 Task: Look for space in Tōbetsu, Japan from 21st June, 2023 to 29th June, 2023 for 4 adults in price range Rs.7000 to Rs.12000. Place can be entire place with 2 bedrooms having 2 beds and 2 bathrooms. Property type can be house, flat, guest house. Booking option can be shelf check-in. Required host language is English.
Action: Mouse moved to (558, 139)
Screenshot: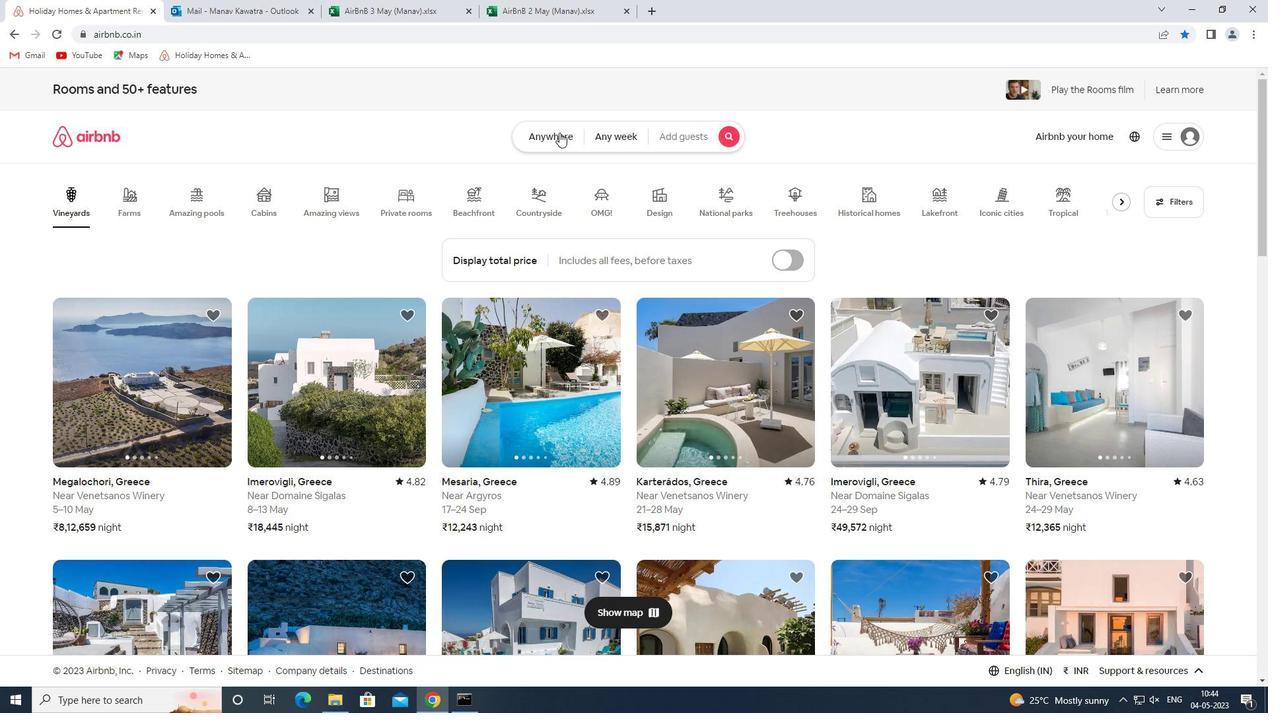 
Action: Mouse pressed left at (558, 139)
Screenshot: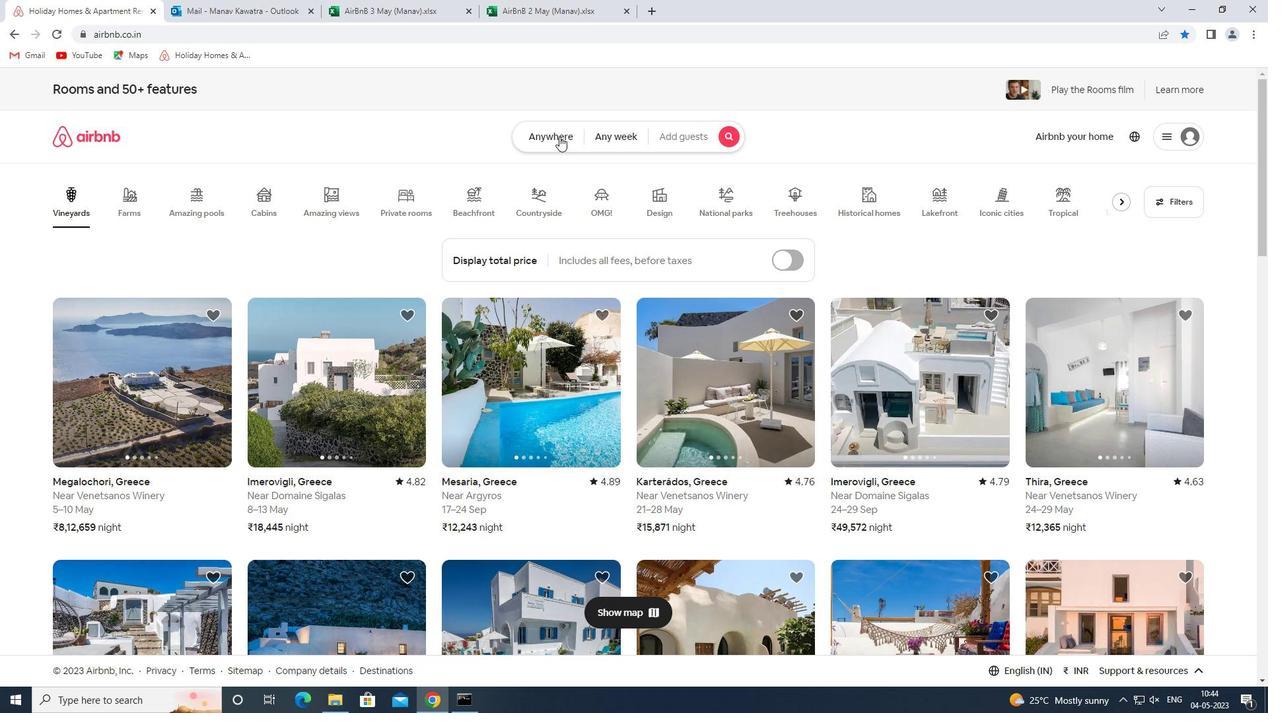 
Action: Mouse moved to (479, 188)
Screenshot: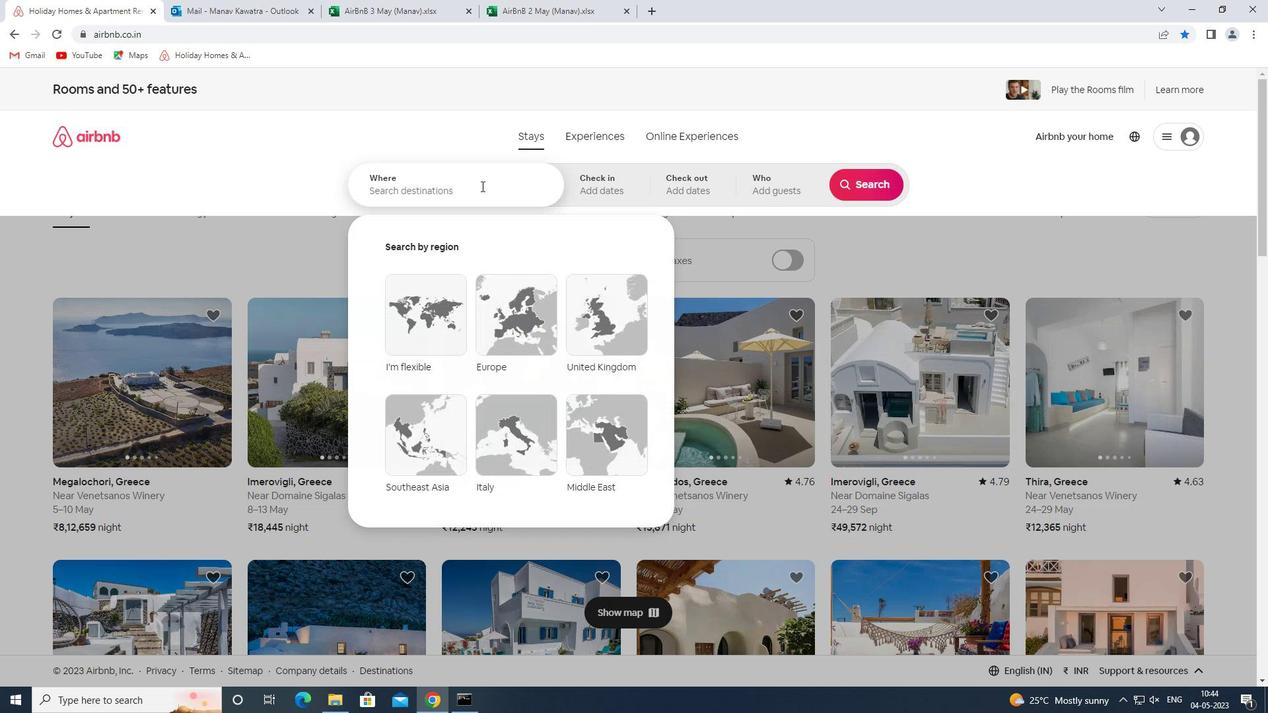 
Action: Mouse pressed left at (479, 188)
Screenshot: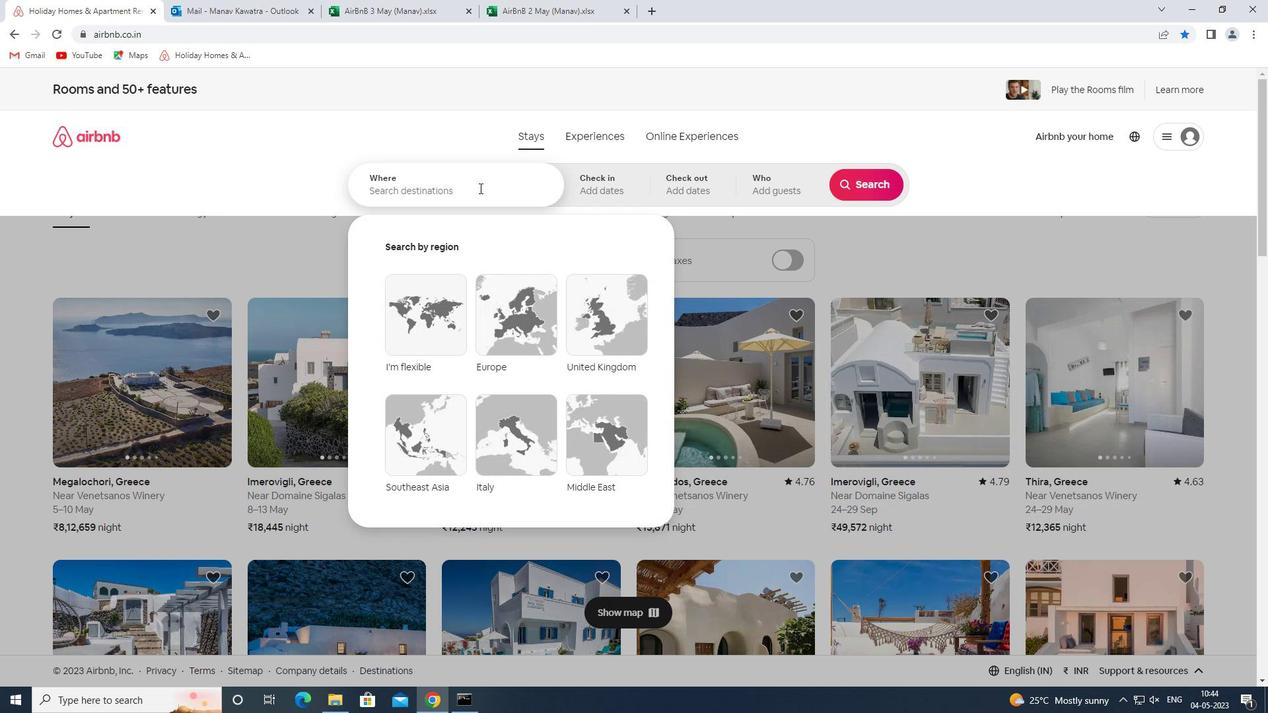 
Action: Key pressed tobetsu<Key.space>japan<Key.space><Key.enter>
Screenshot: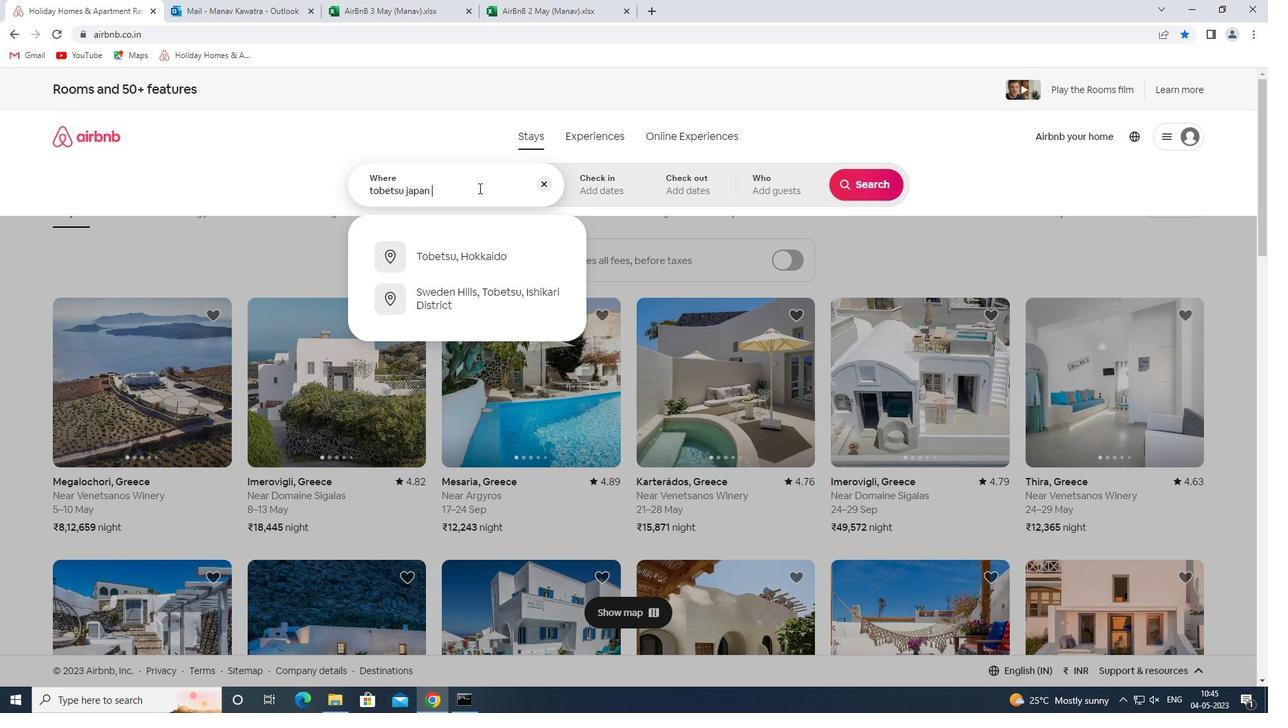 
Action: Mouse moved to (759, 446)
Screenshot: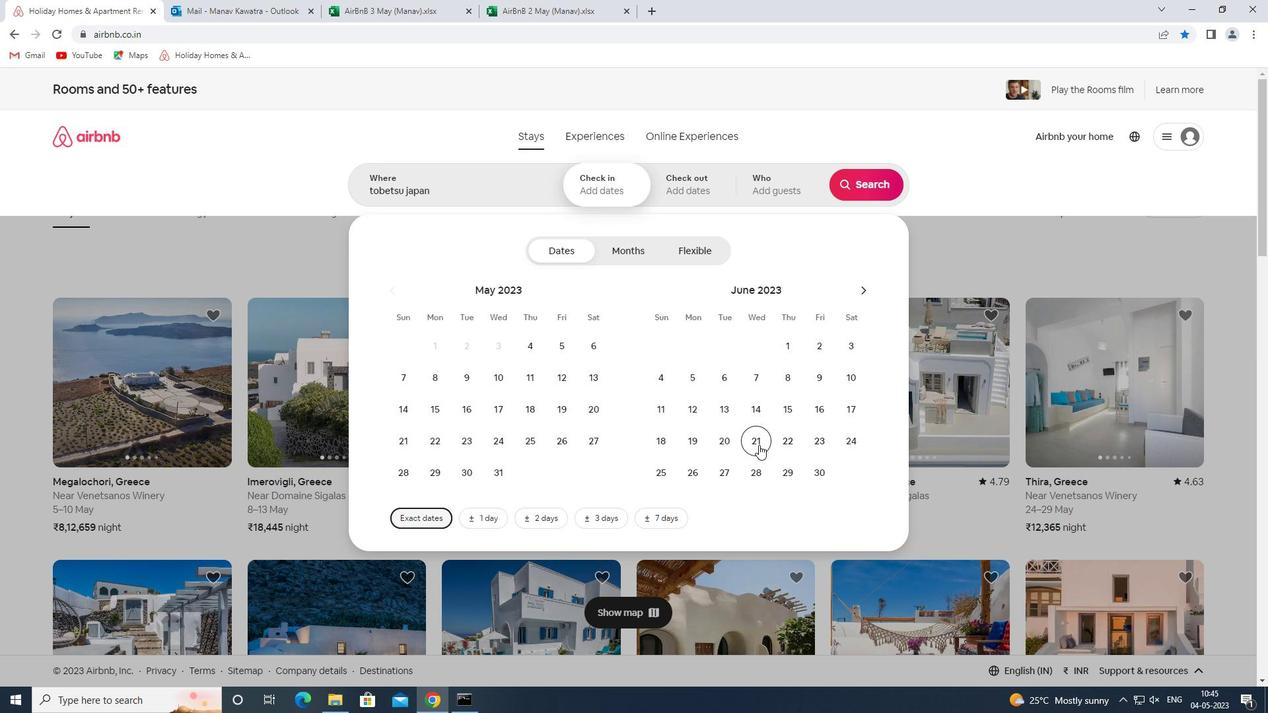 
Action: Mouse pressed left at (759, 446)
Screenshot: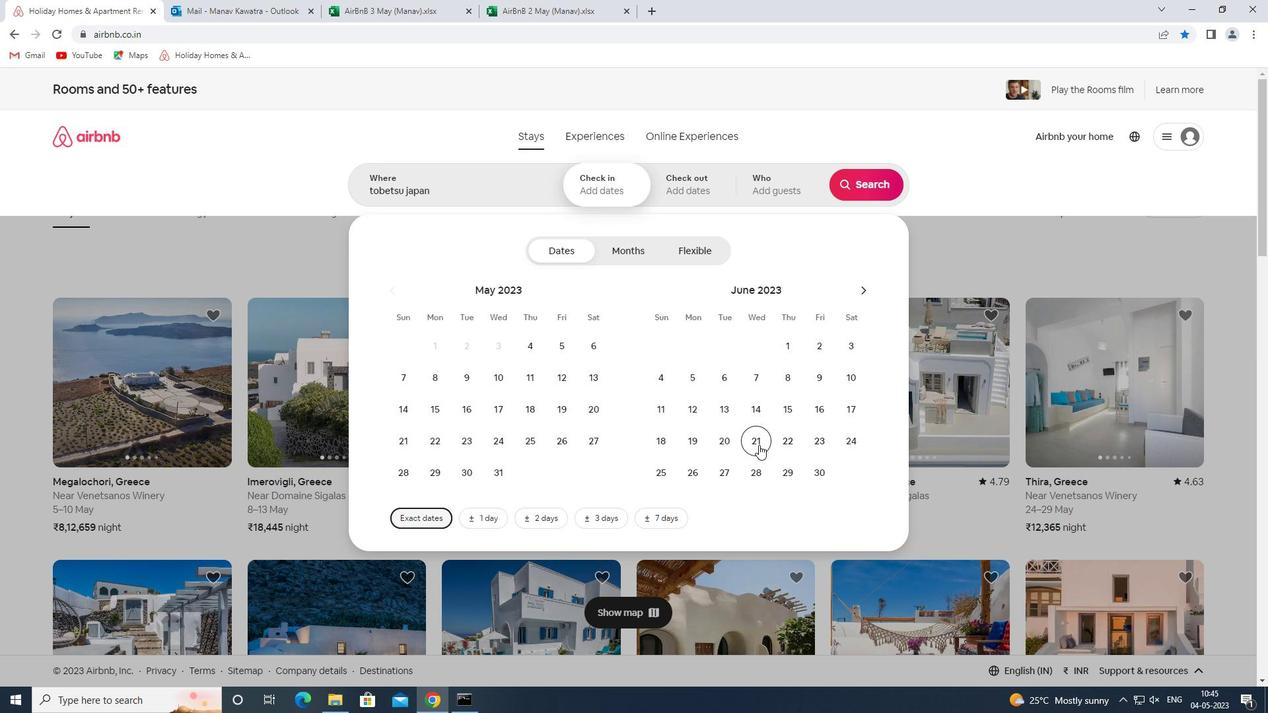 
Action: Mouse moved to (792, 466)
Screenshot: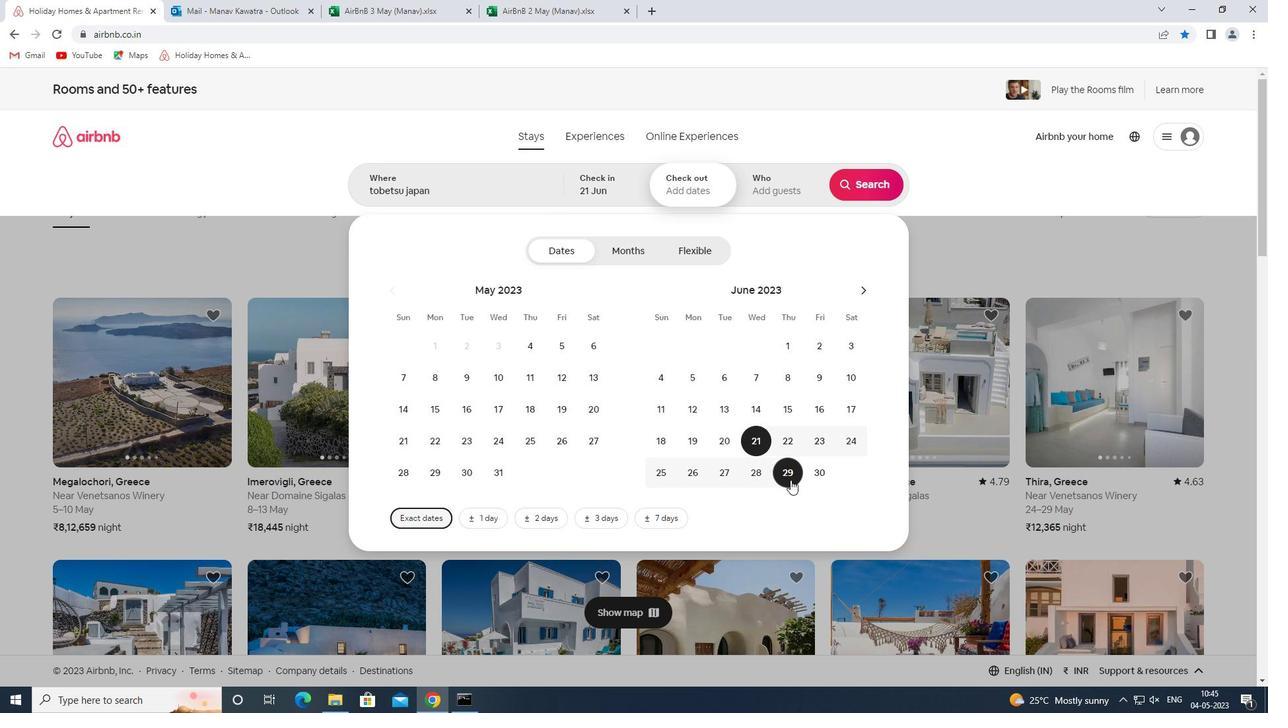 
Action: Mouse pressed left at (792, 466)
Screenshot: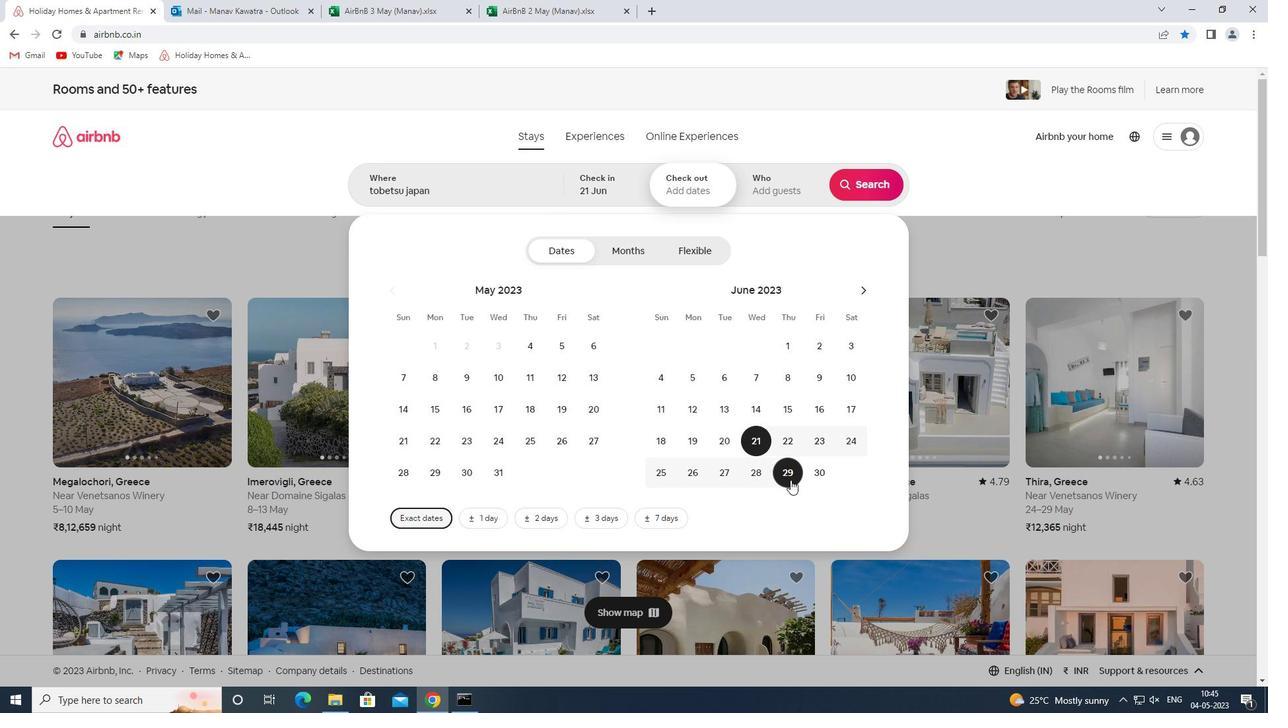 
Action: Mouse moved to (784, 196)
Screenshot: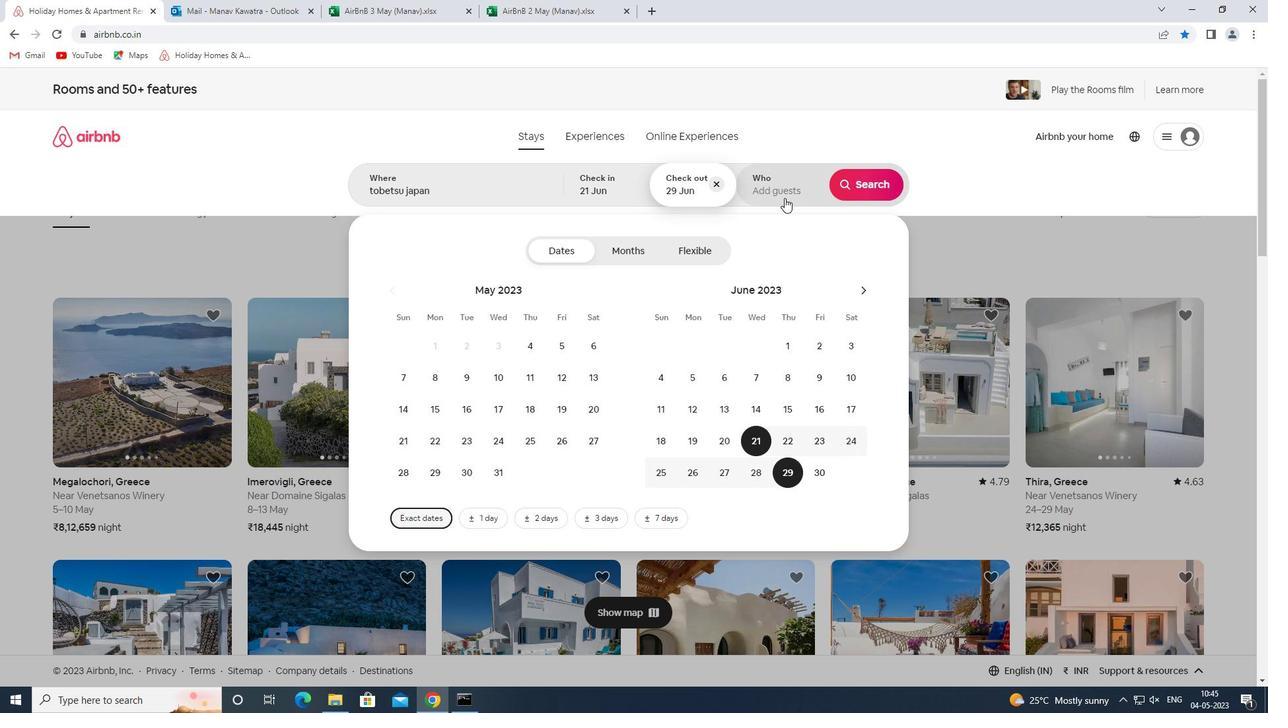 
Action: Mouse pressed left at (784, 196)
Screenshot: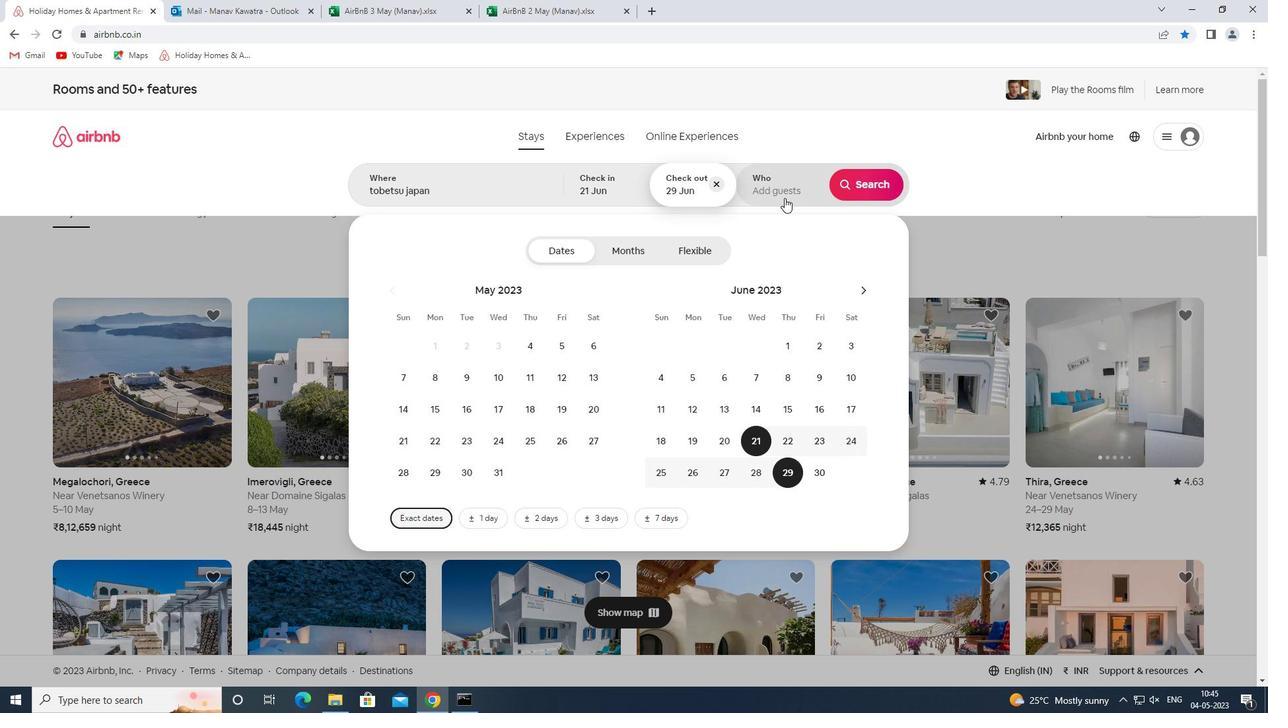 
Action: Mouse moved to (877, 253)
Screenshot: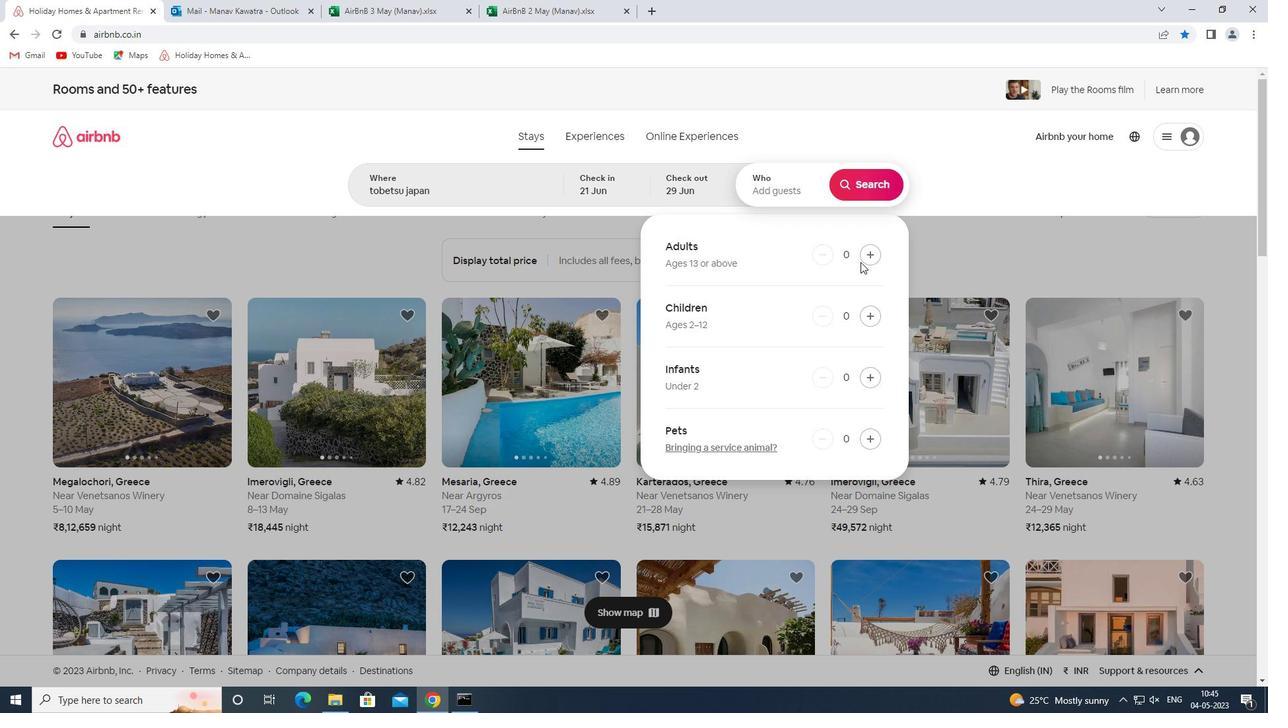 
Action: Mouse pressed left at (877, 253)
Screenshot: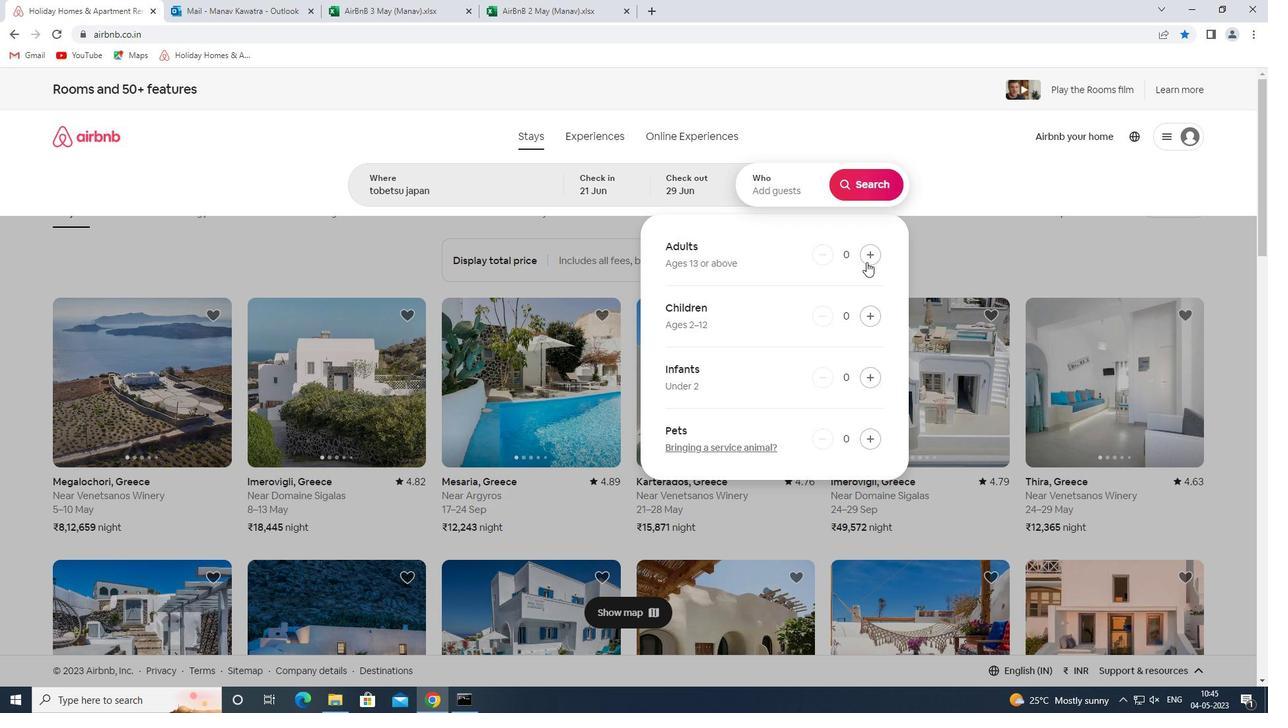 
Action: Mouse pressed left at (877, 253)
Screenshot: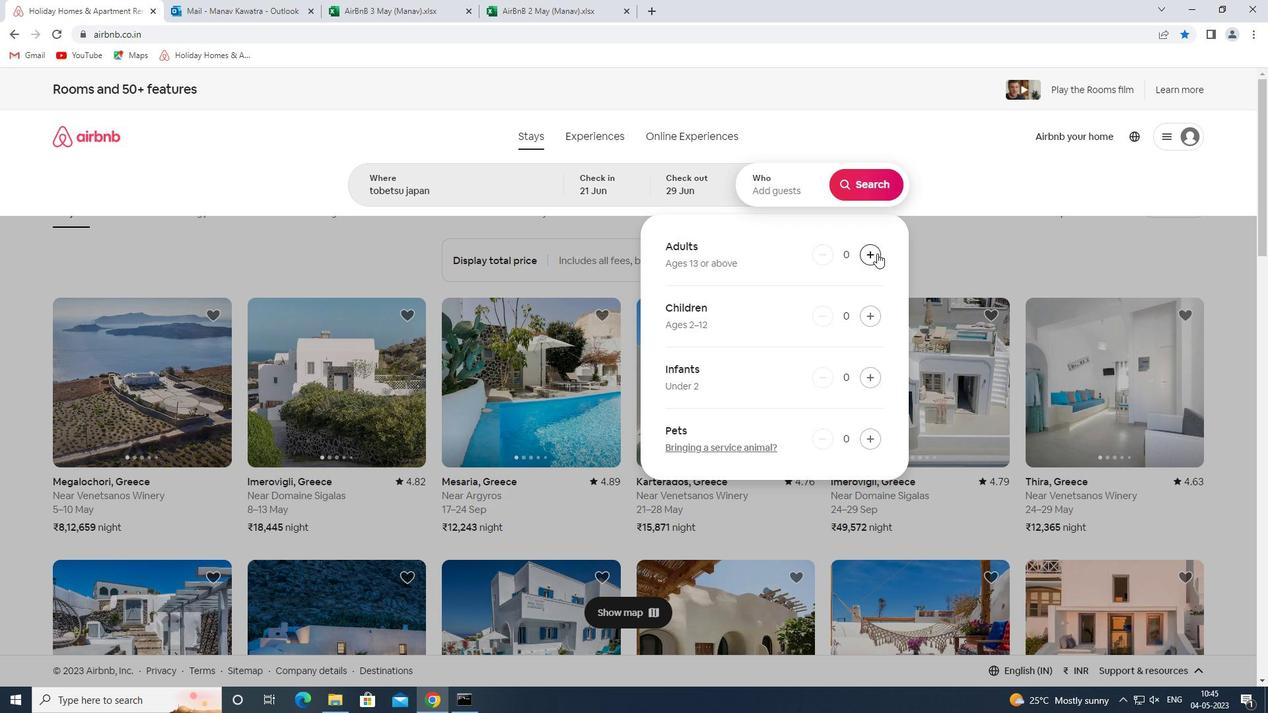 
Action: Mouse pressed left at (877, 253)
Screenshot: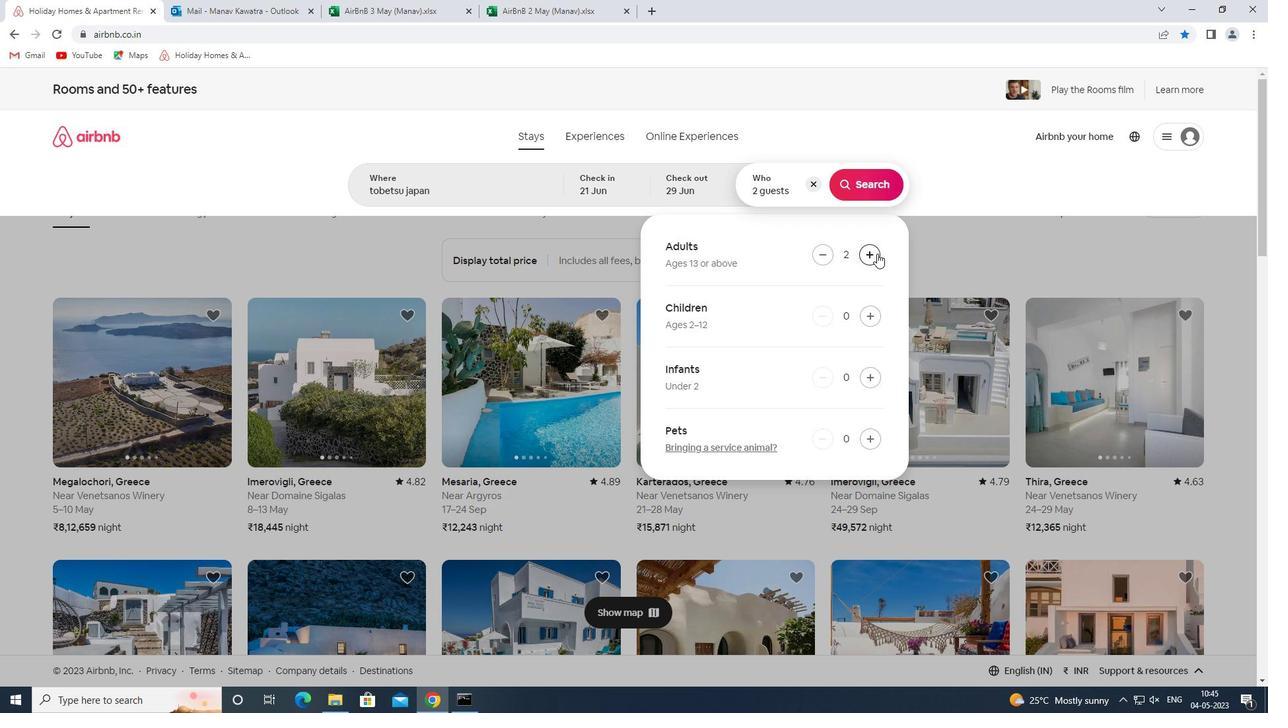 
Action: Mouse pressed left at (877, 253)
Screenshot: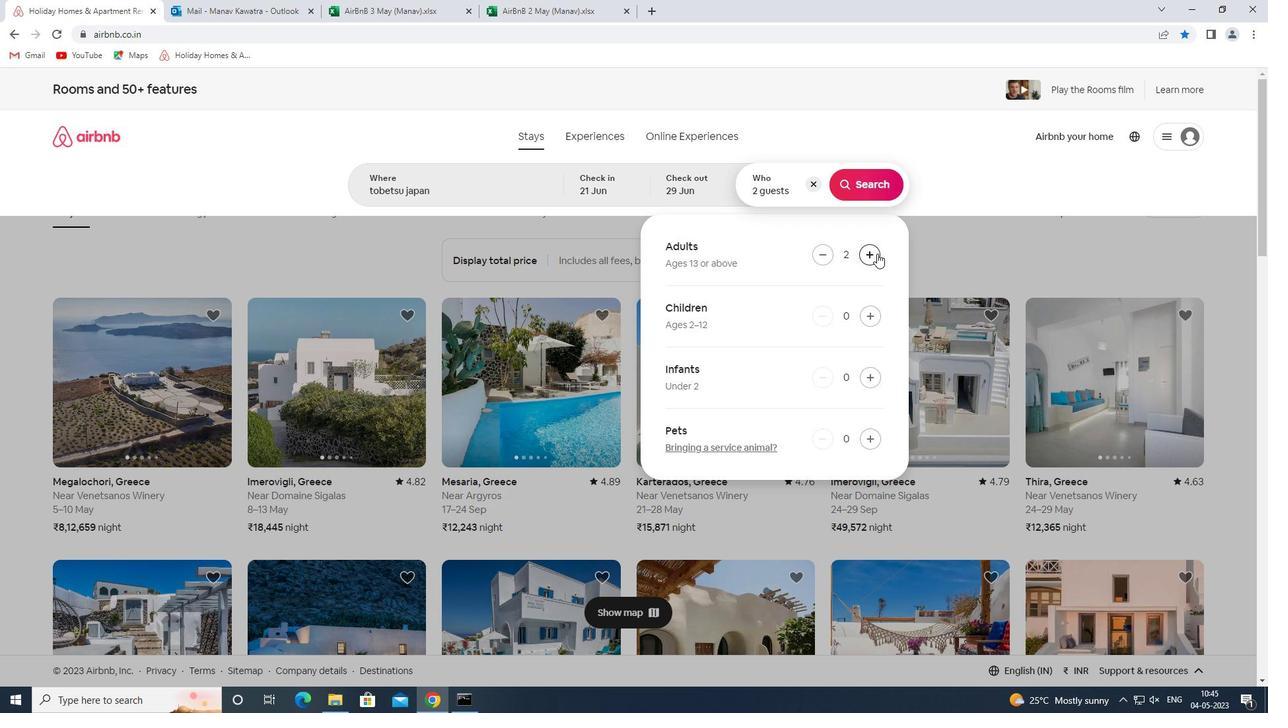 
Action: Mouse moved to (866, 180)
Screenshot: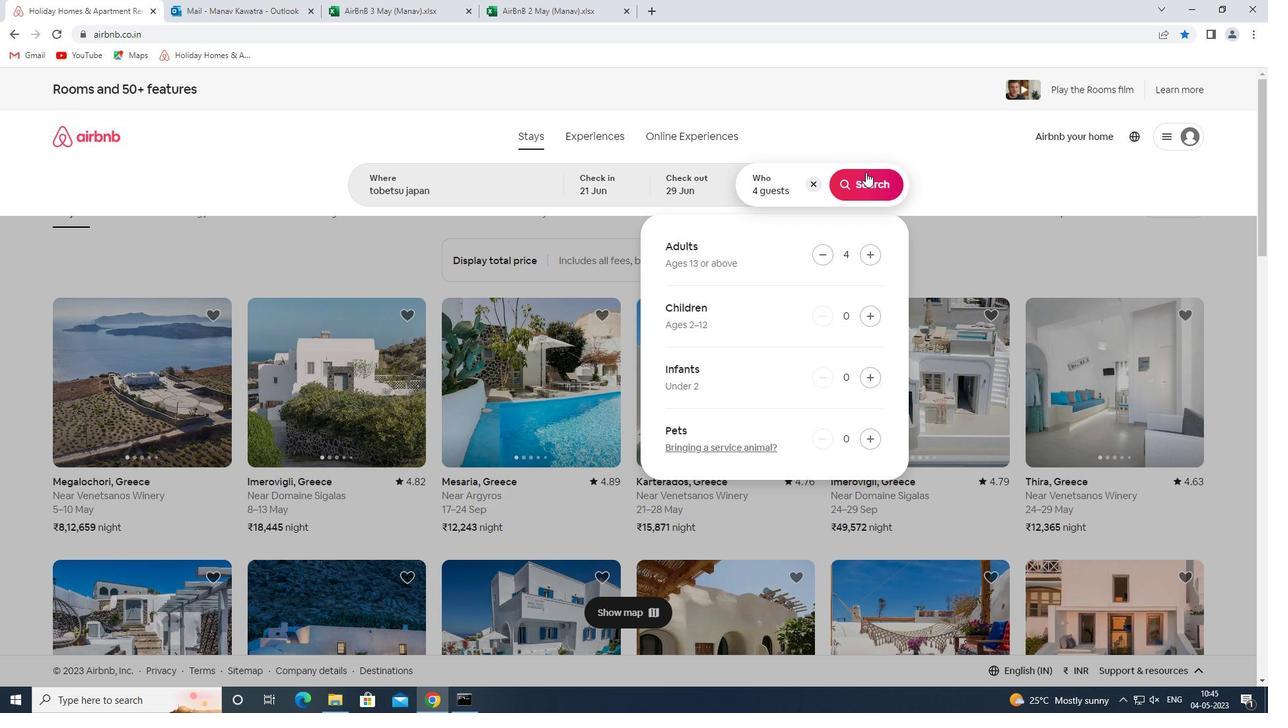 
Action: Mouse pressed left at (866, 180)
Screenshot: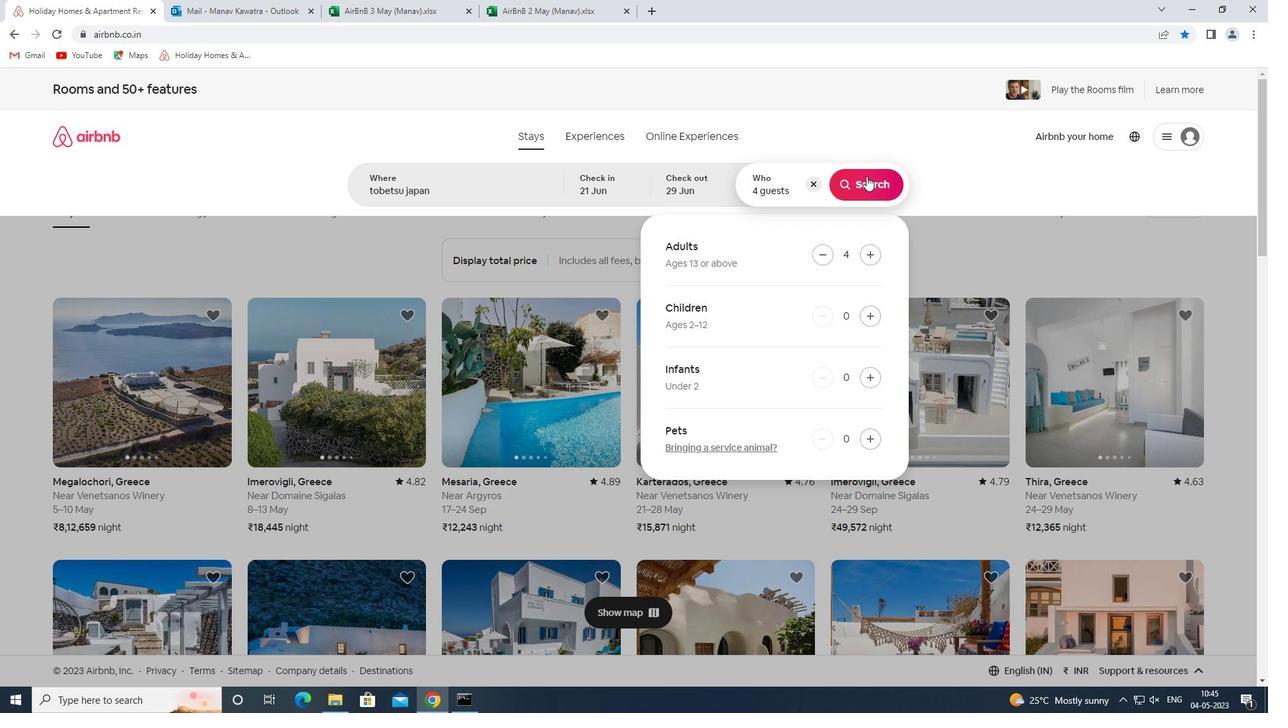
Action: Mouse moved to (1203, 148)
Screenshot: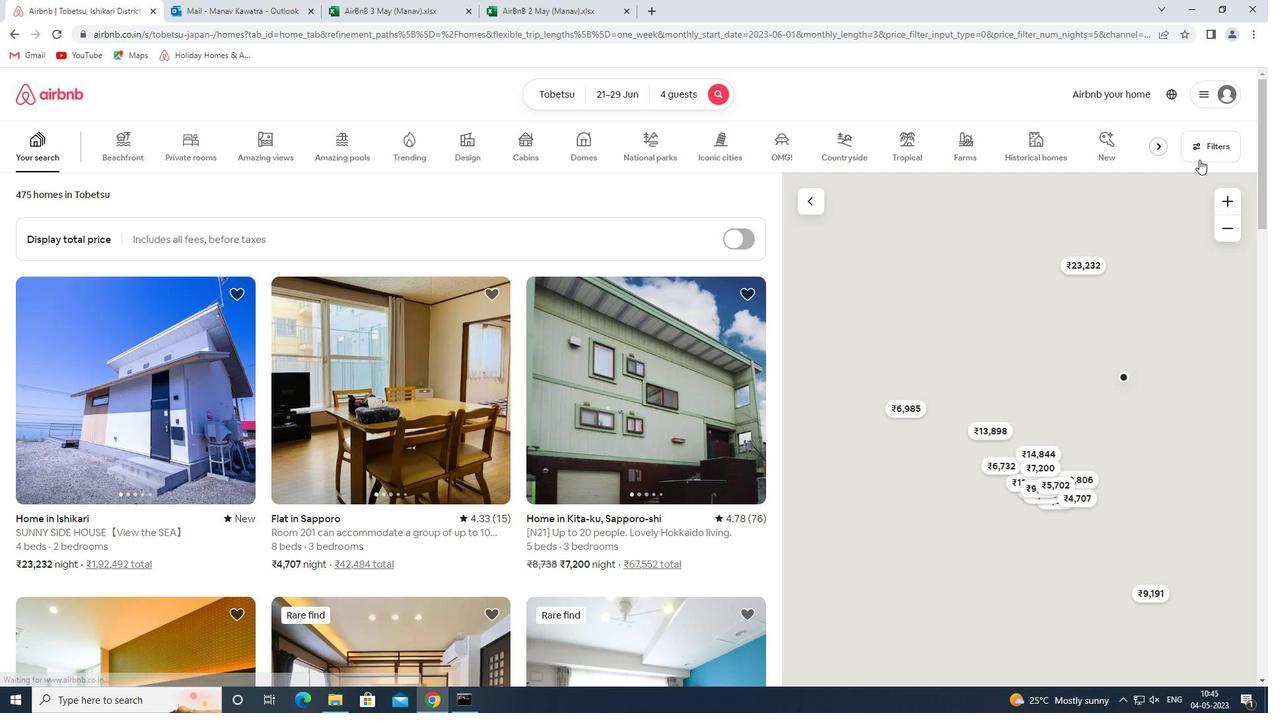 
Action: Mouse pressed left at (1203, 148)
Screenshot: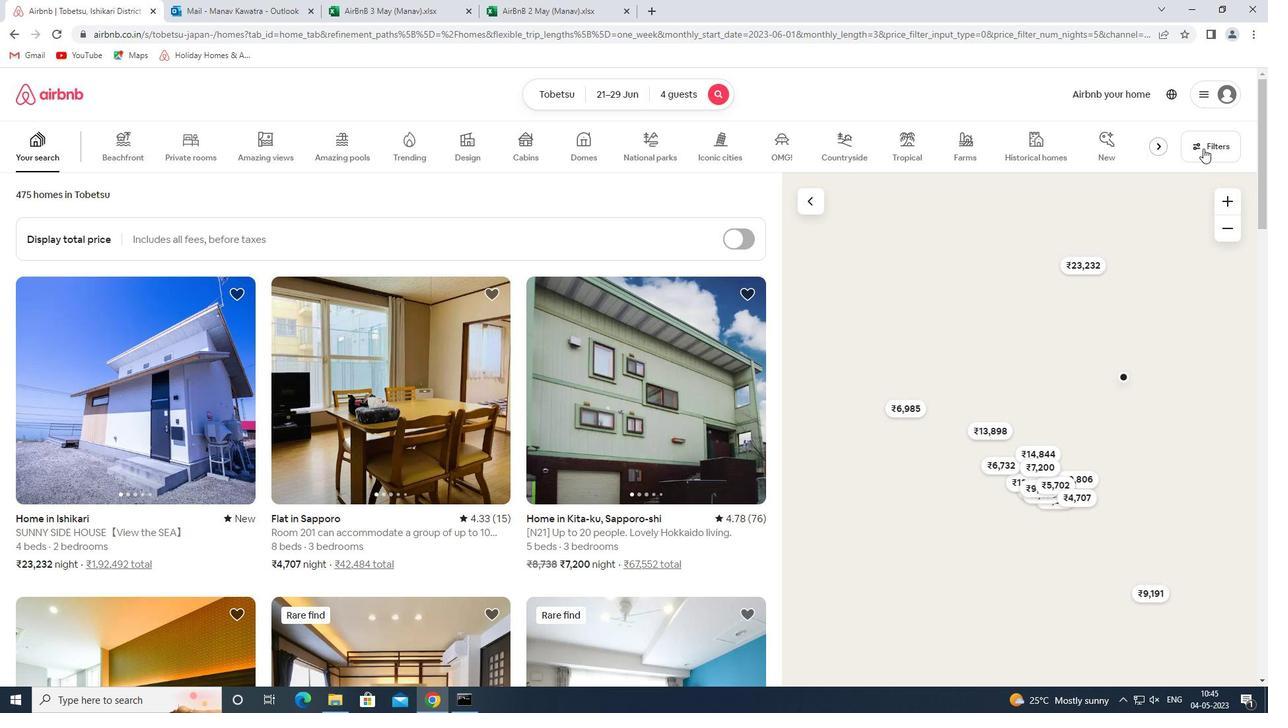 
Action: Mouse moved to (496, 313)
Screenshot: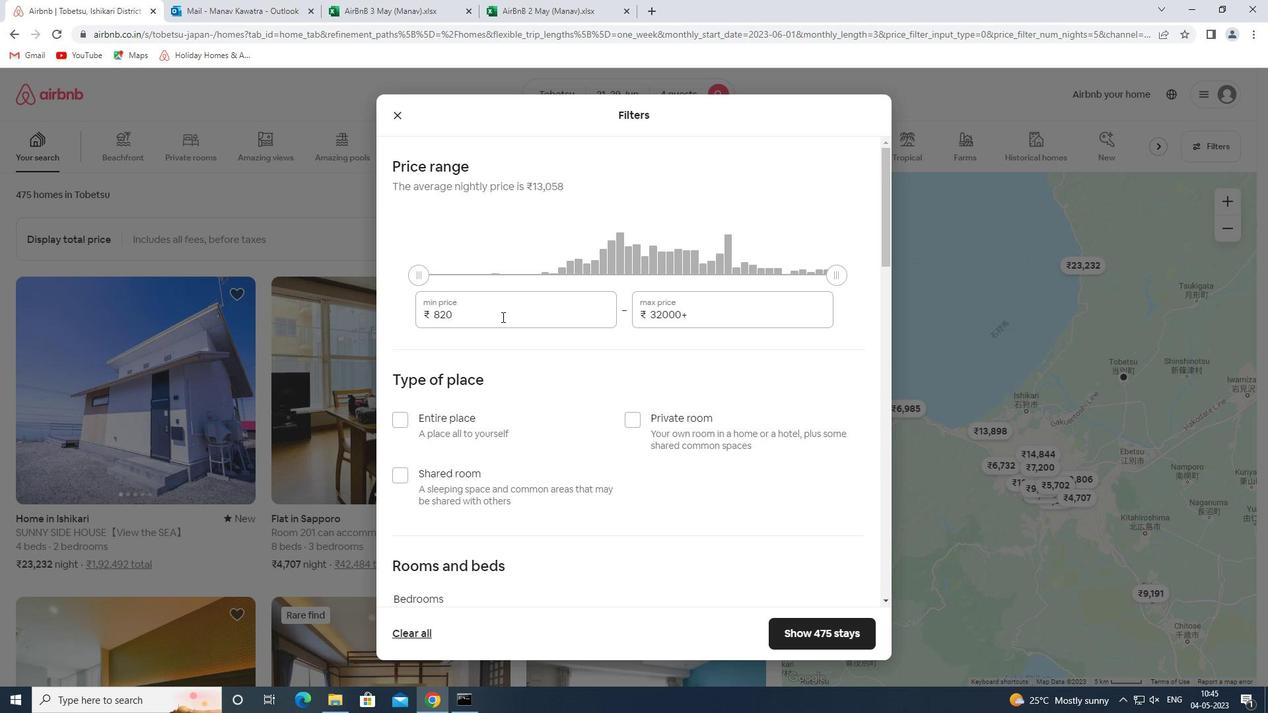 
Action: Mouse pressed left at (496, 313)
Screenshot: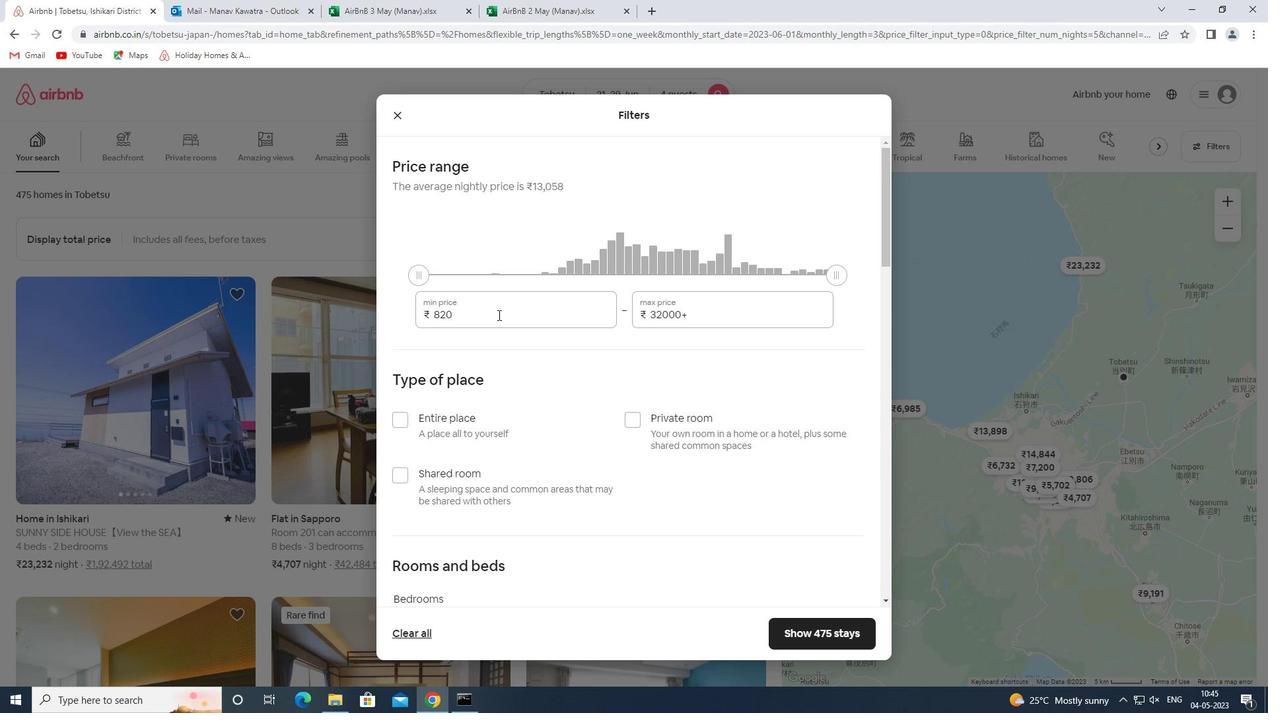 
Action: Mouse pressed left at (496, 313)
Screenshot: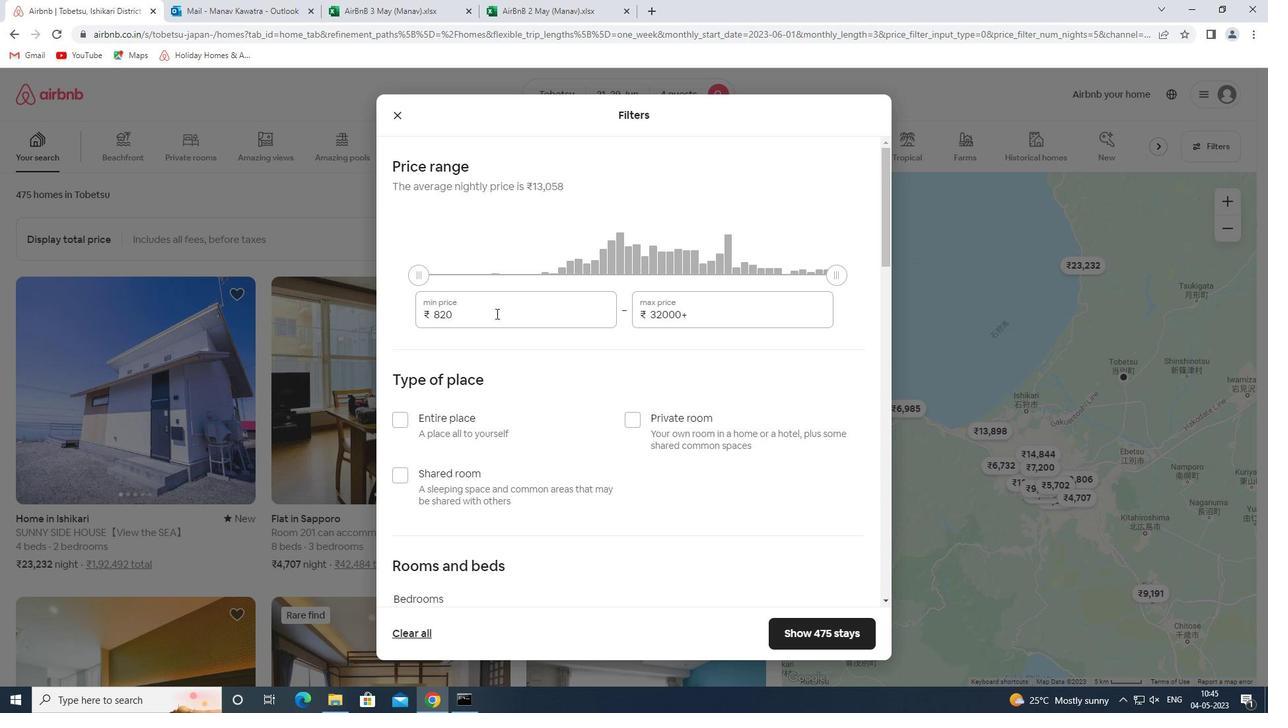 
Action: Key pressed 7000<Key.backspace><Key.backspace><Key.backspace><Key.backspace><Key.backspace><Key.backspace><Key.backspace><Key.backspace><Key.backspace><Key.backspace><Key.backspace><Key.backspace><Key.backspace>7000<Key.tab>12000
Screenshot: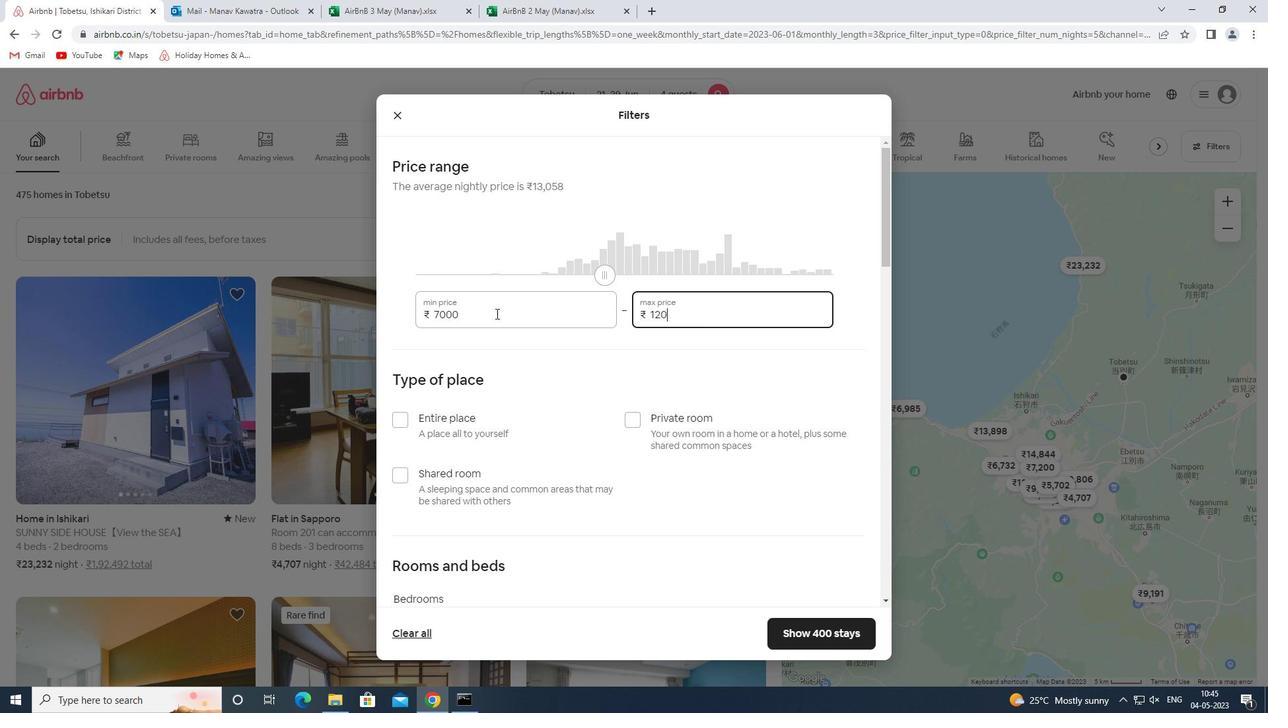 
Action: Mouse moved to (473, 419)
Screenshot: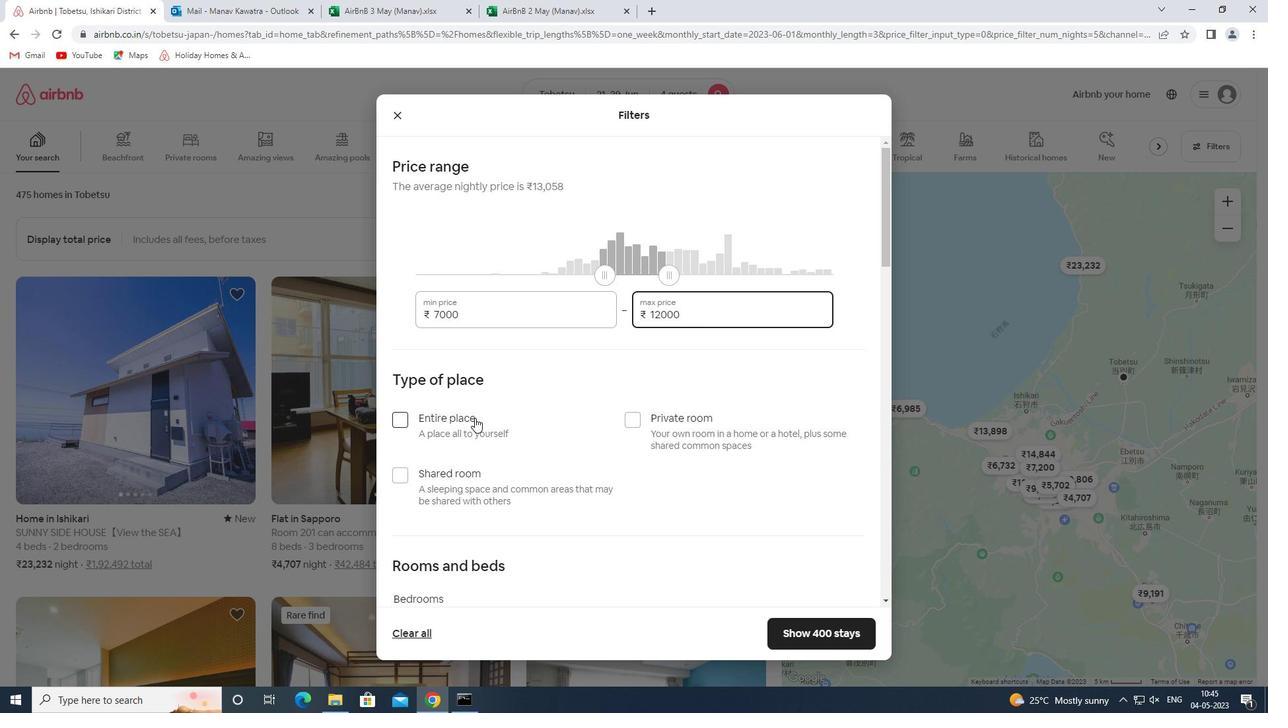 
Action: Mouse pressed left at (473, 419)
Screenshot: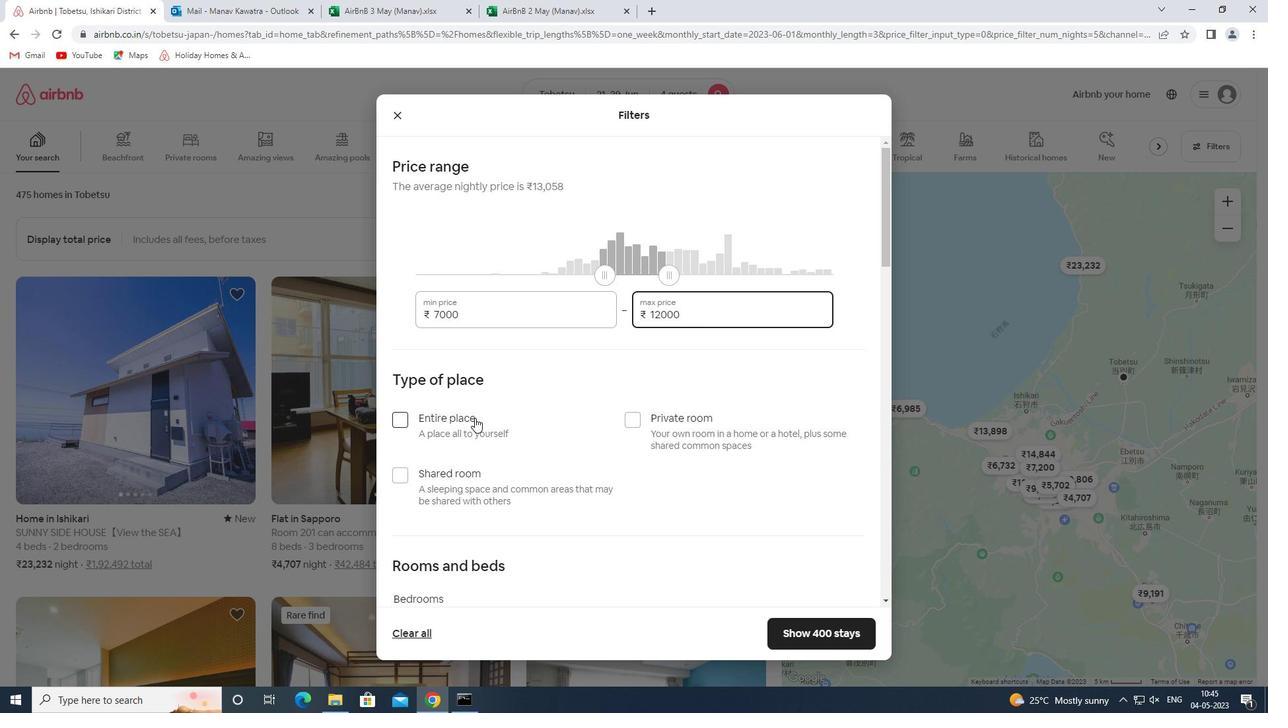 
Action: Mouse moved to (579, 379)
Screenshot: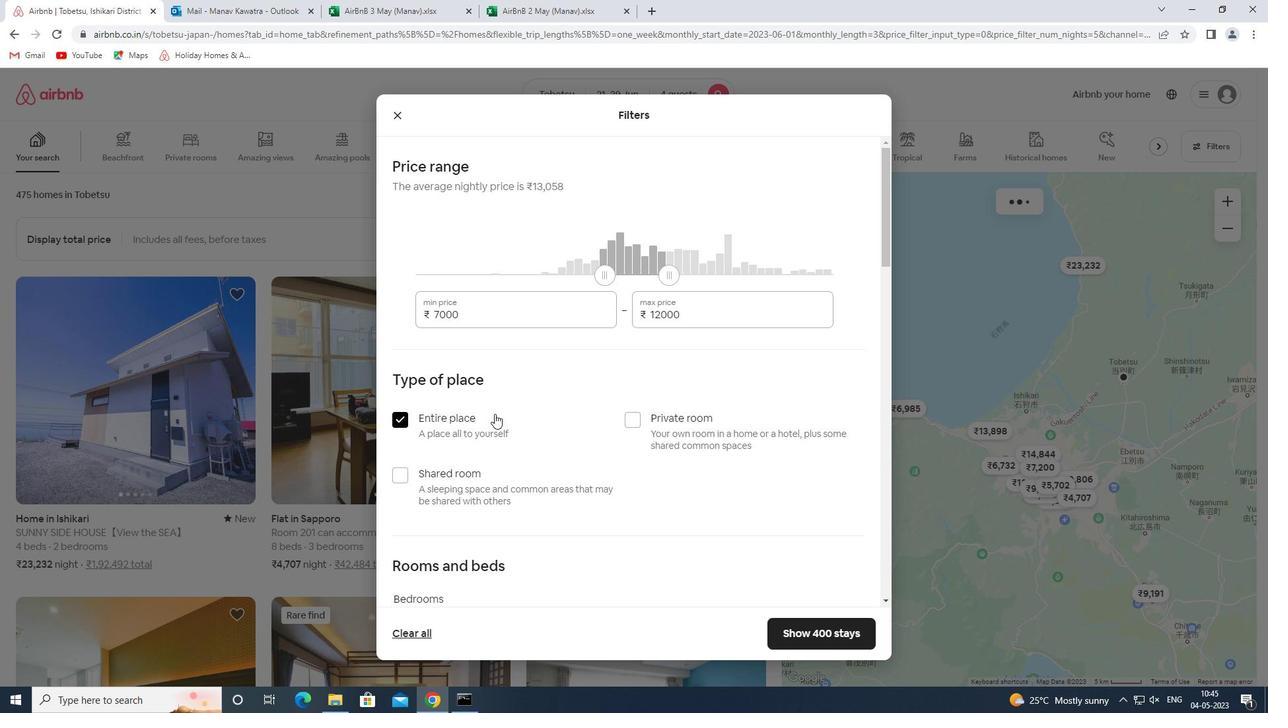 
Action: Mouse scrolled (579, 379) with delta (0, 0)
Screenshot: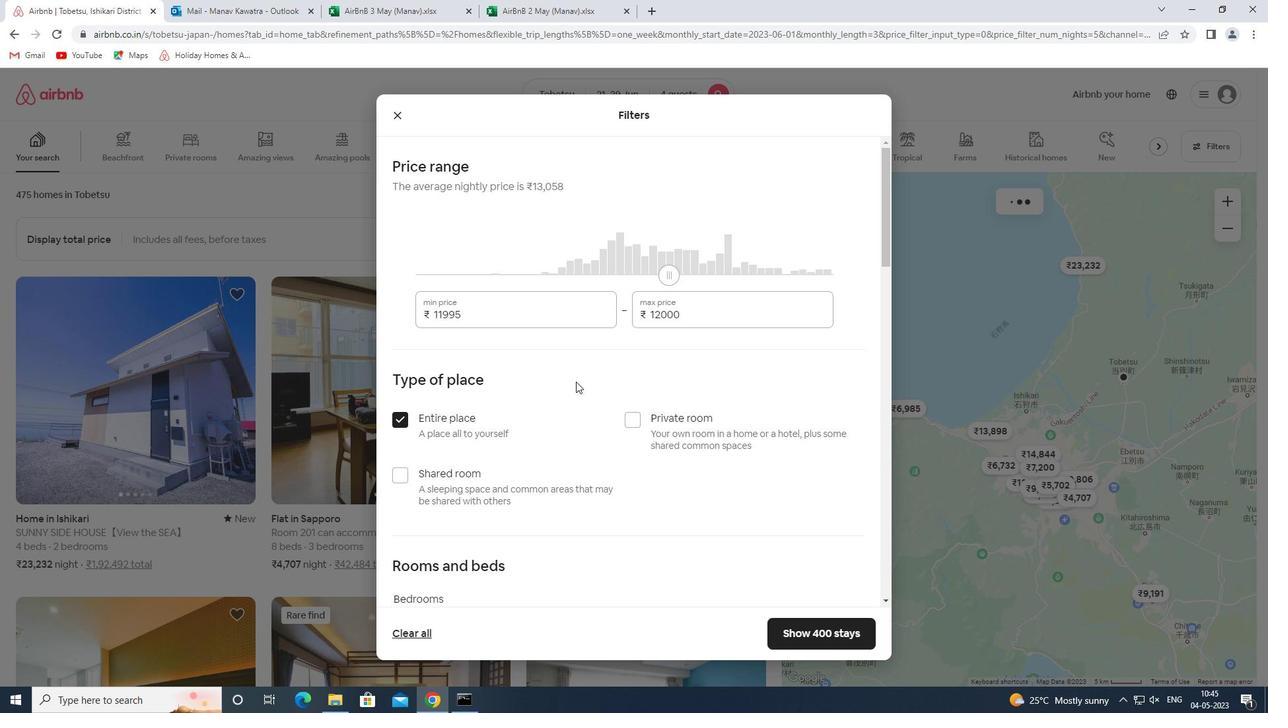 
Action: Mouse scrolled (579, 379) with delta (0, 0)
Screenshot: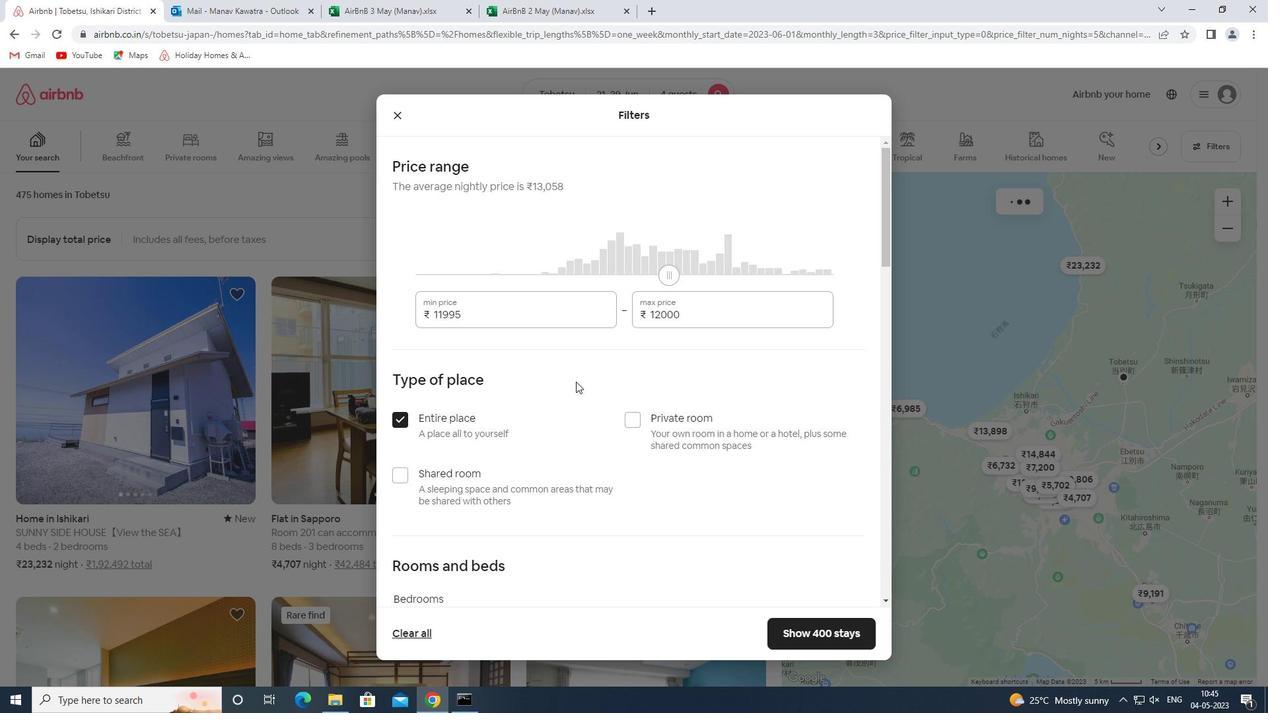 
Action: Mouse scrolled (579, 379) with delta (0, 0)
Screenshot: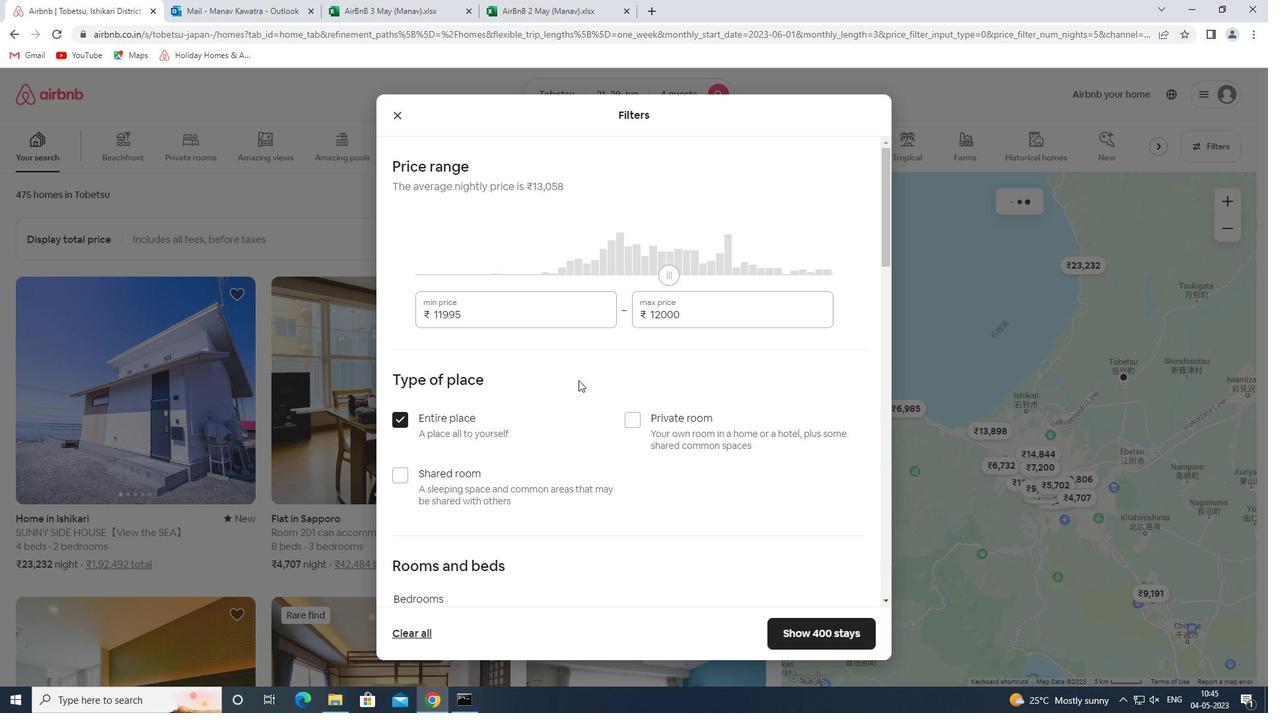 
Action: Mouse scrolled (579, 379) with delta (0, 0)
Screenshot: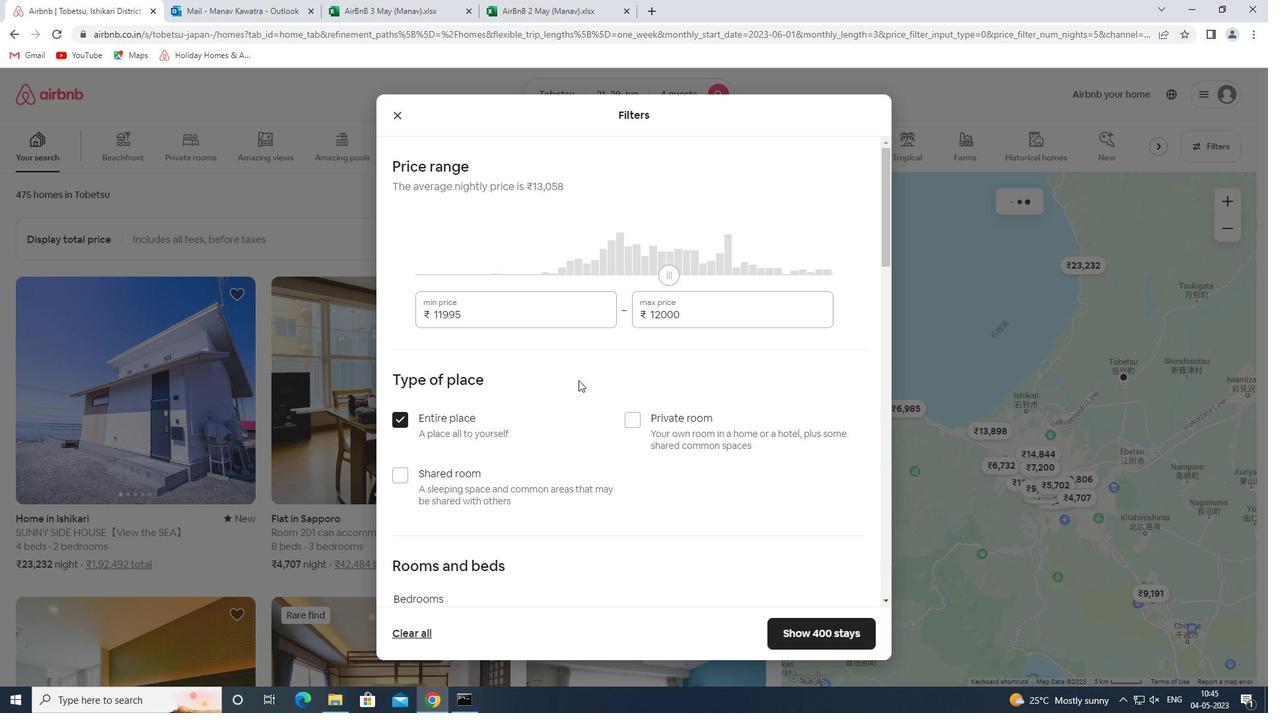
Action: Mouse scrolled (579, 379) with delta (0, 0)
Screenshot: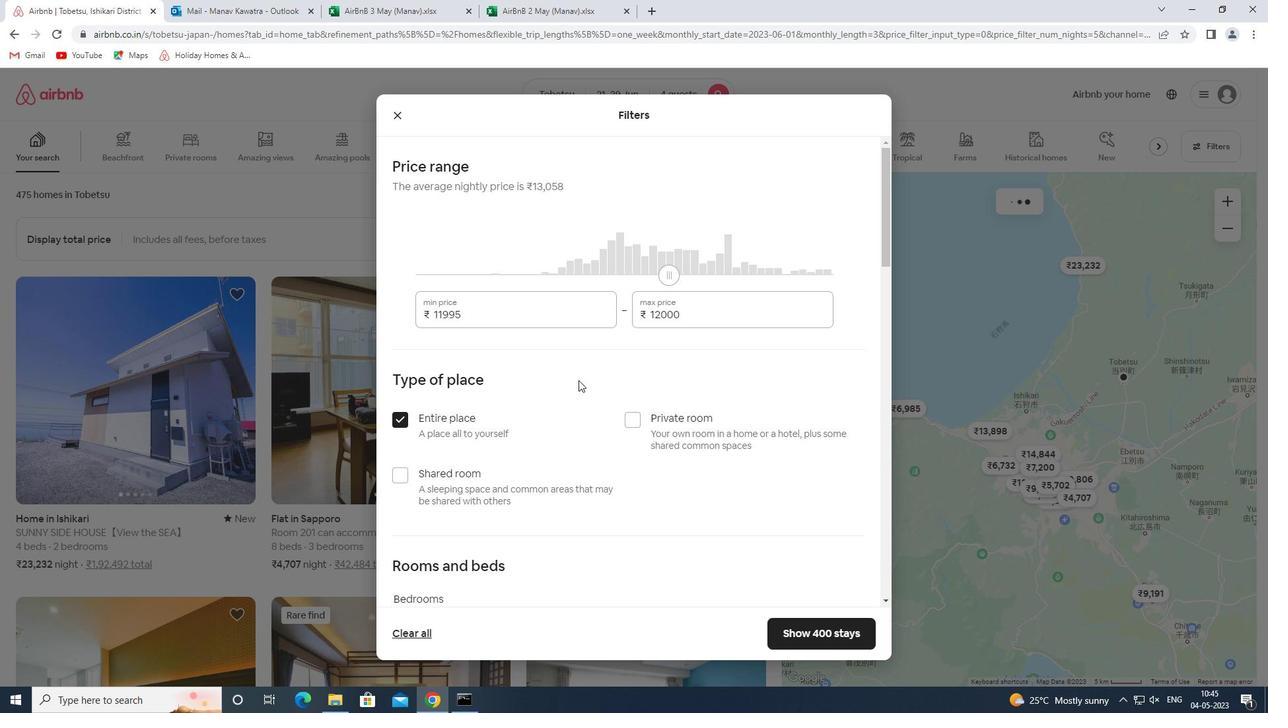 
Action: Mouse scrolled (579, 379) with delta (0, 0)
Screenshot: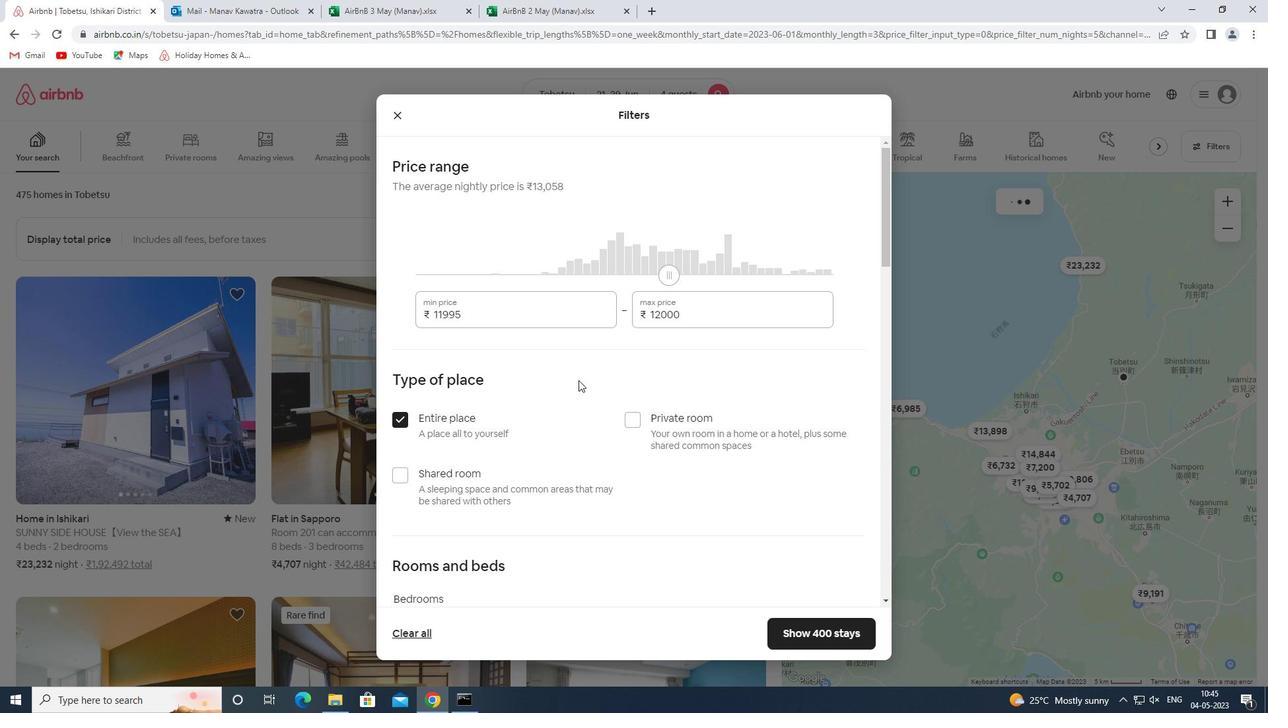 
Action: Mouse moved to (523, 248)
Screenshot: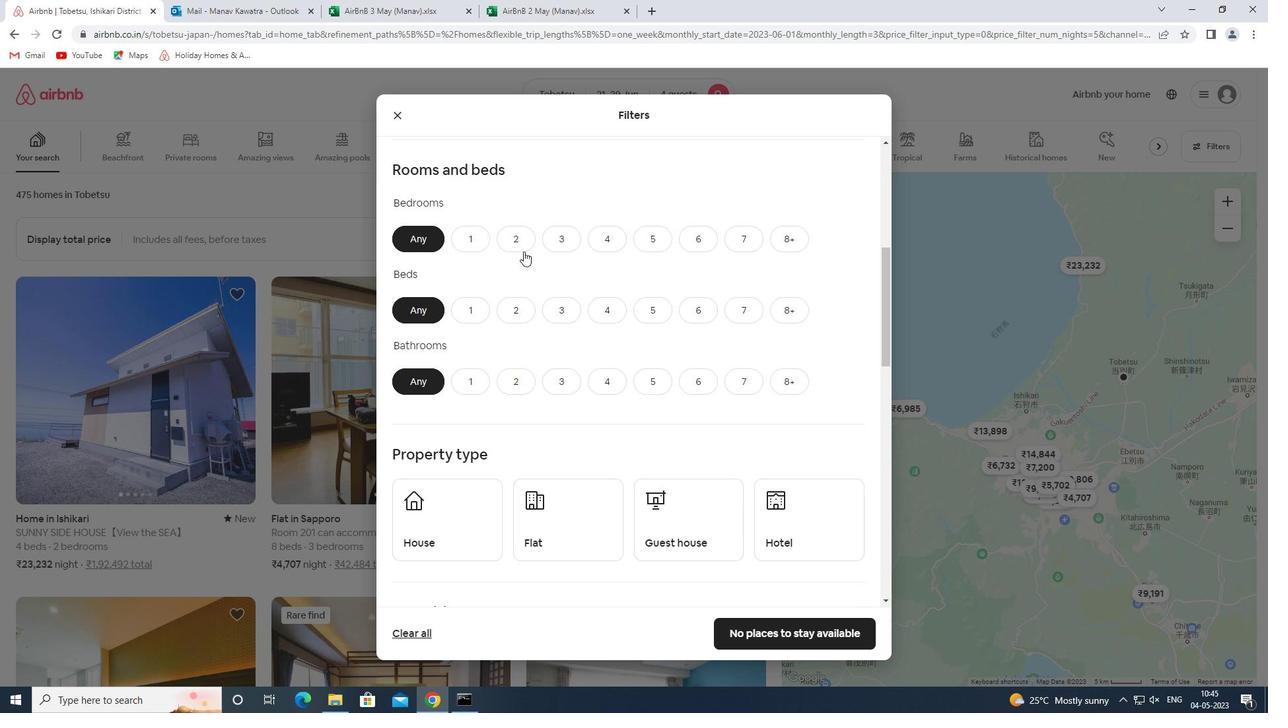 
Action: Mouse pressed left at (523, 248)
Screenshot: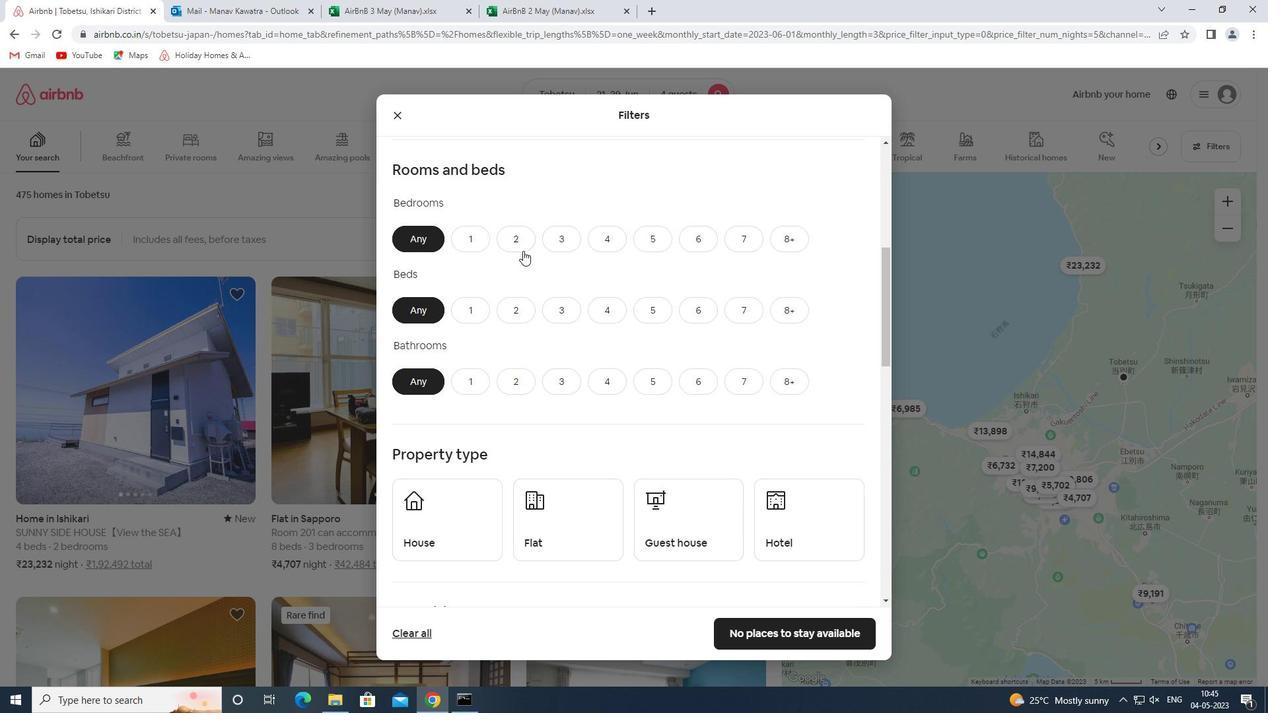 
Action: Mouse moved to (516, 312)
Screenshot: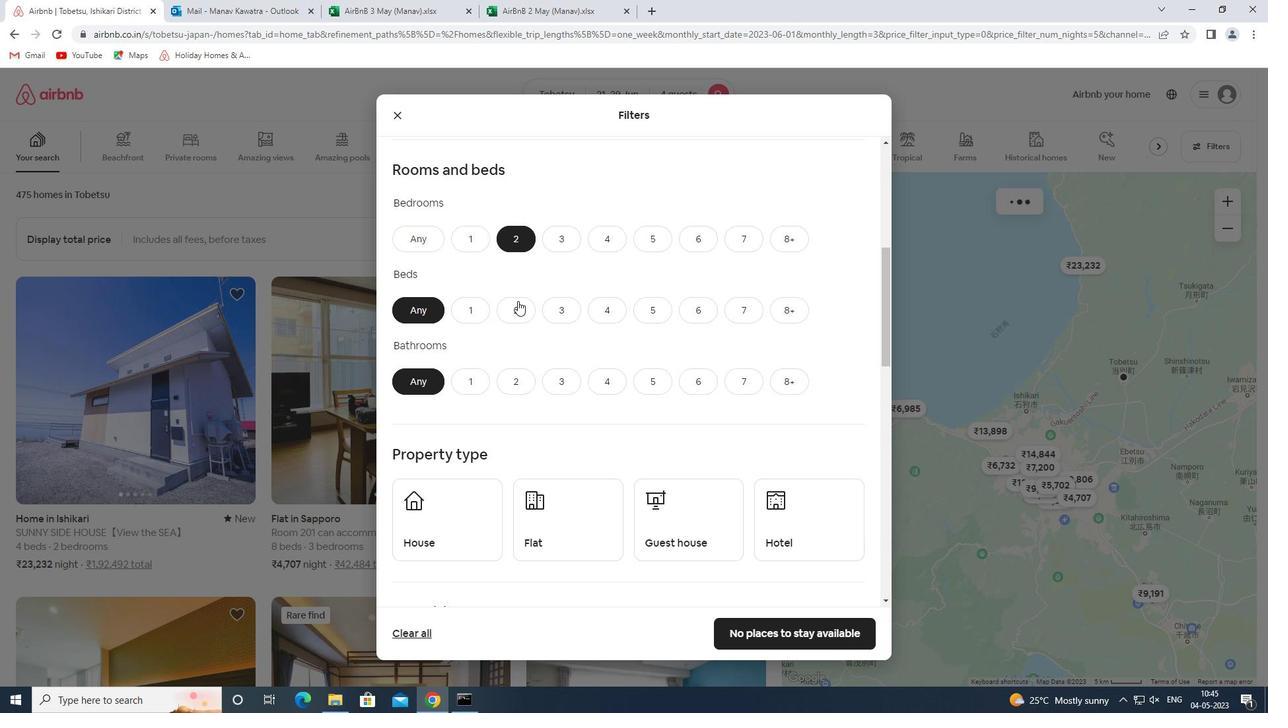 
Action: Mouse pressed left at (516, 312)
Screenshot: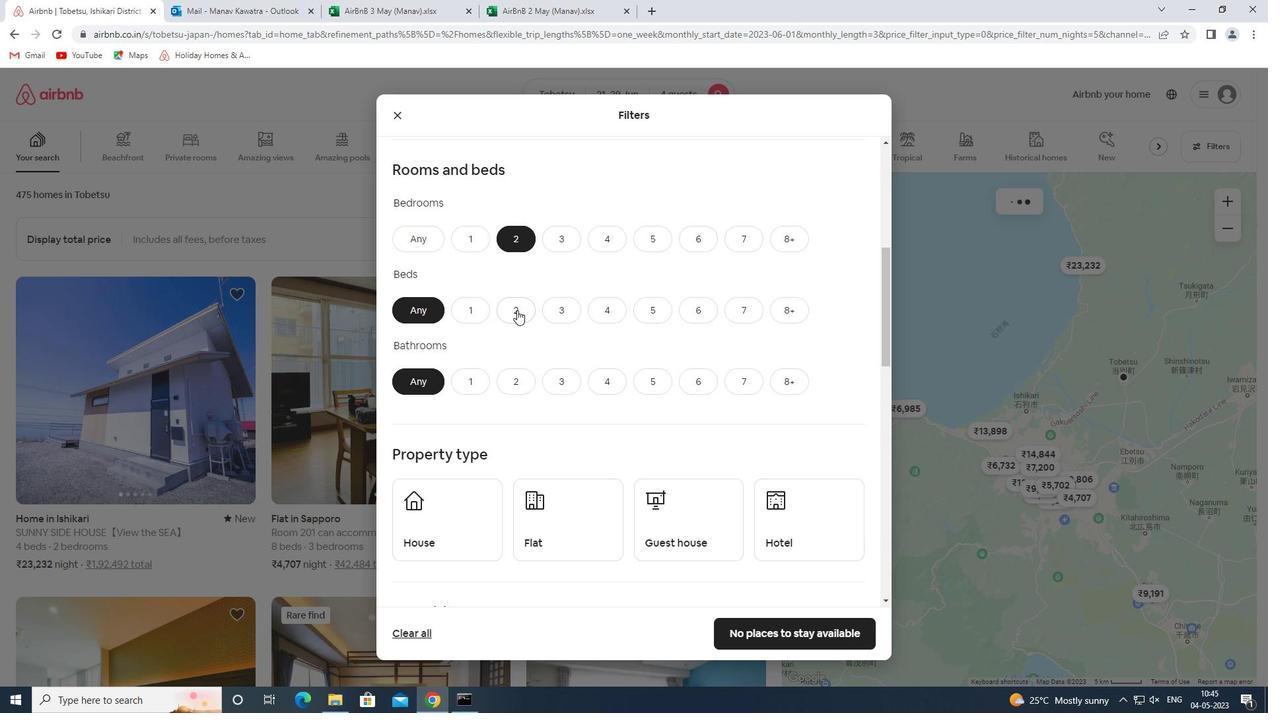 
Action: Mouse moved to (521, 375)
Screenshot: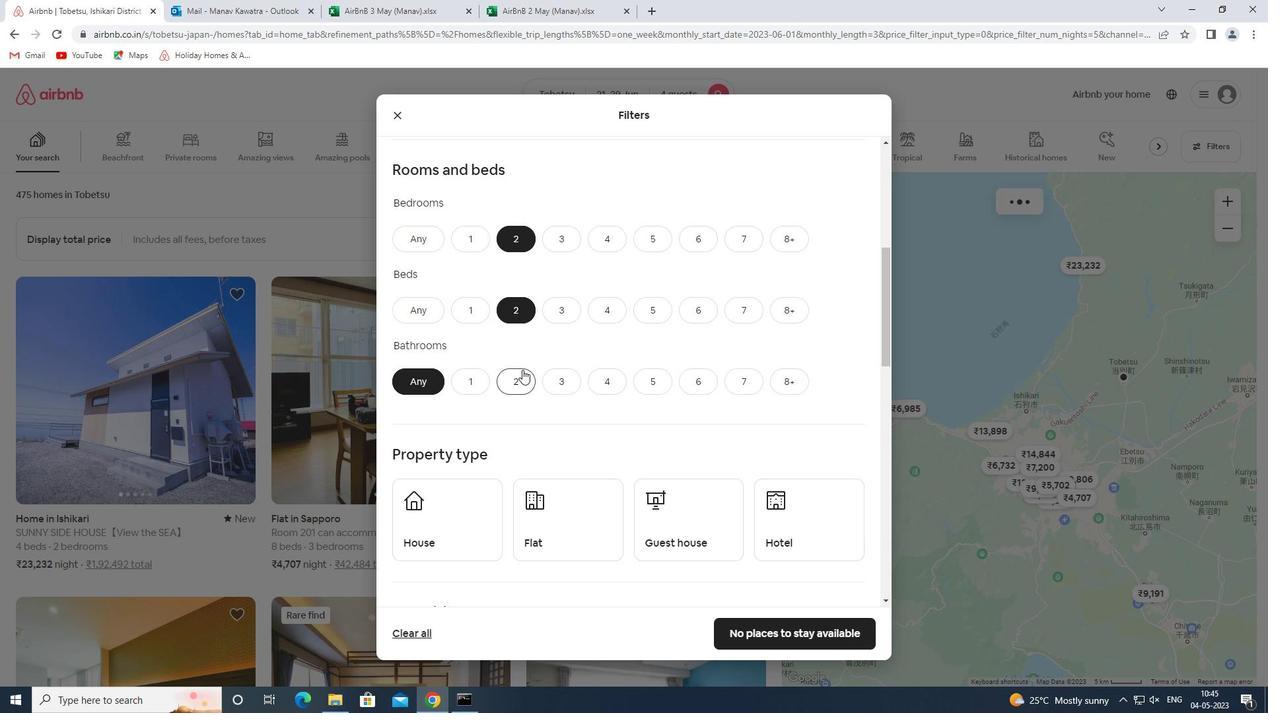 
Action: Mouse pressed left at (521, 375)
Screenshot: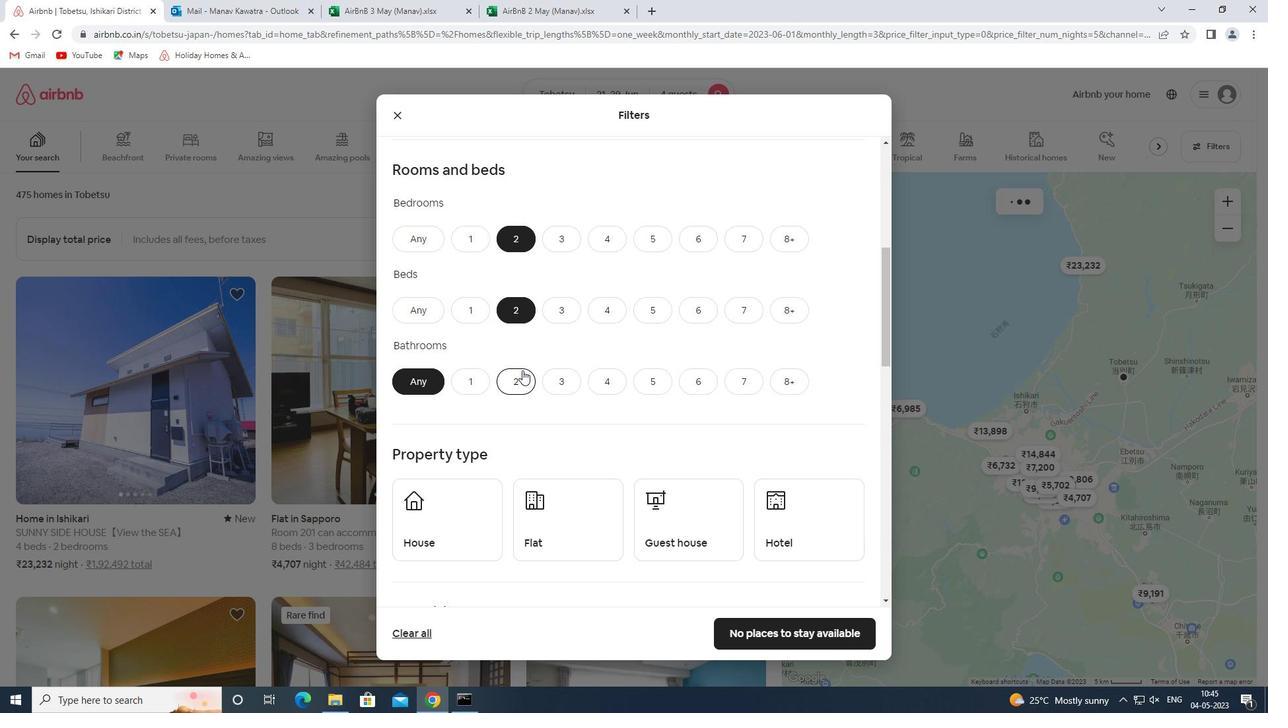
Action: Mouse moved to (442, 523)
Screenshot: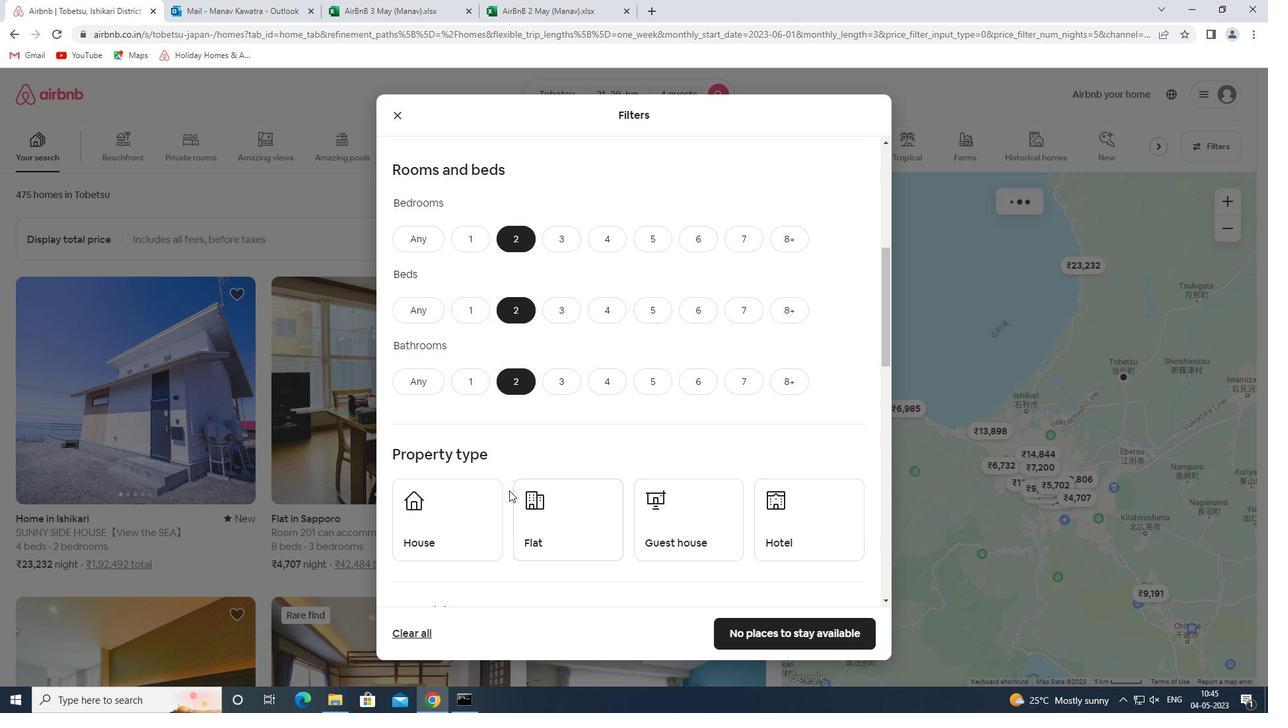 
Action: Mouse pressed left at (442, 523)
Screenshot: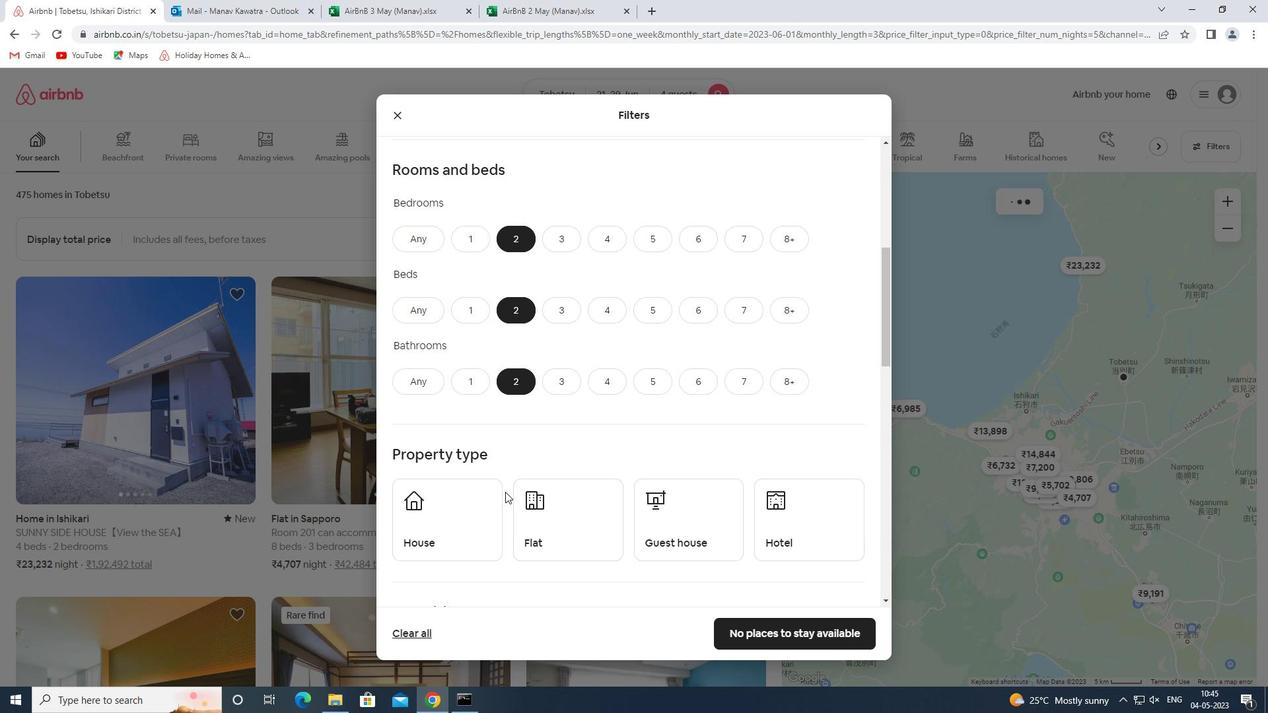 
Action: Mouse moved to (578, 510)
Screenshot: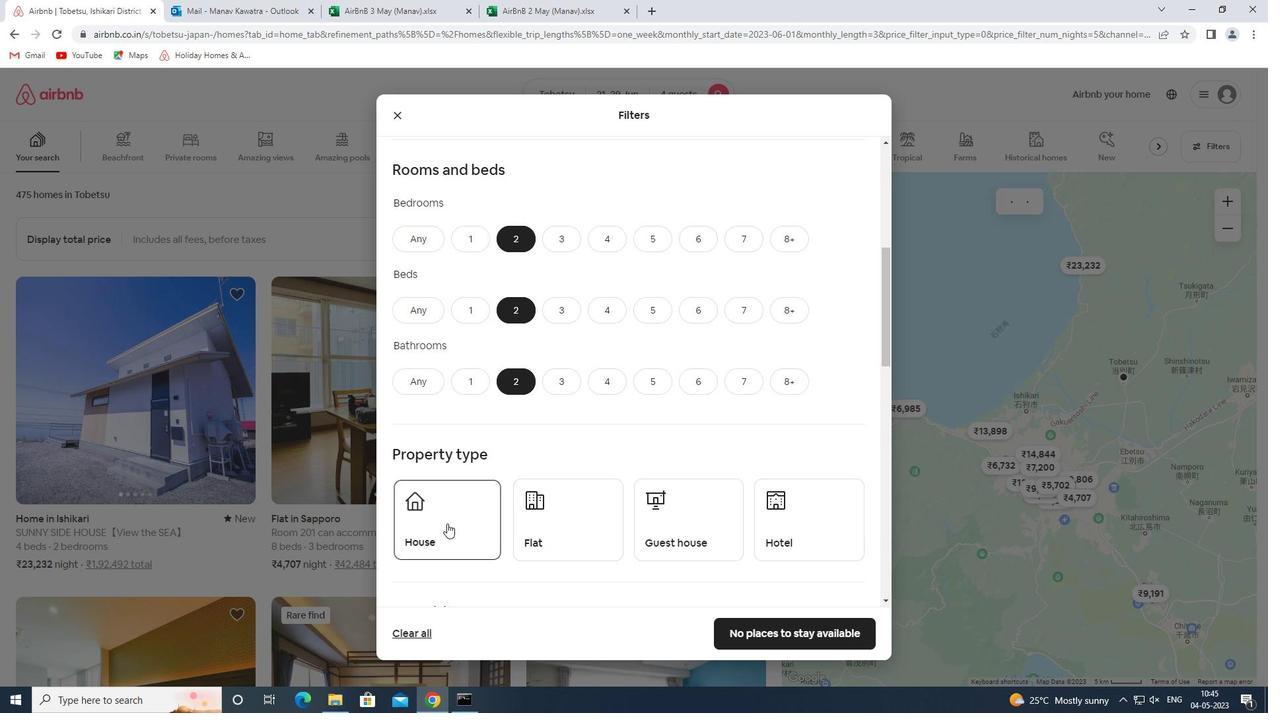 
Action: Mouse pressed left at (578, 510)
Screenshot: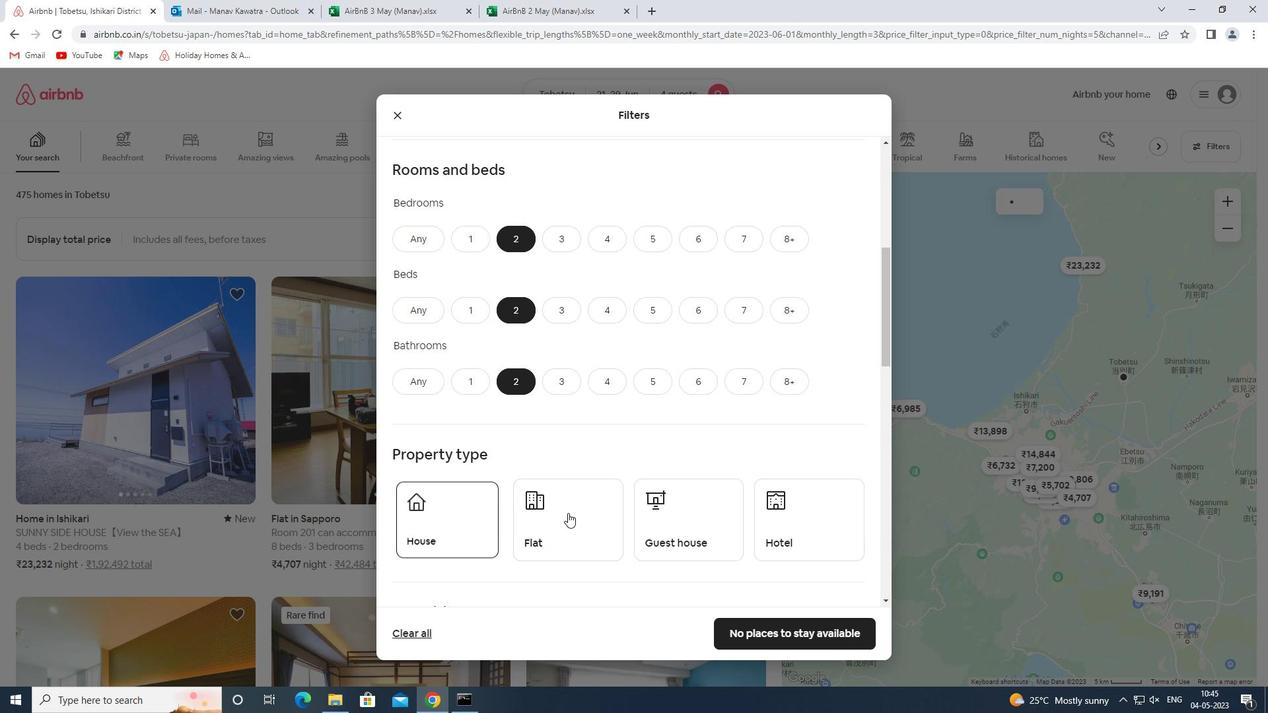
Action: Mouse moved to (673, 514)
Screenshot: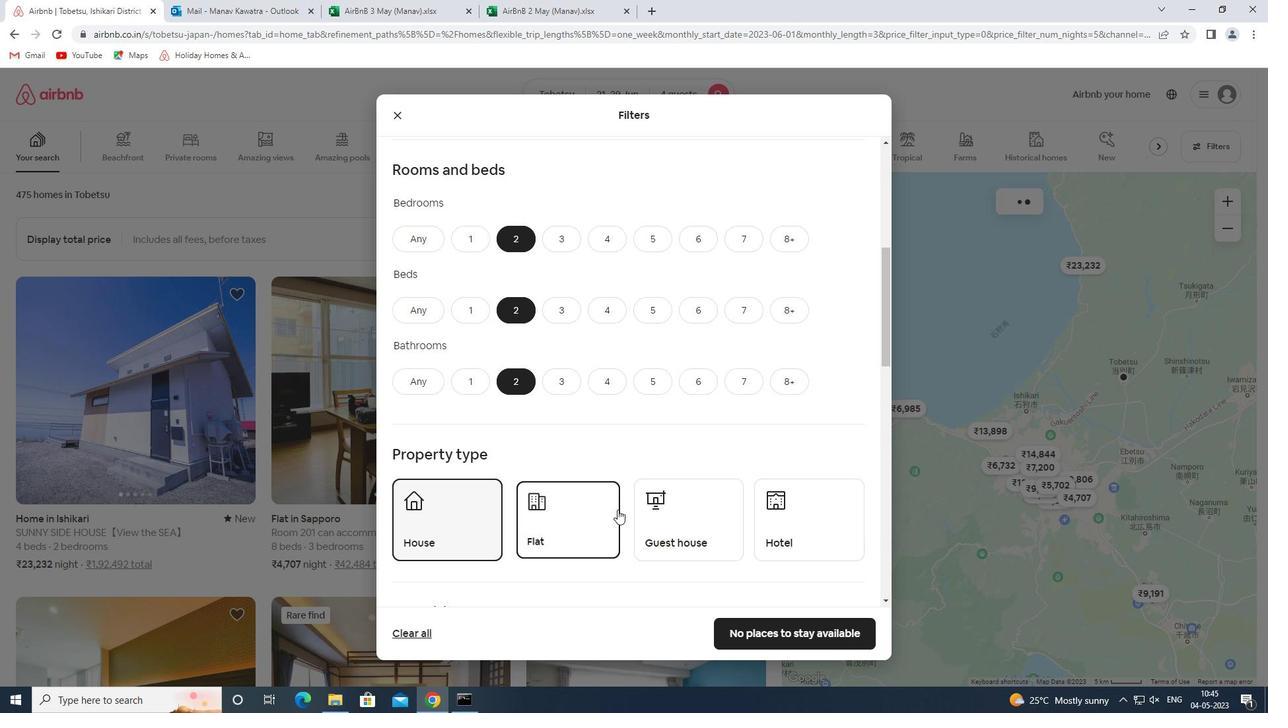 
Action: Mouse pressed left at (673, 514)
Screenshot: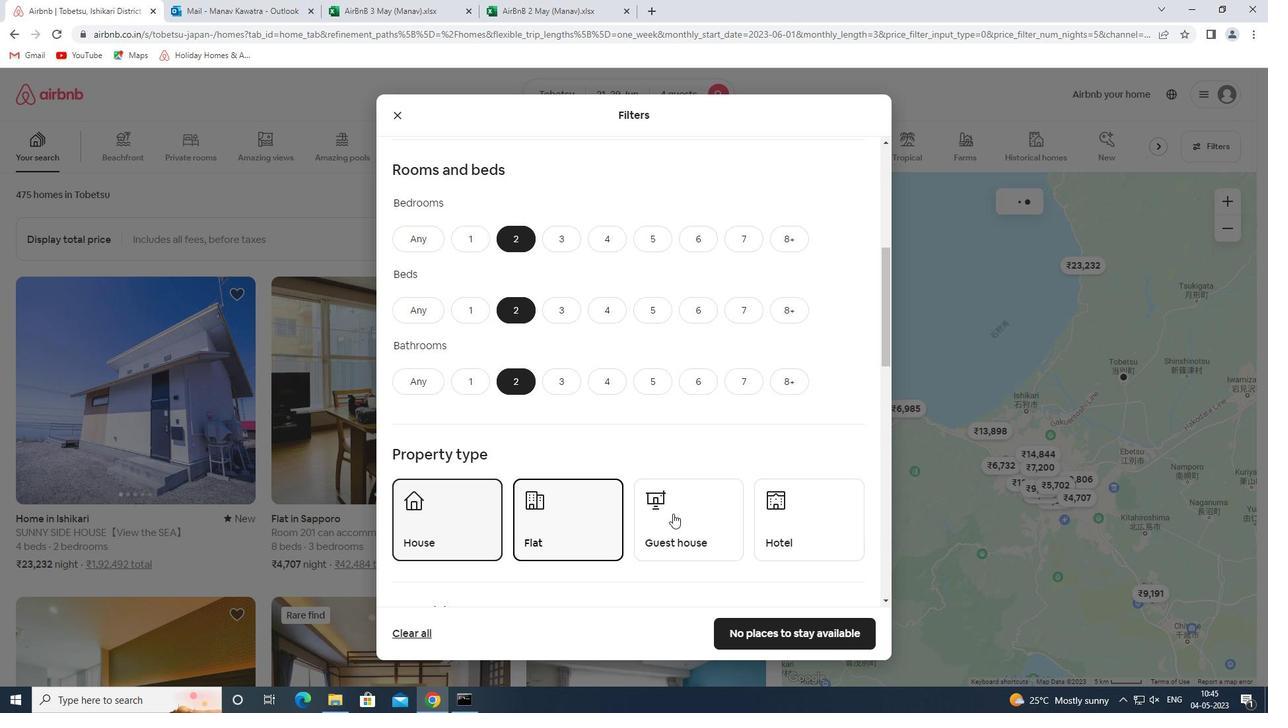 
Action: Mouse moved to (775, 535)
Screenshot: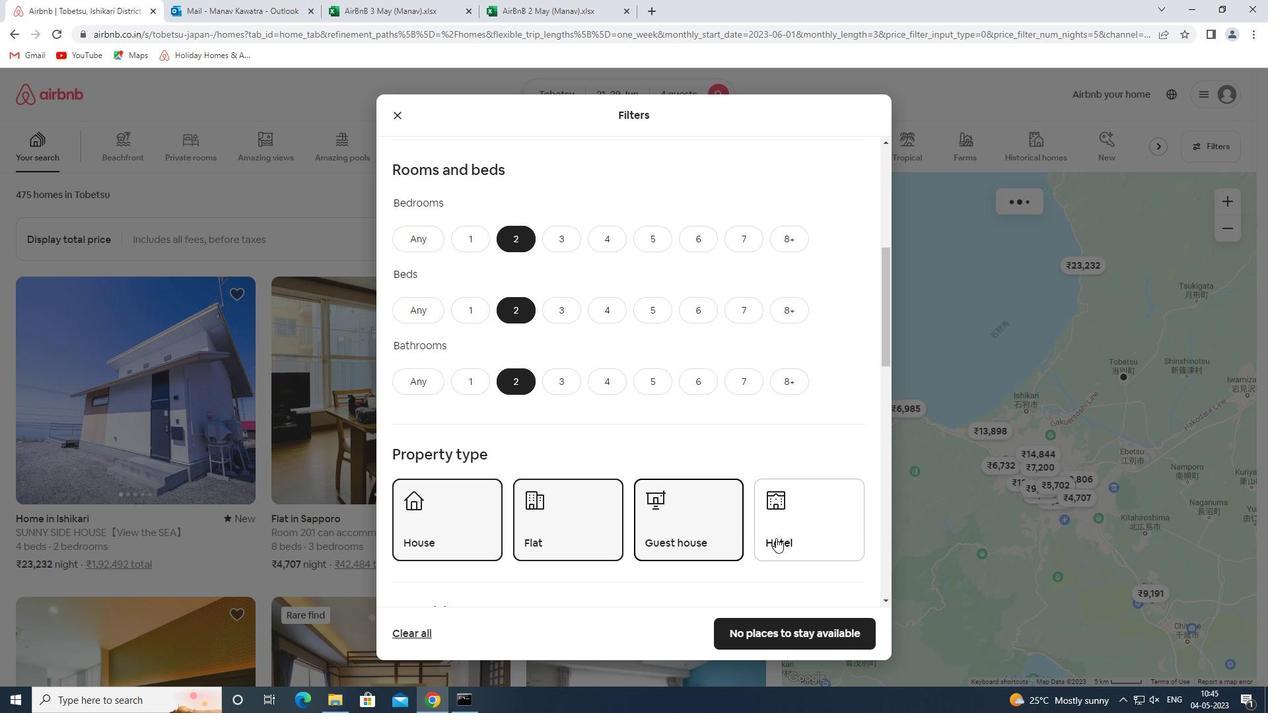
Action: Mouse pressed left at (775, 535)
Screenshot: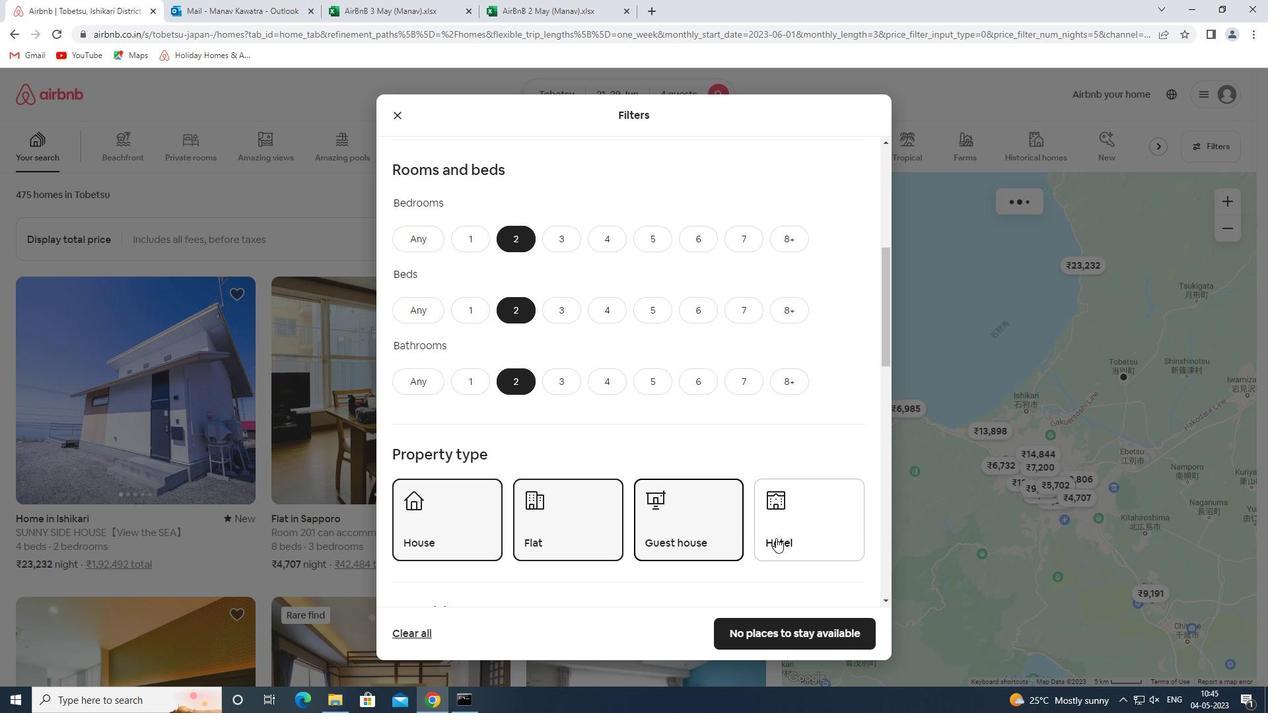 
Action: Mouse moved to (737, 428)
Screenshot: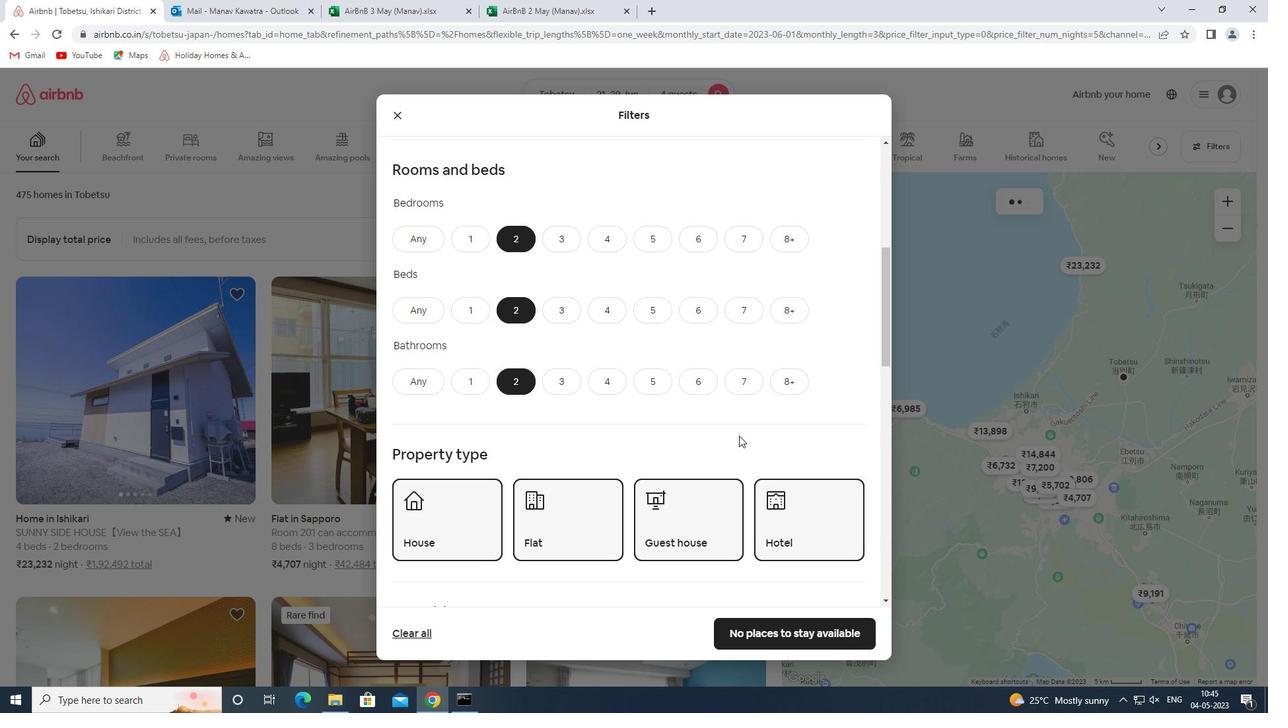 
Action: Mouse scrolled (737, 428) with delta (0, 0)
Screenshot: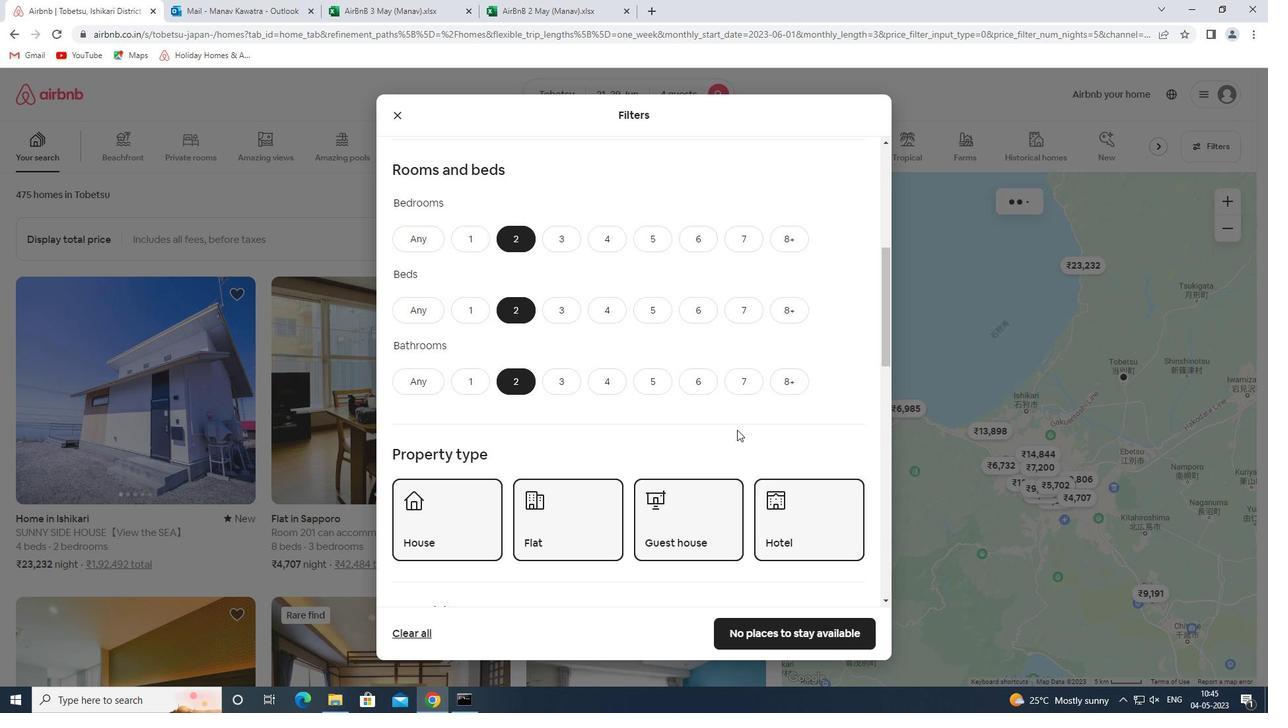 
Action: Mouse scrolled (737, 428) with delta (0, 0)
Screenshot: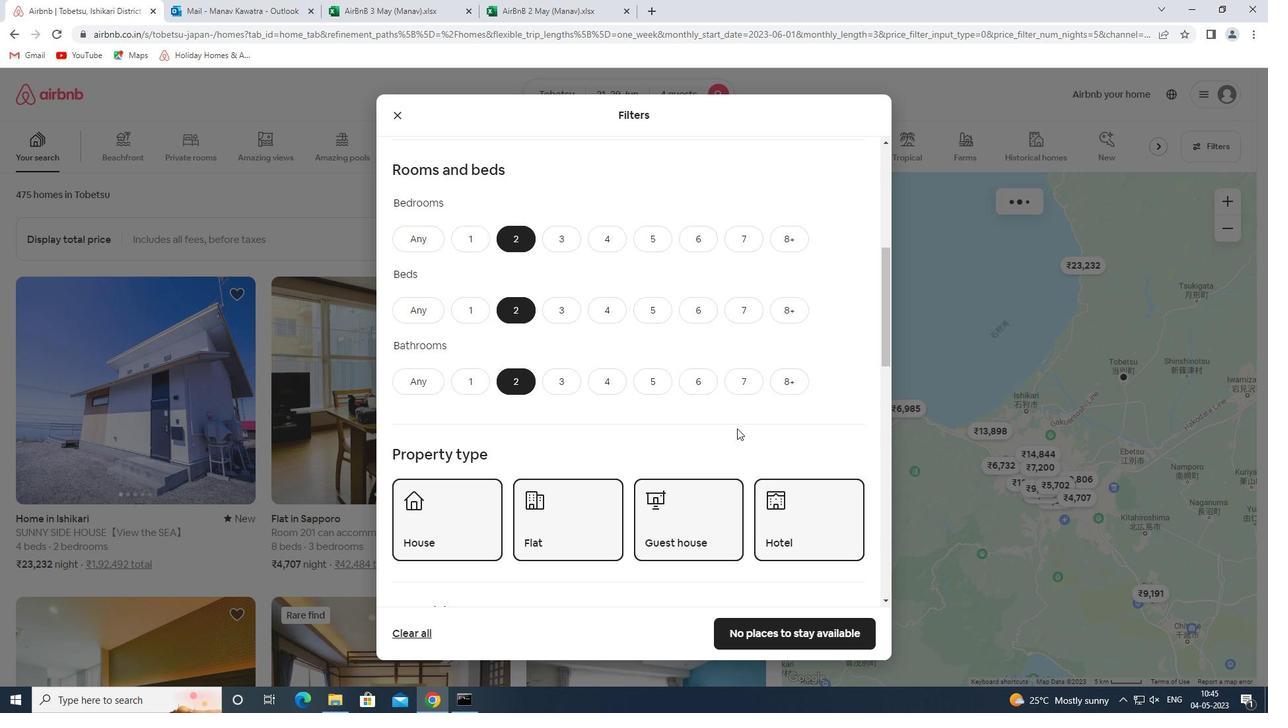 
Action: Mouse scrolled (737, 428) with delta (0, 0)
Screenshot: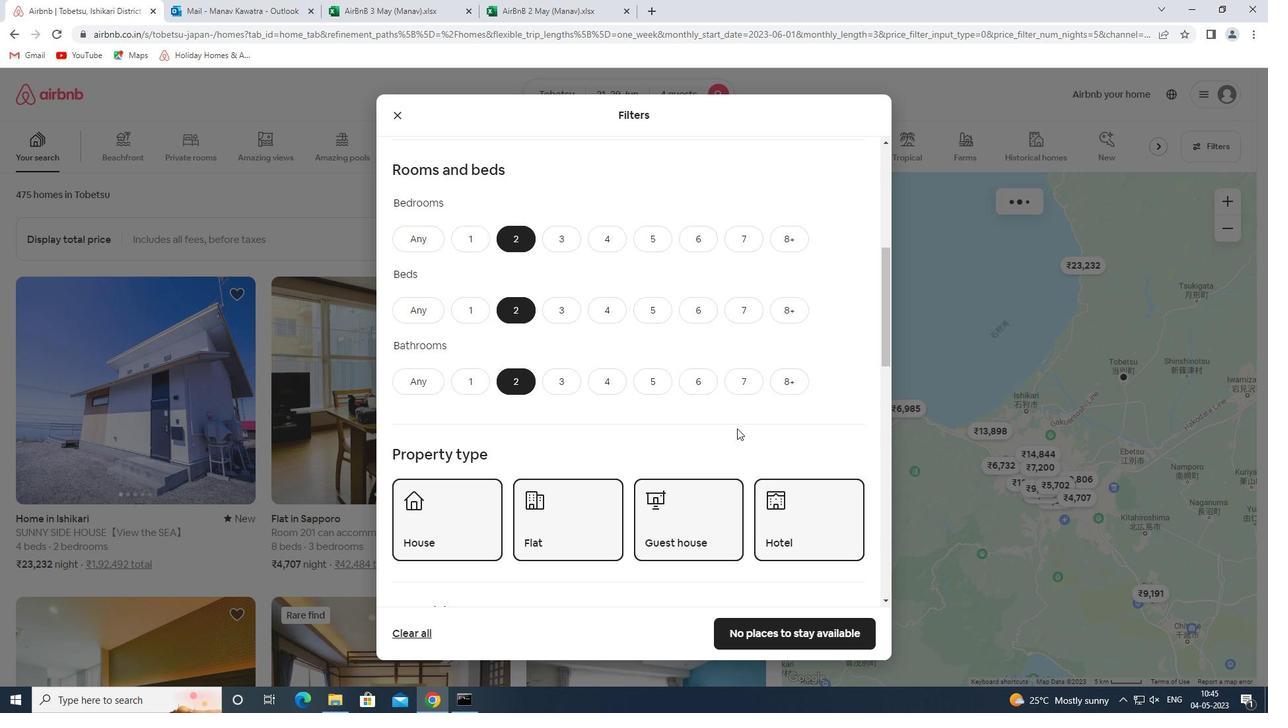 
Action: Mouse scrolled (737, 428) with delta (0, 0)
Screenshot: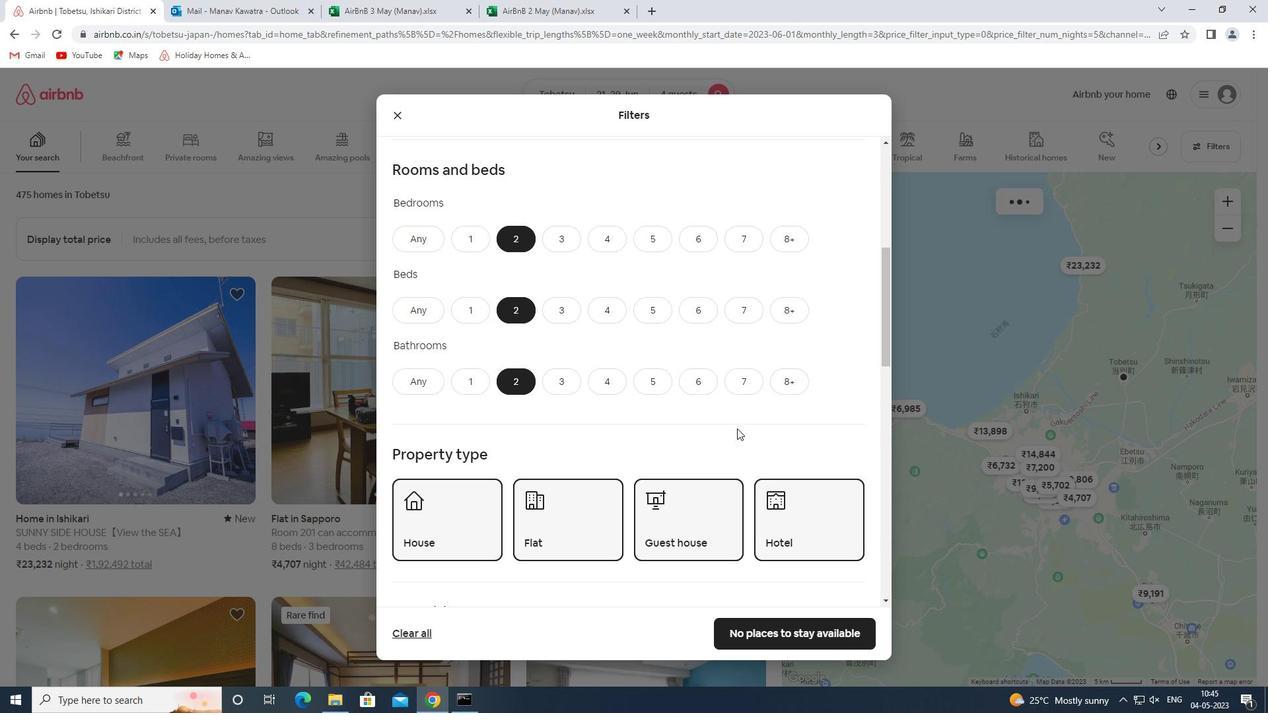 
Action: Mouse scrolled (737, 428) with delta (0, 0)
Screenshot: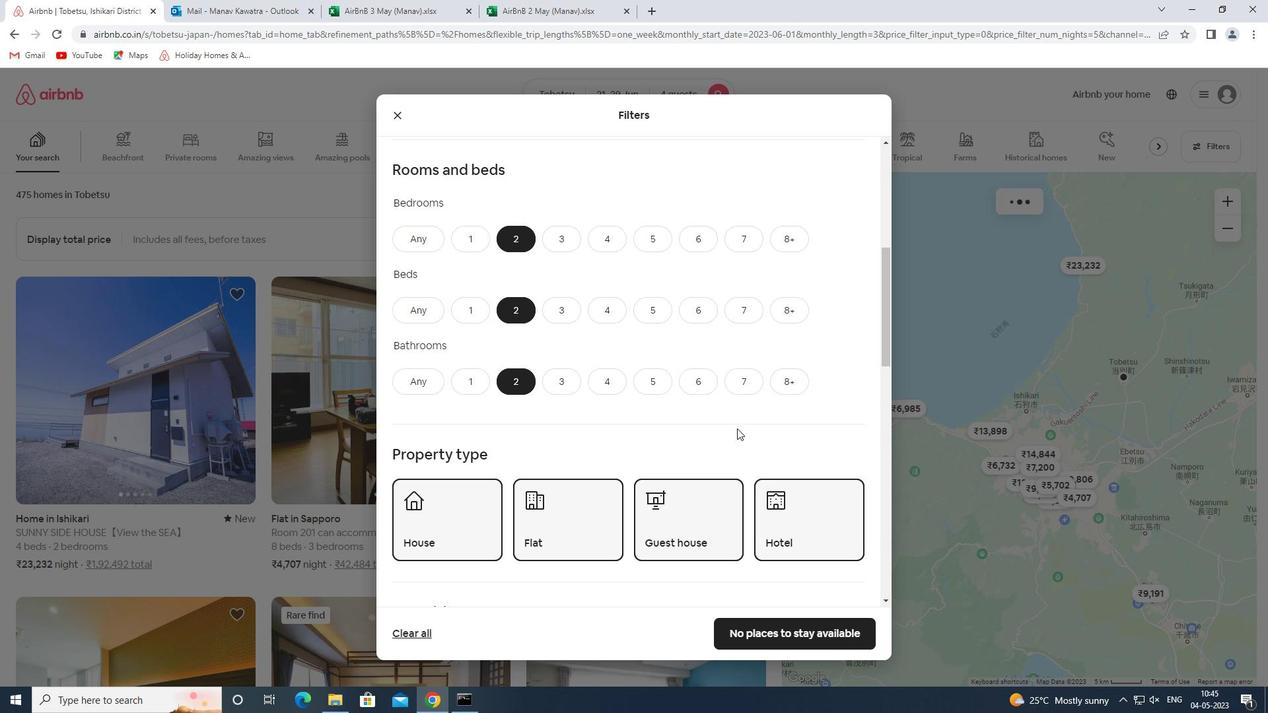 
Action: Mouse moved to (492, 421)
Screenshot: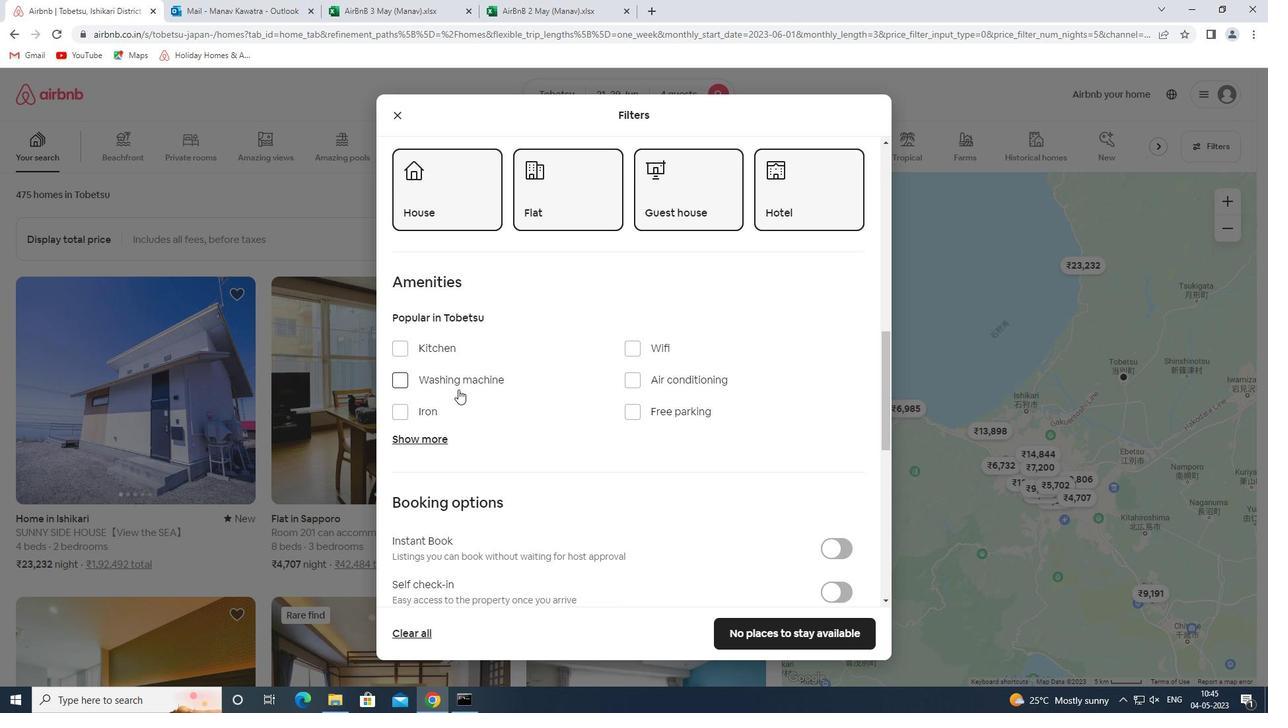
Action: Mouse scrolled (492, 420) with delta (0, 0)
Screenshot: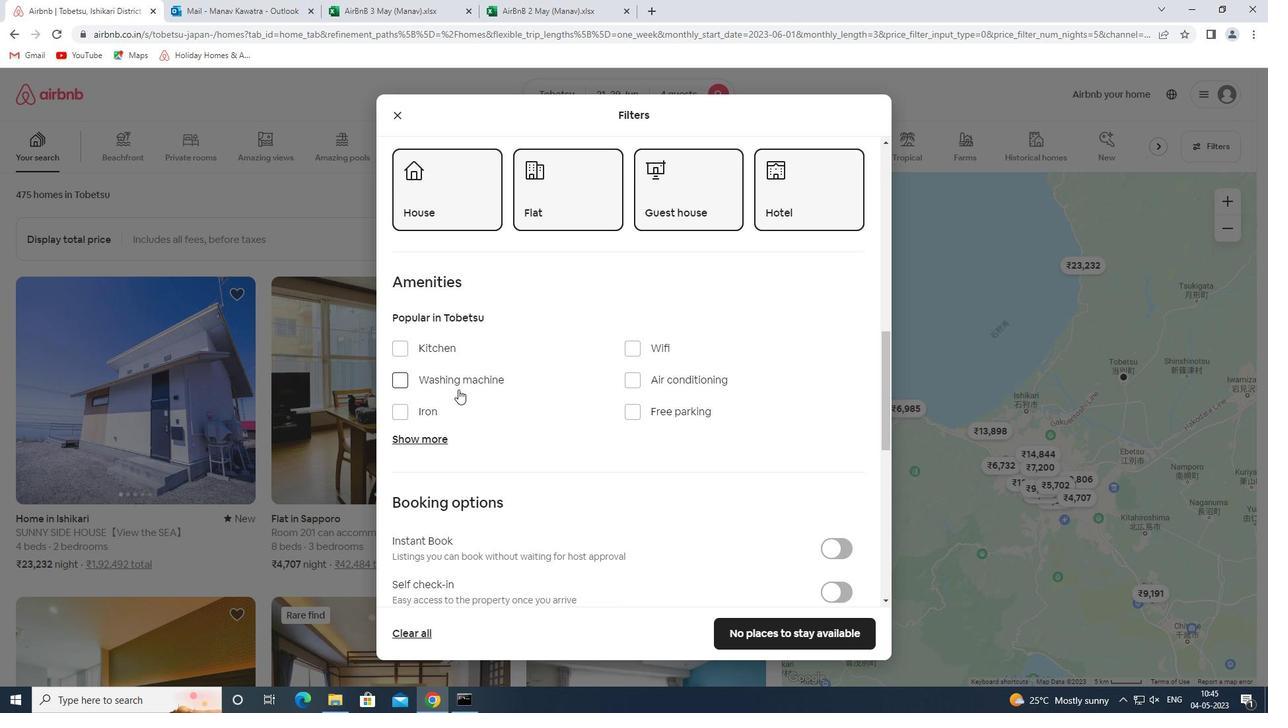 
Action: Mouse moved to (500, 428)
Screenshot: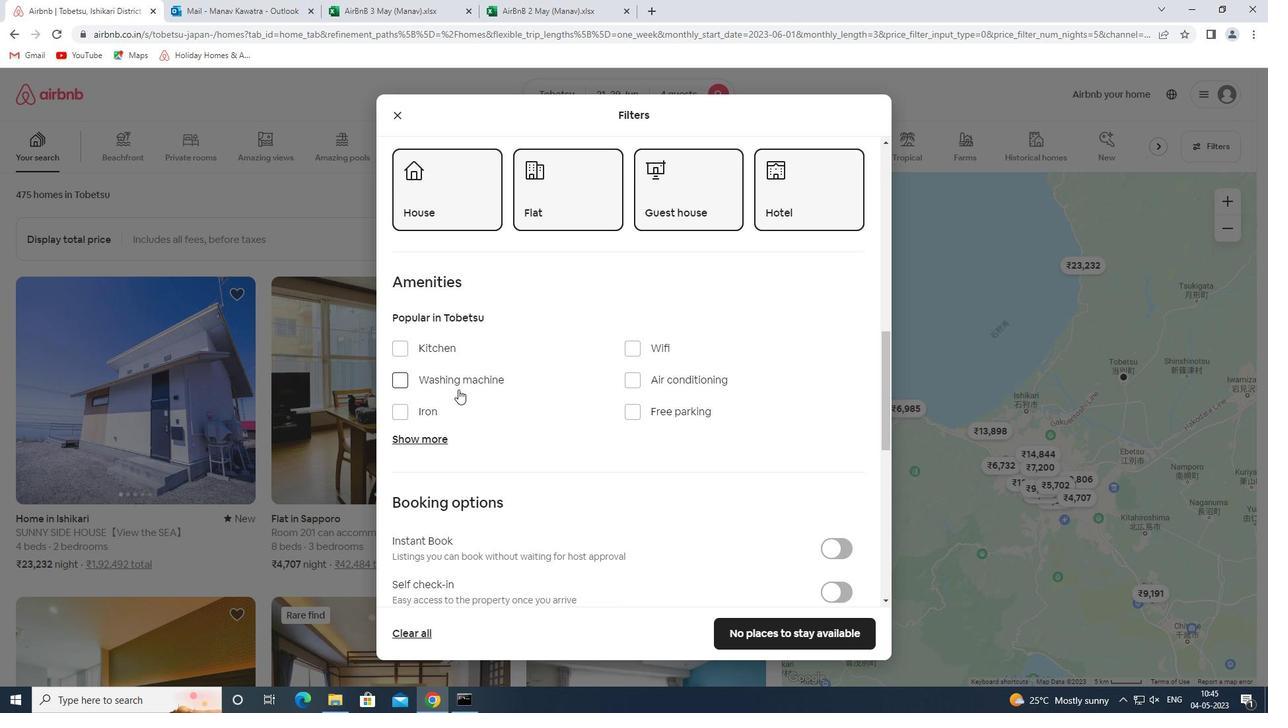 
Action: Mouse scrolled (500, 428) with delta (0, 0)
Screenshot: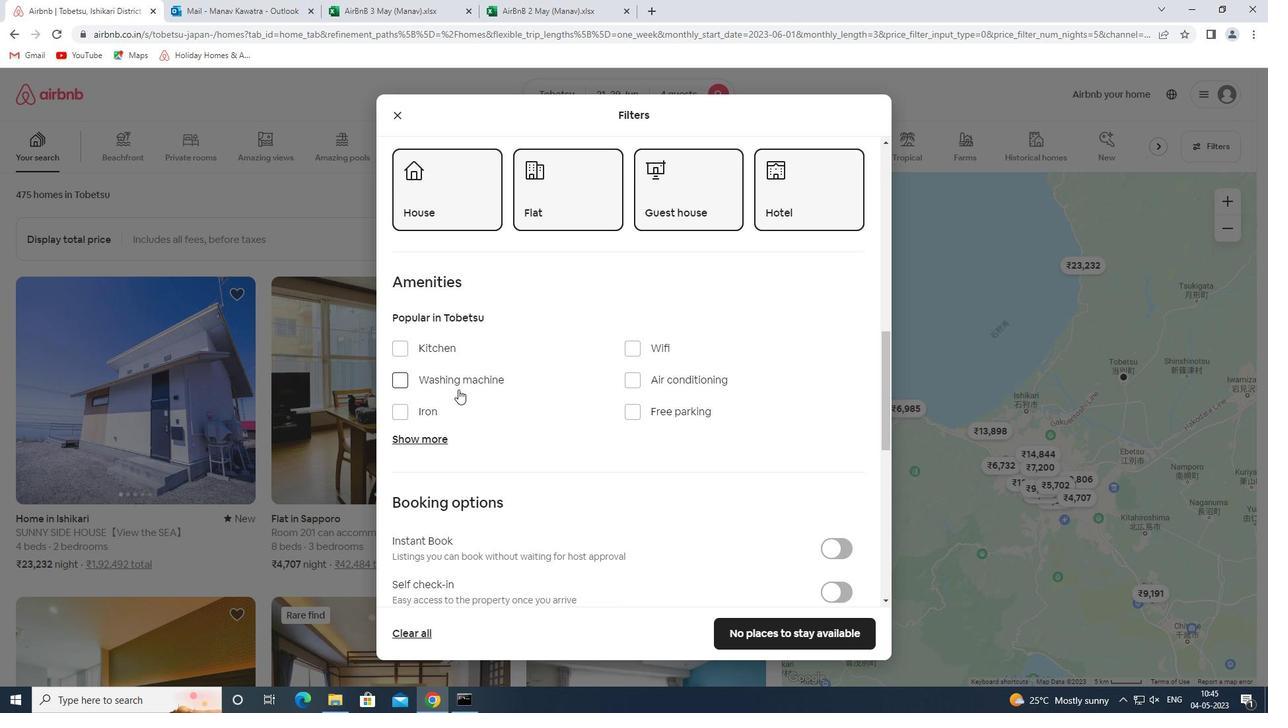 
Action: Mouse moved to (509, 433)
Screenshot: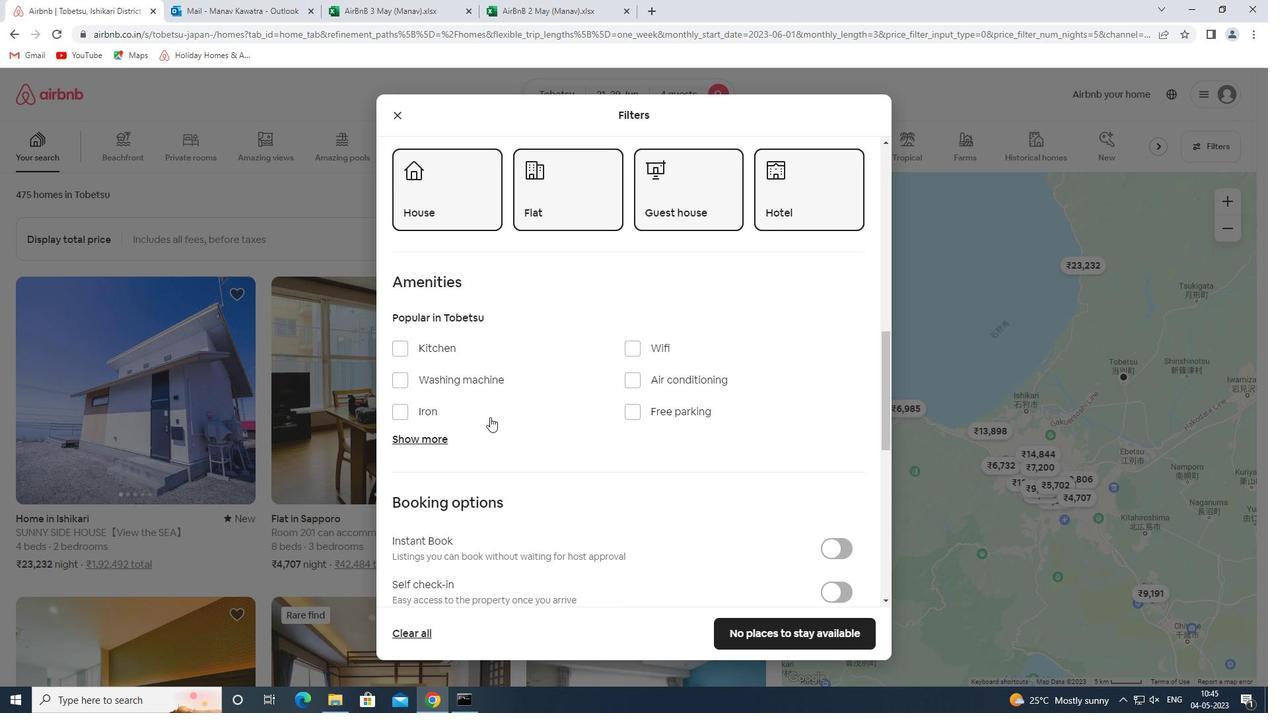 
Action: Mouse scrolled (509, 432) with delta (0, 0)
Screenshot: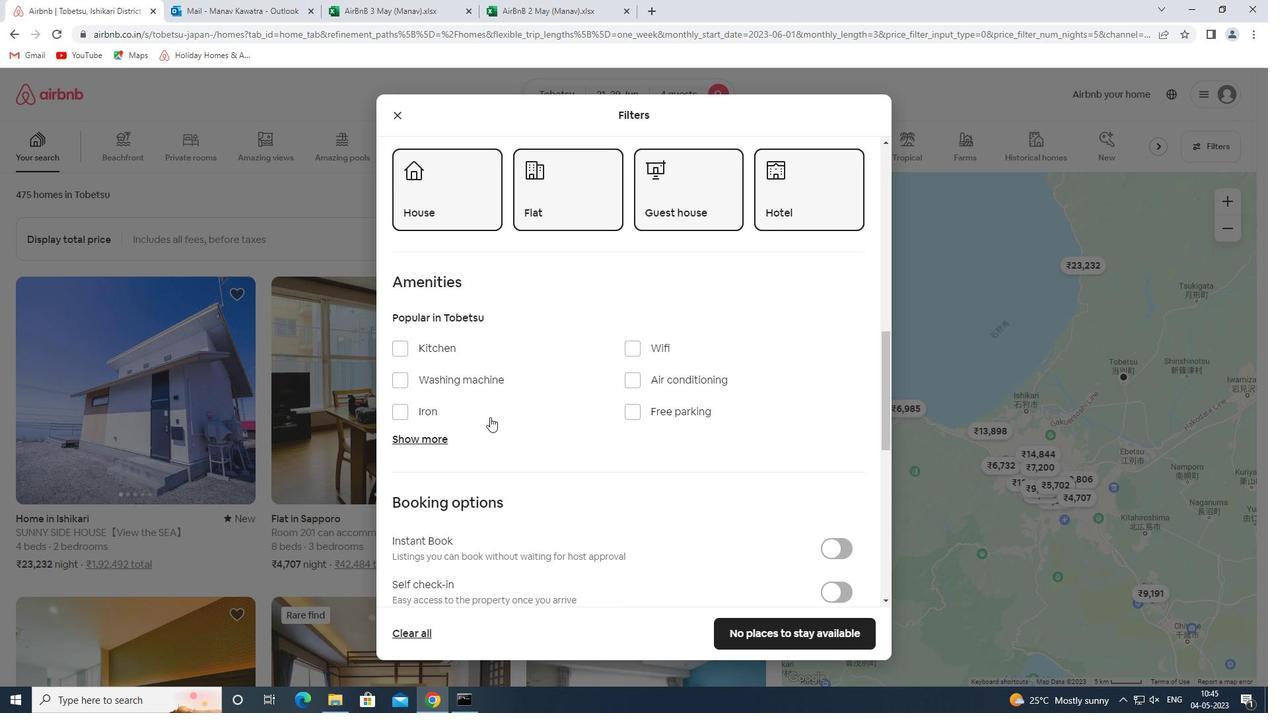 
Action: Mouse moved to (525, 437)
Screenshot: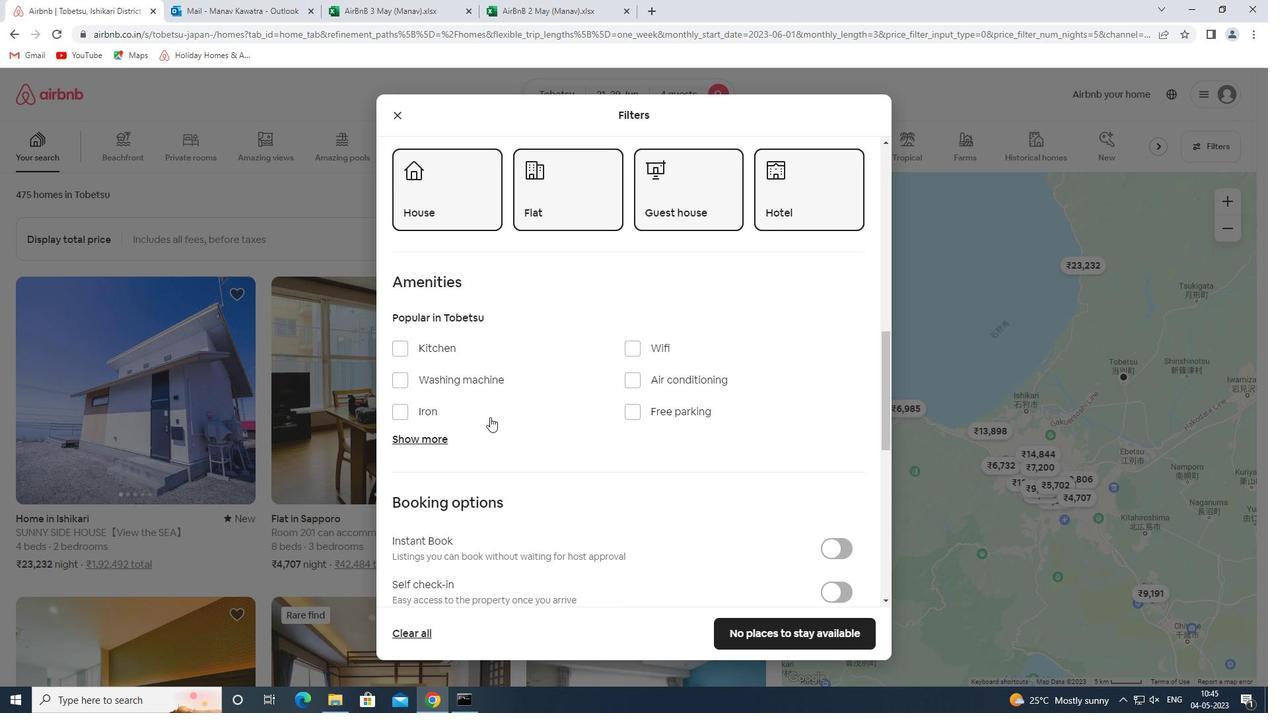 
Action: Mouse scrolled (525, 436) with delta (0, 0)
Screenshot: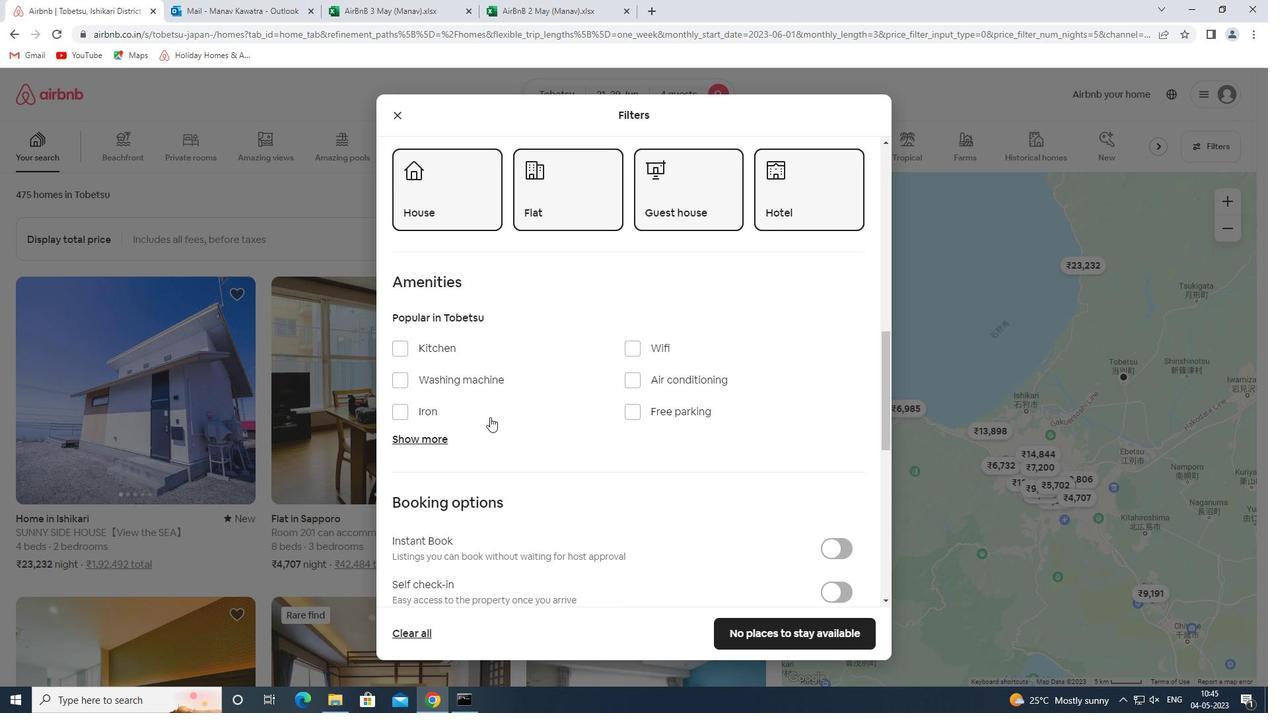 
Action: Mouse moved to (570, 443)
Screenshot: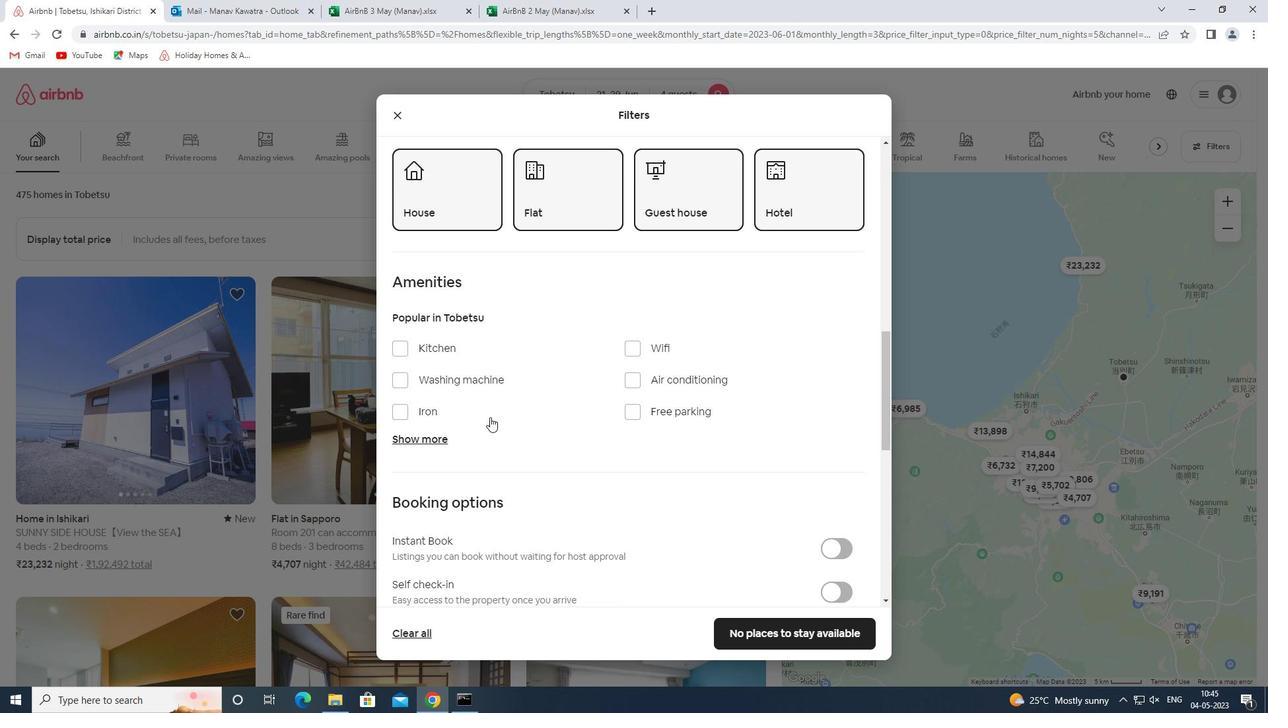 
Action: Mouse scrolled (570, 442) with delta (0, 0)
Screenshot: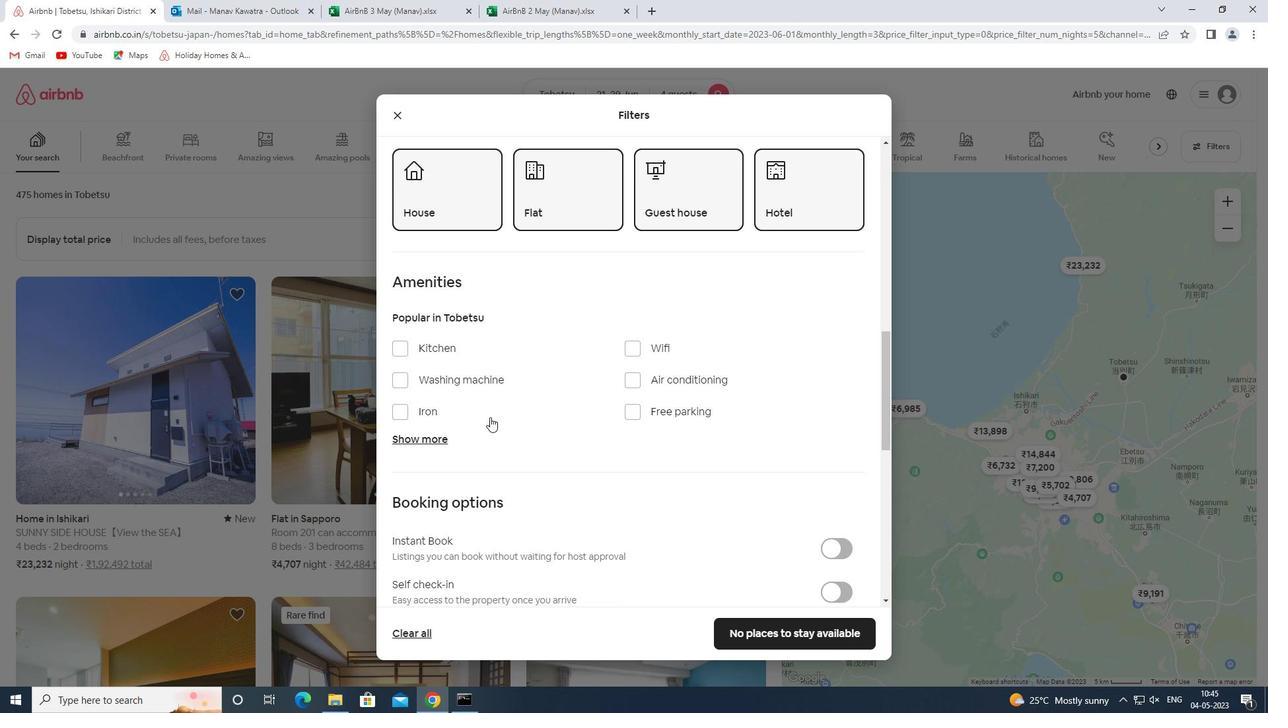 
Action: Mouse moved to (835, 270)
Screenshot: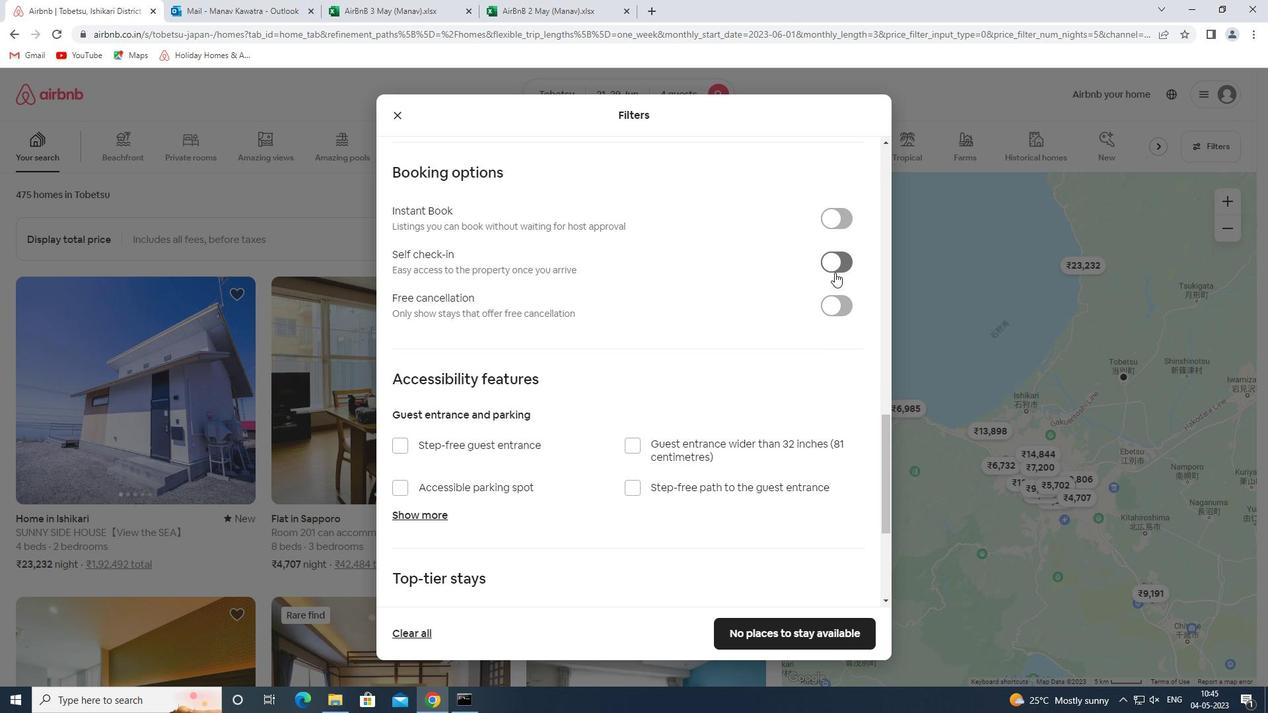 
Action: Mouse pressed left at (835, 270)
Screenshot: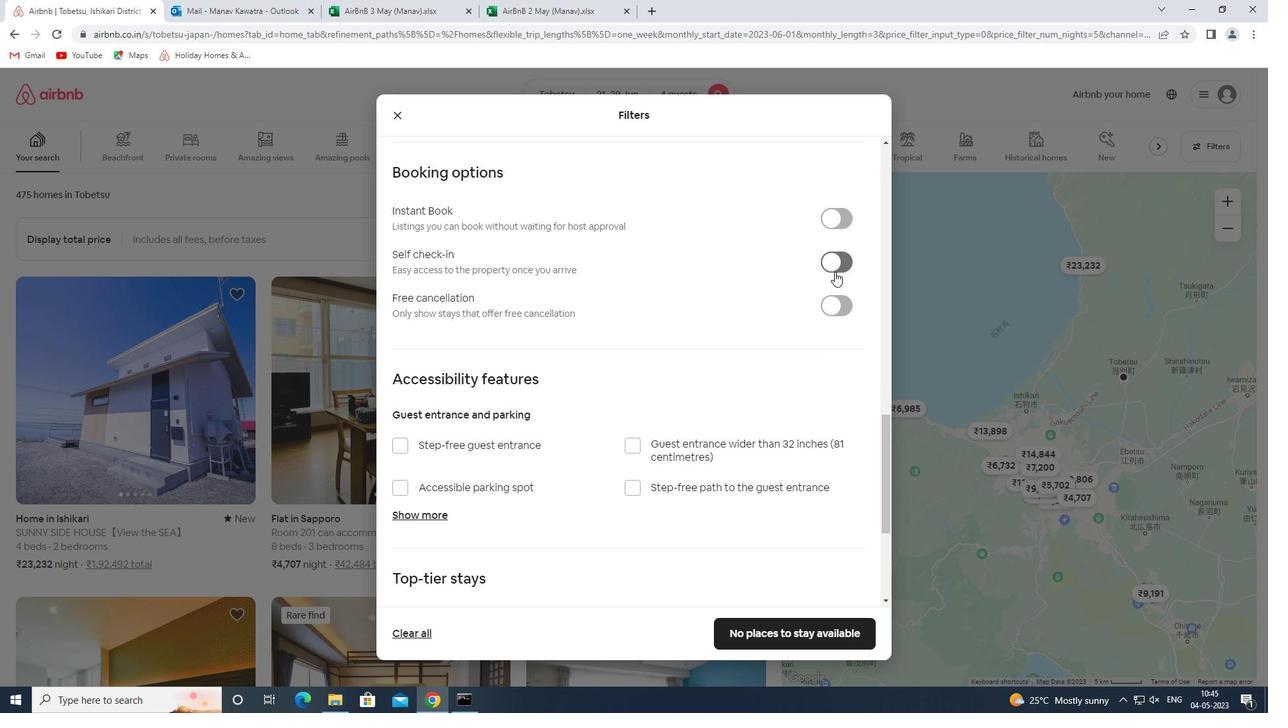 
Action: Mouse moved to (669, 367)
Screenshot: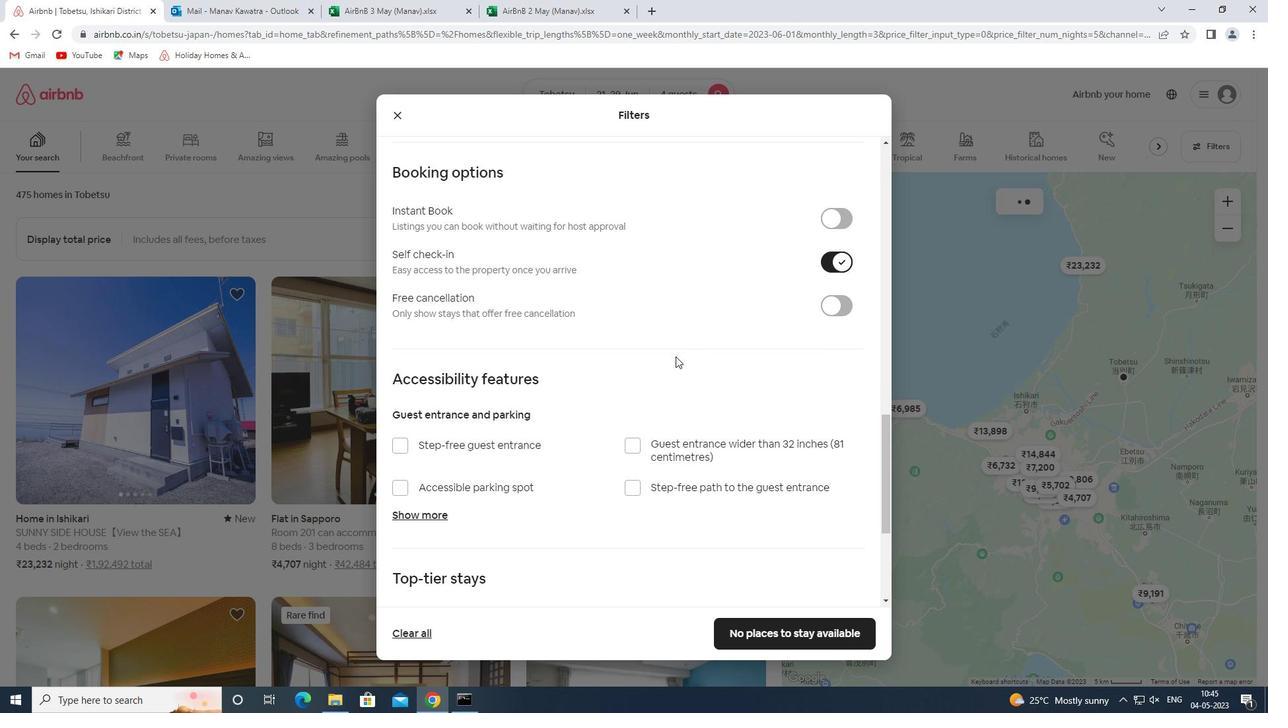 
Action: Mouse scrolled (669, 366) with delta (0, 0)
Screenshot: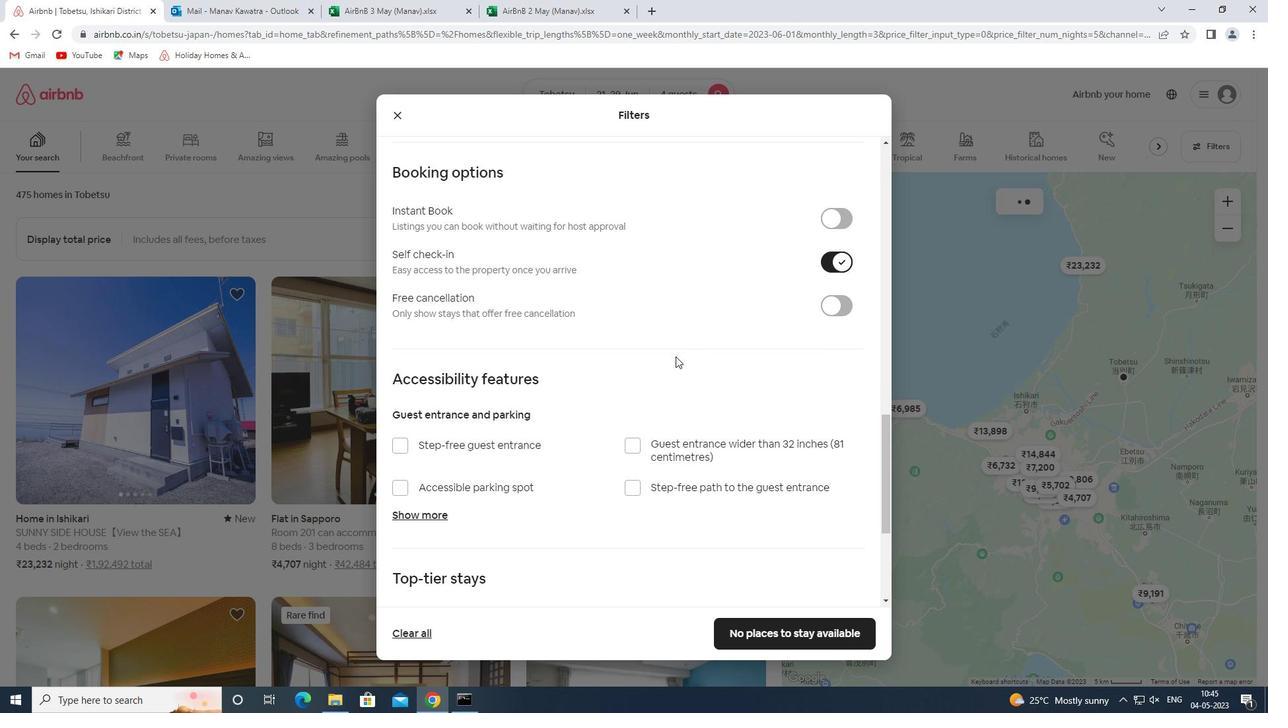 
Action: Mouse scrolled (669, 366) with delta (0, 0)
Screenshot: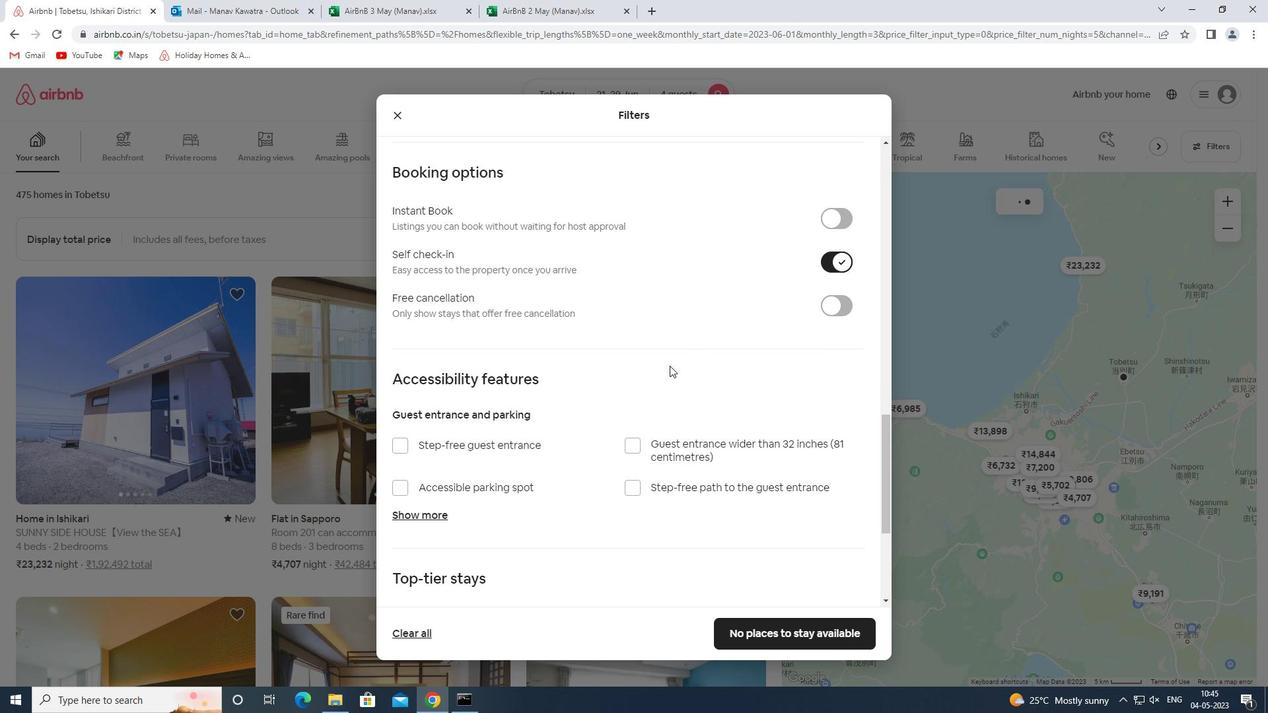 
Action: Mouse moved to (669, 367)
Screenshot: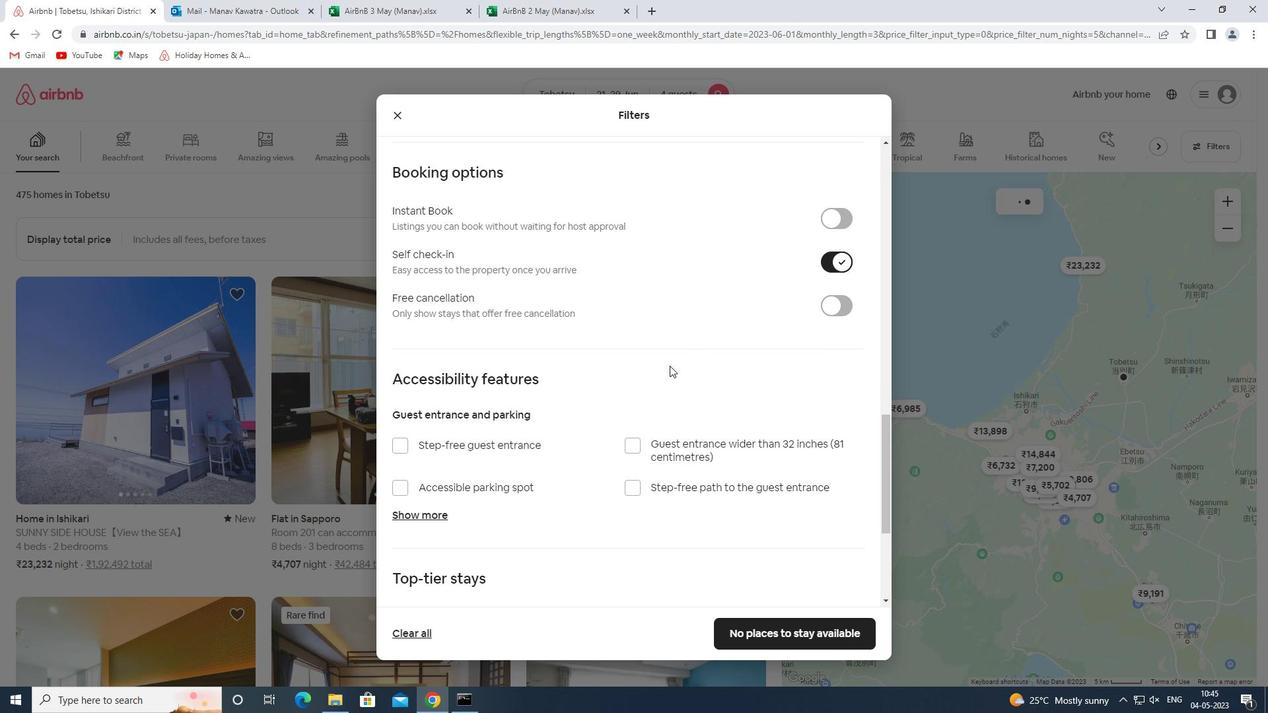 
Action: Mouse scrolled (669, 366) with delta (0, 0)
Screenshot: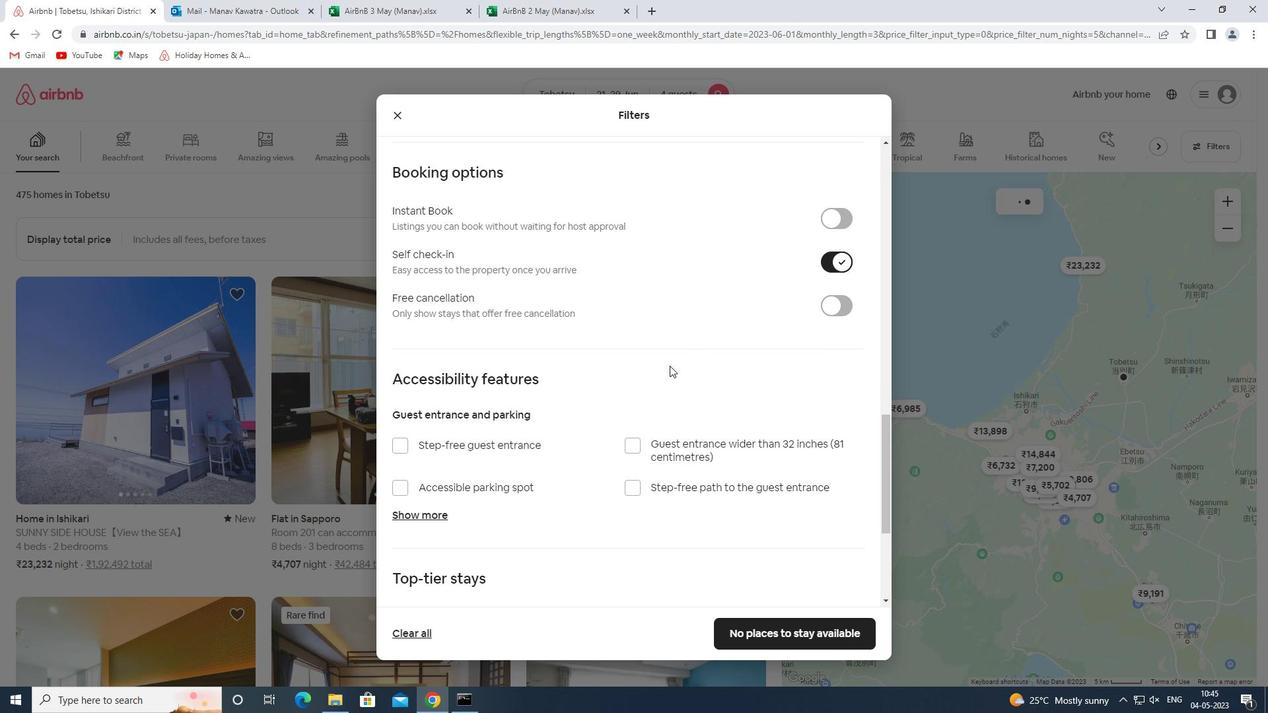 
Action: Mouse moved to (669, 368)
Screenshot: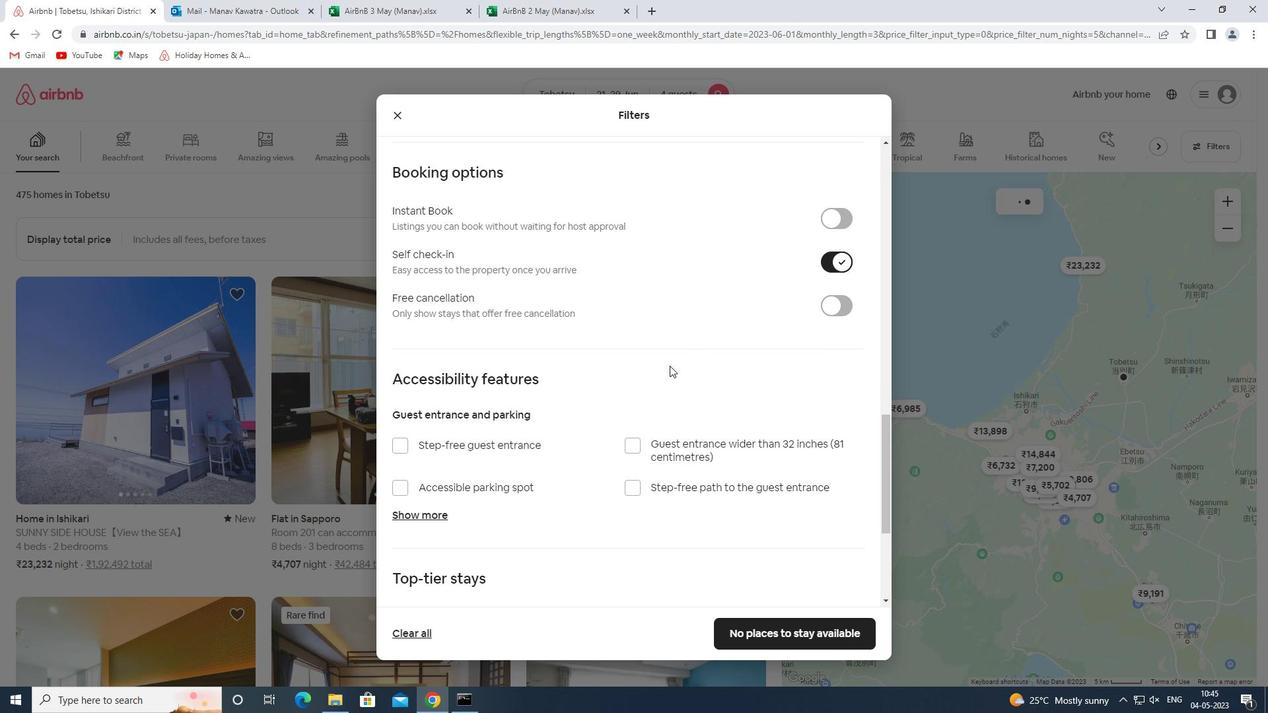 
Action: Mouse scrolled (669, 367) with delta (0, 0)
Screenshot: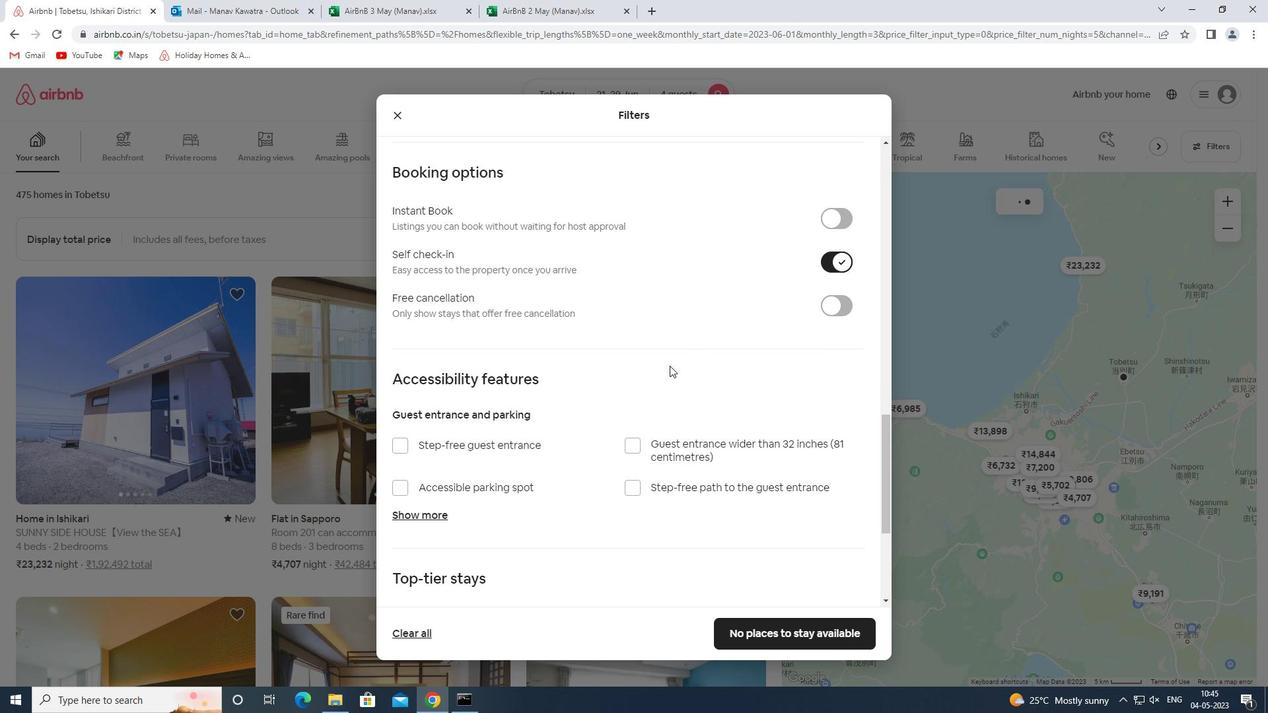 
Action: Mouse moved to (668, 372)
Screenshot: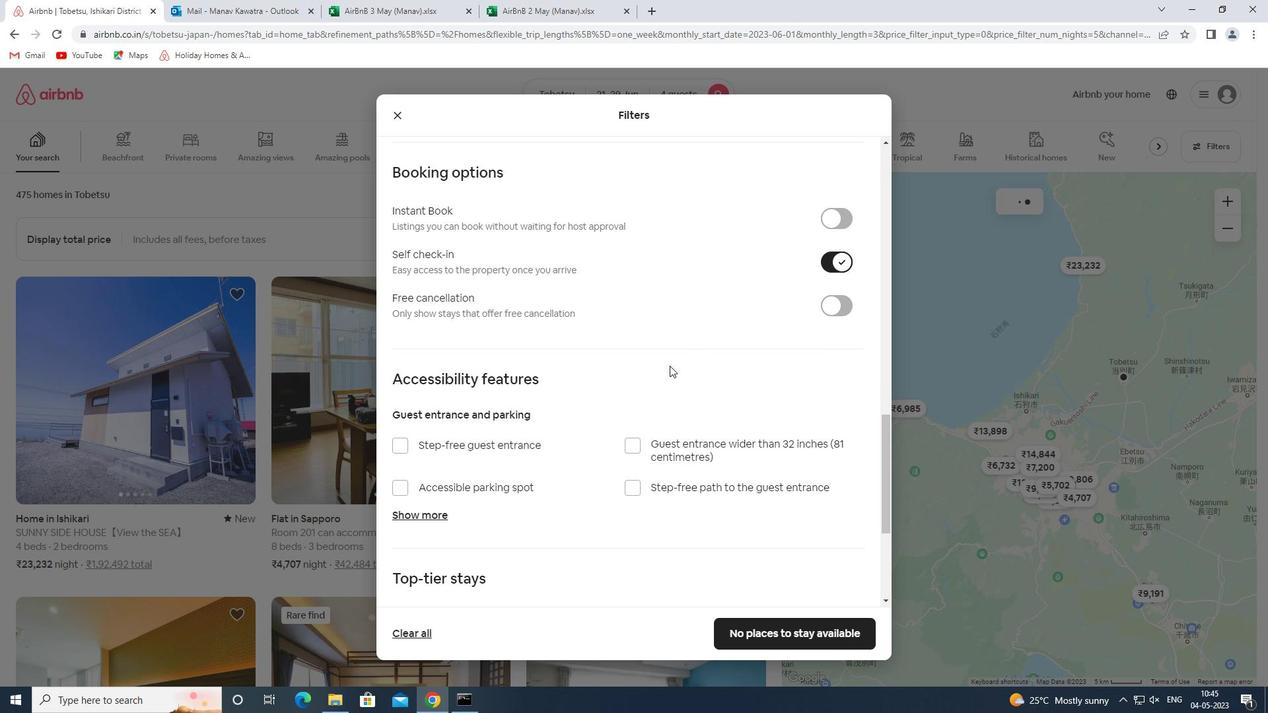
Action: Mouse scrolled (668, 371) with delta (0, 0)
Screenshot: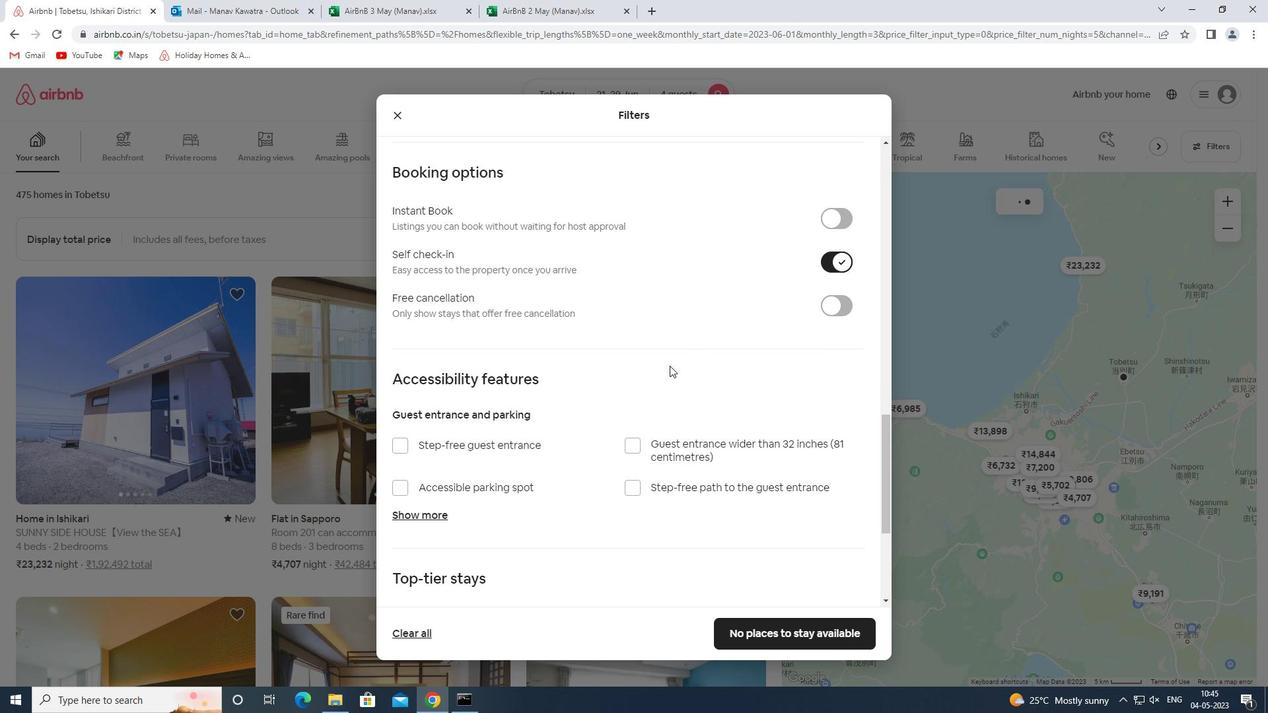 
Action: Mouse moved to (668, 383)
Screenshot: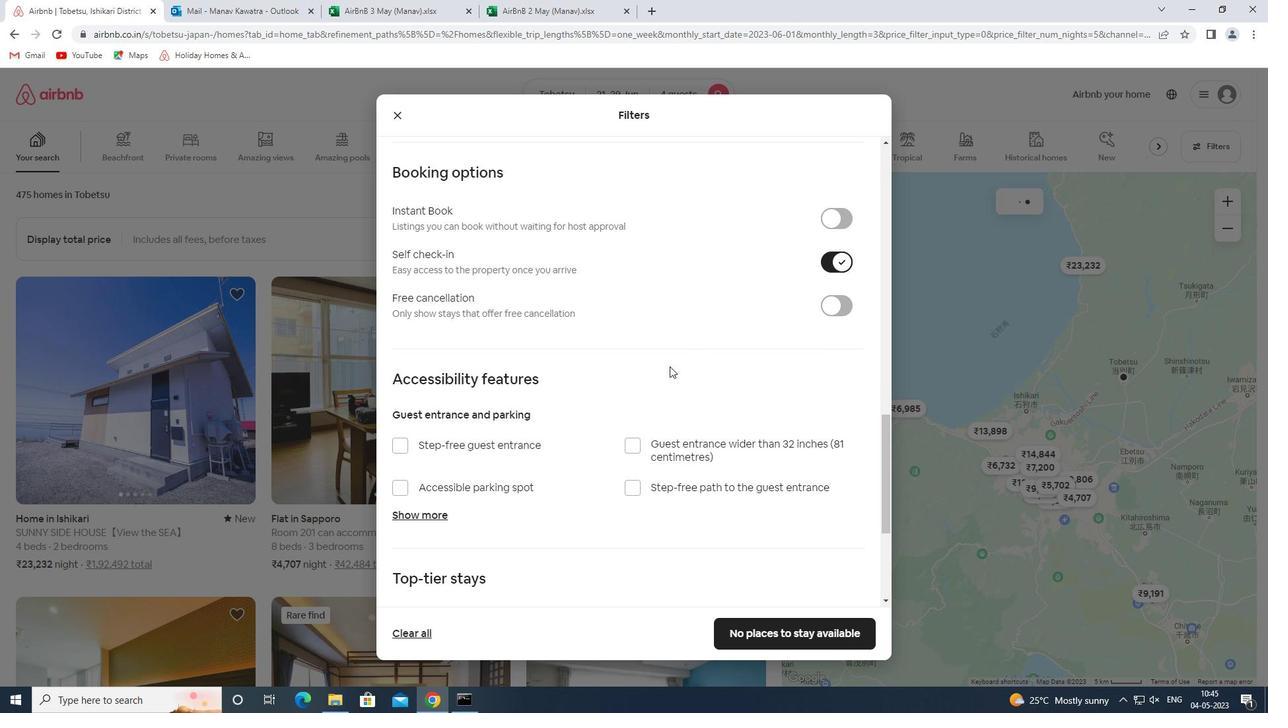 
Action: Mouse scrolled (668, 382) with delta (0, 0)
Screenshot: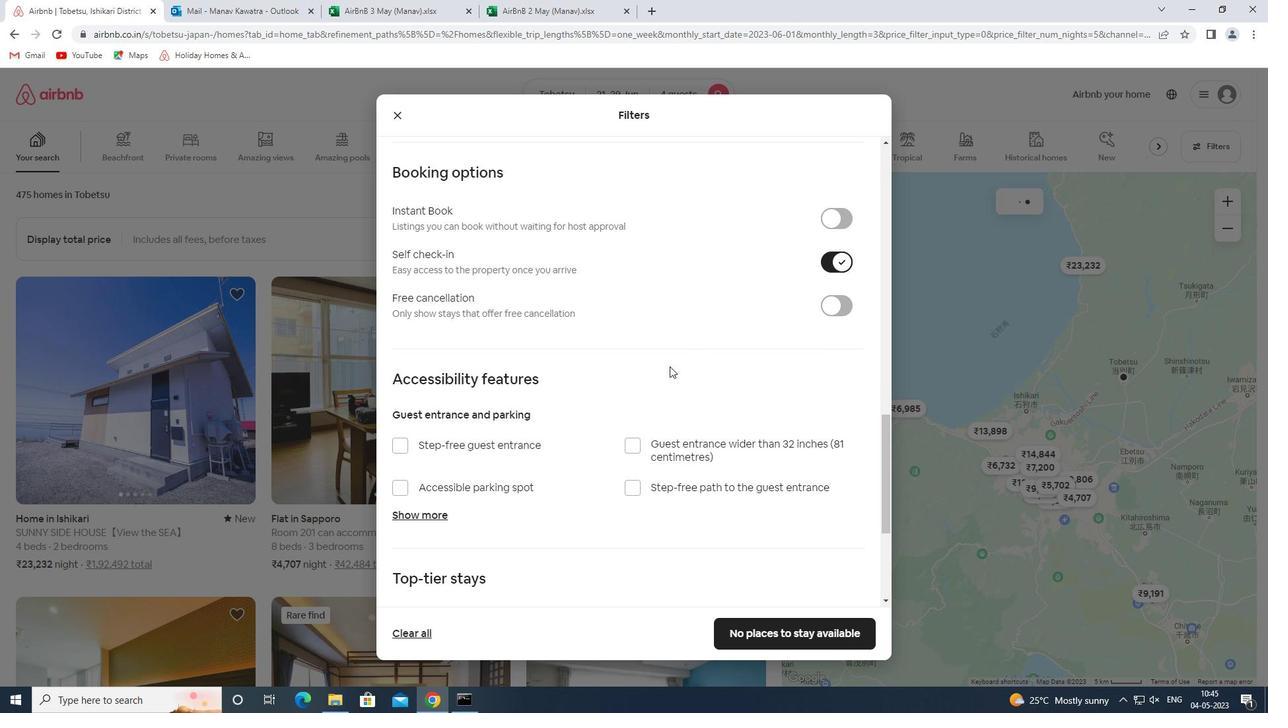 
Action: Mouse moved to (401, 513)
Screenshot: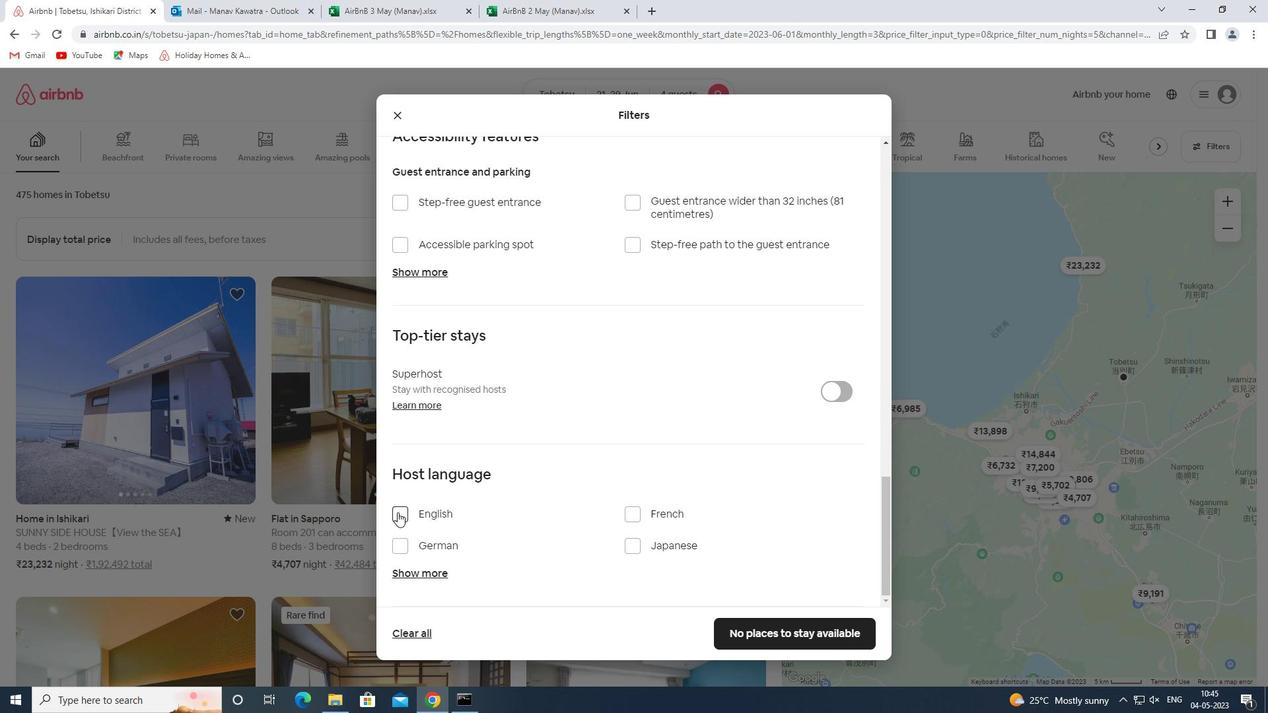 
Action: Mouse pressed left at (401, 513)
Screenshot: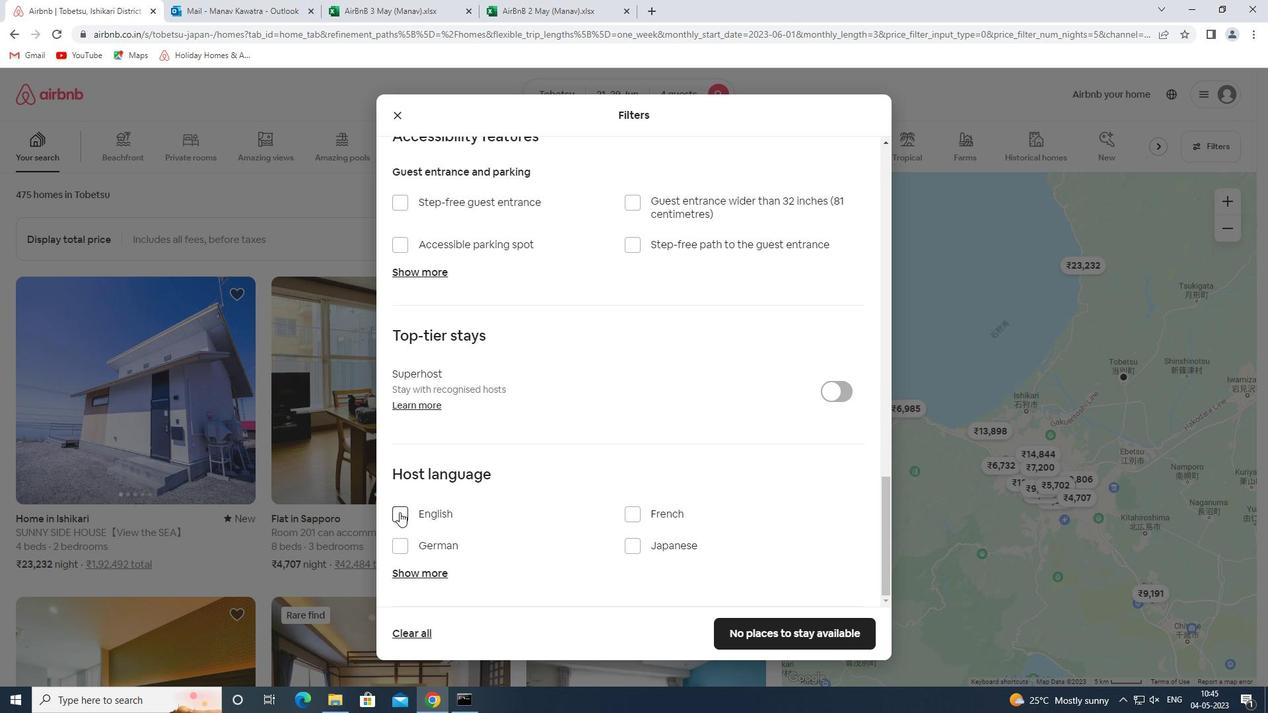 
Action: Mouse moved to (749, 630)
Screenshot: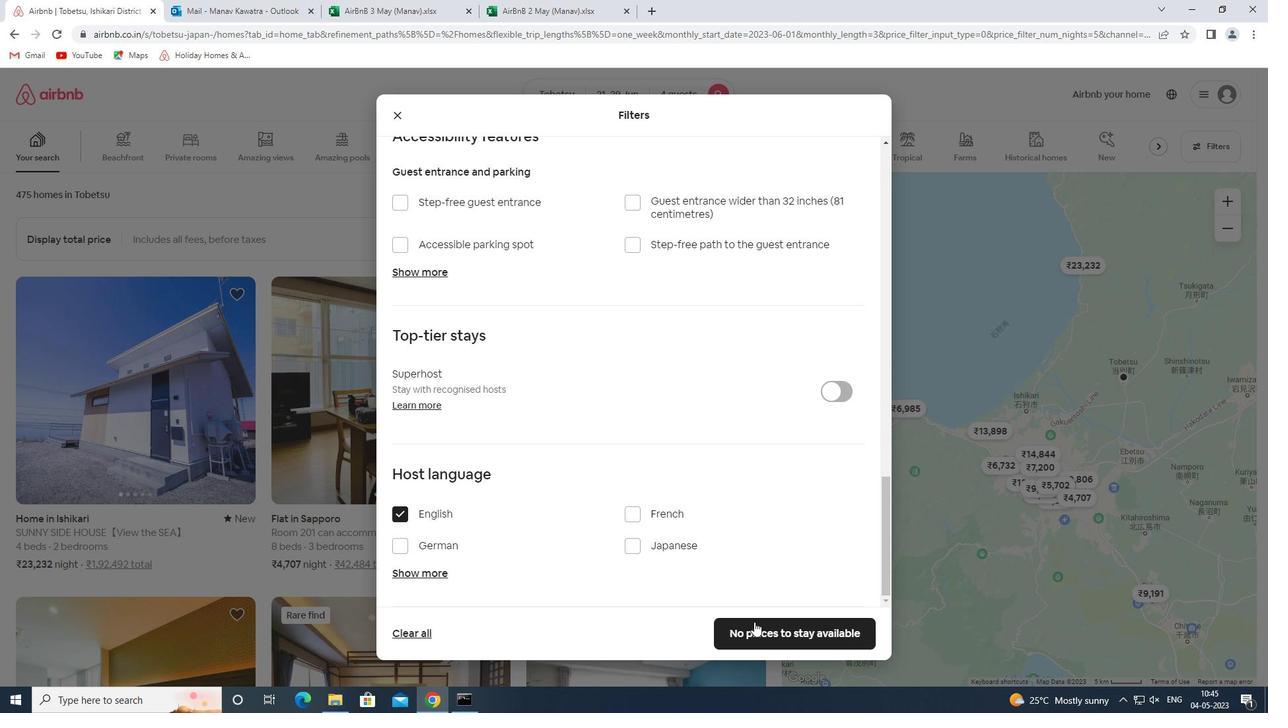 
Action: Mouse pressed left at (749, 630)
Screenshot: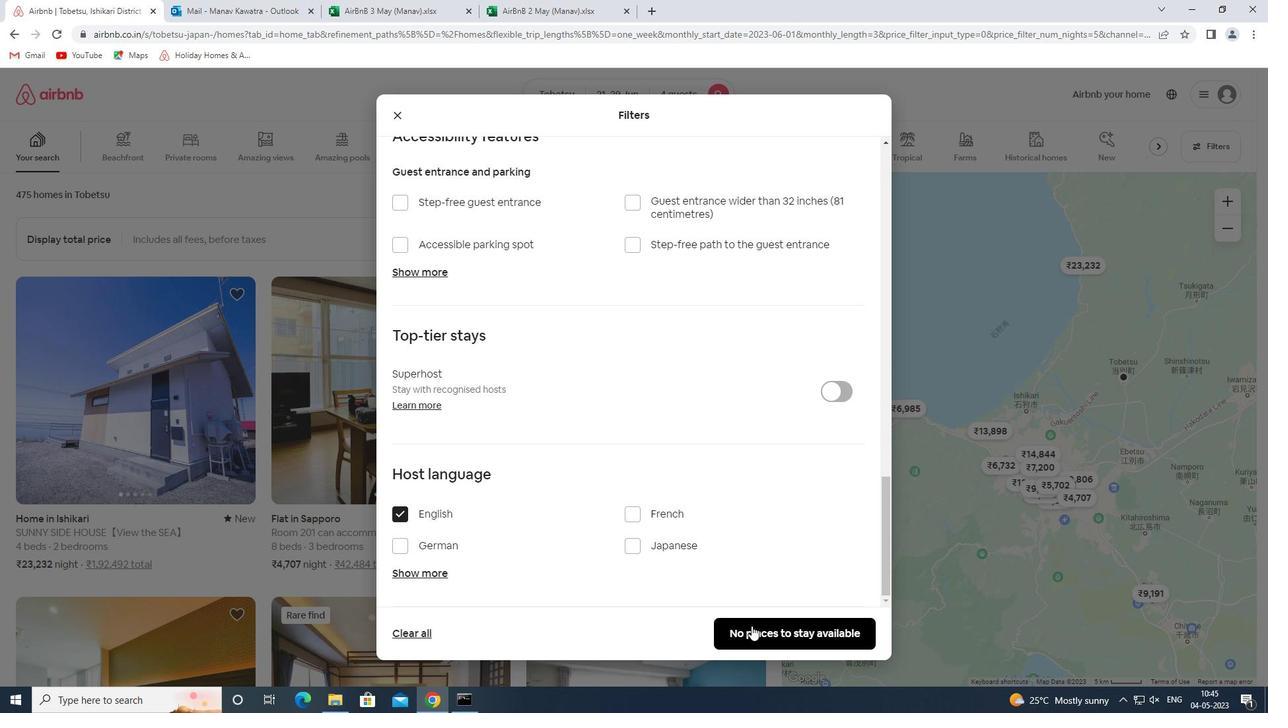 
Action: Mouse moved to (752, 629)
Screenshot: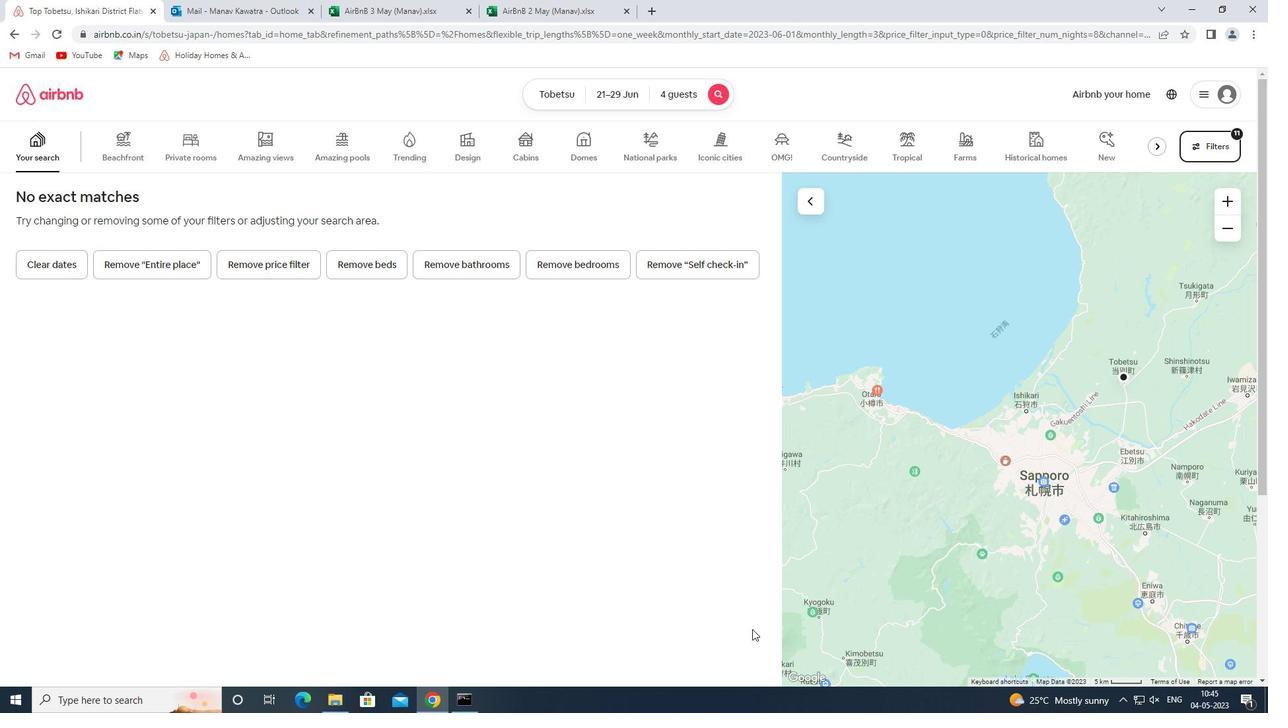
